 Task: Find connections with filter location Mukher with filter topic #Creativitywith filter profile language Spanish with filter current company Yashoda Hospitals with filter school Sardar Vallabhbhai National Institute of Technology, Surat with filter industry Oil and Coal Product Manufacturing with filter service category Video Editing with filter keywords title Biostatistician
Action: Mouse moved to (686, 80)
Screenshot: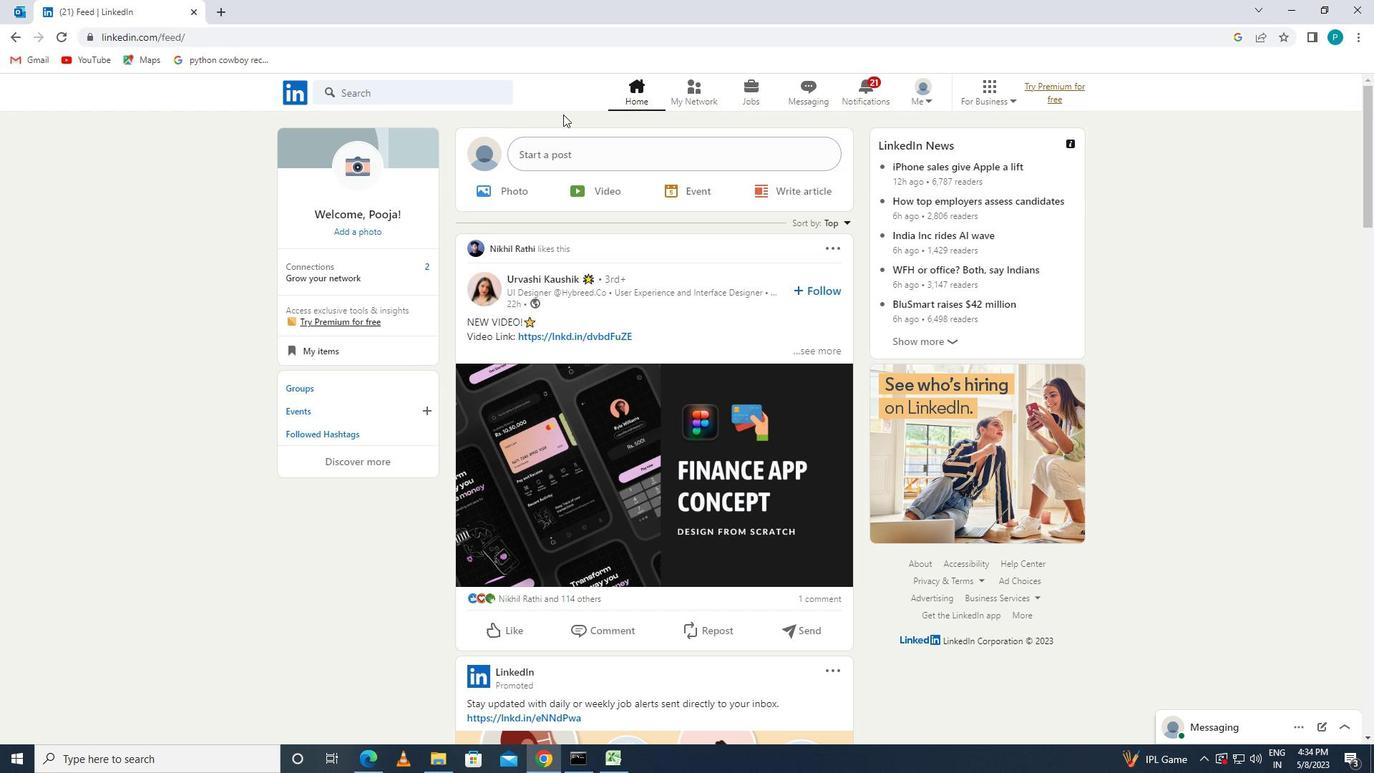 
Action: Mouse pressed left at (686, 80)
Screenshot: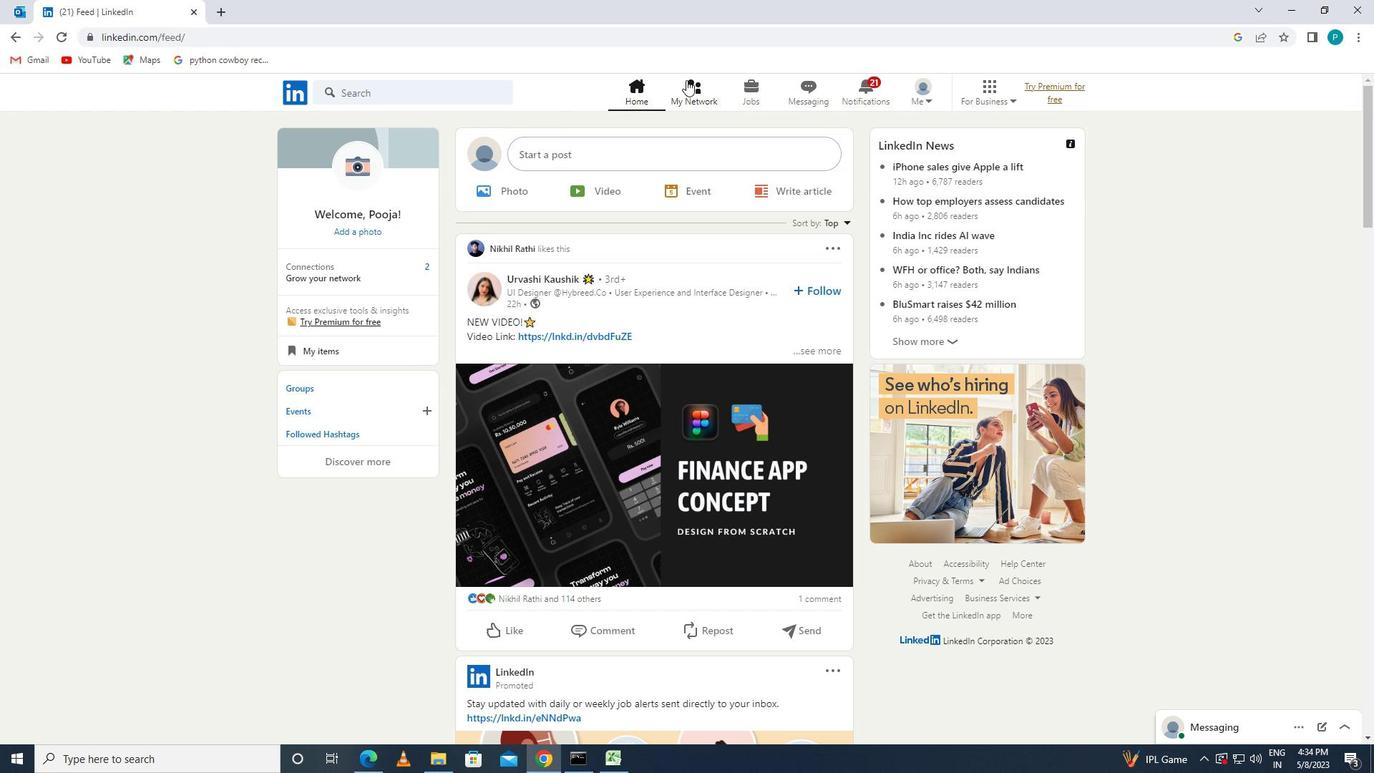 
Action: Mouse moved to (362, 165)
Screenshot: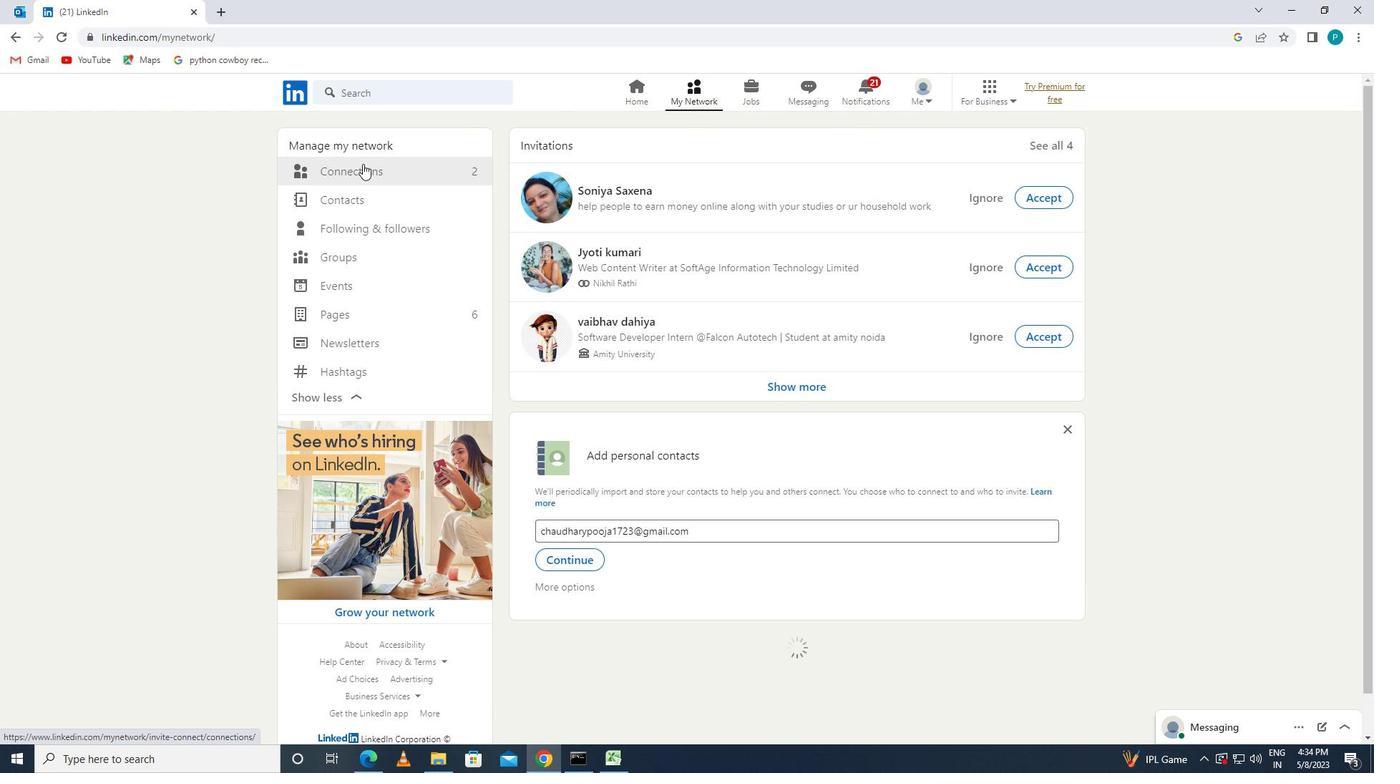 
Action: Mouse pressed left at (362, 165)
Screenshot: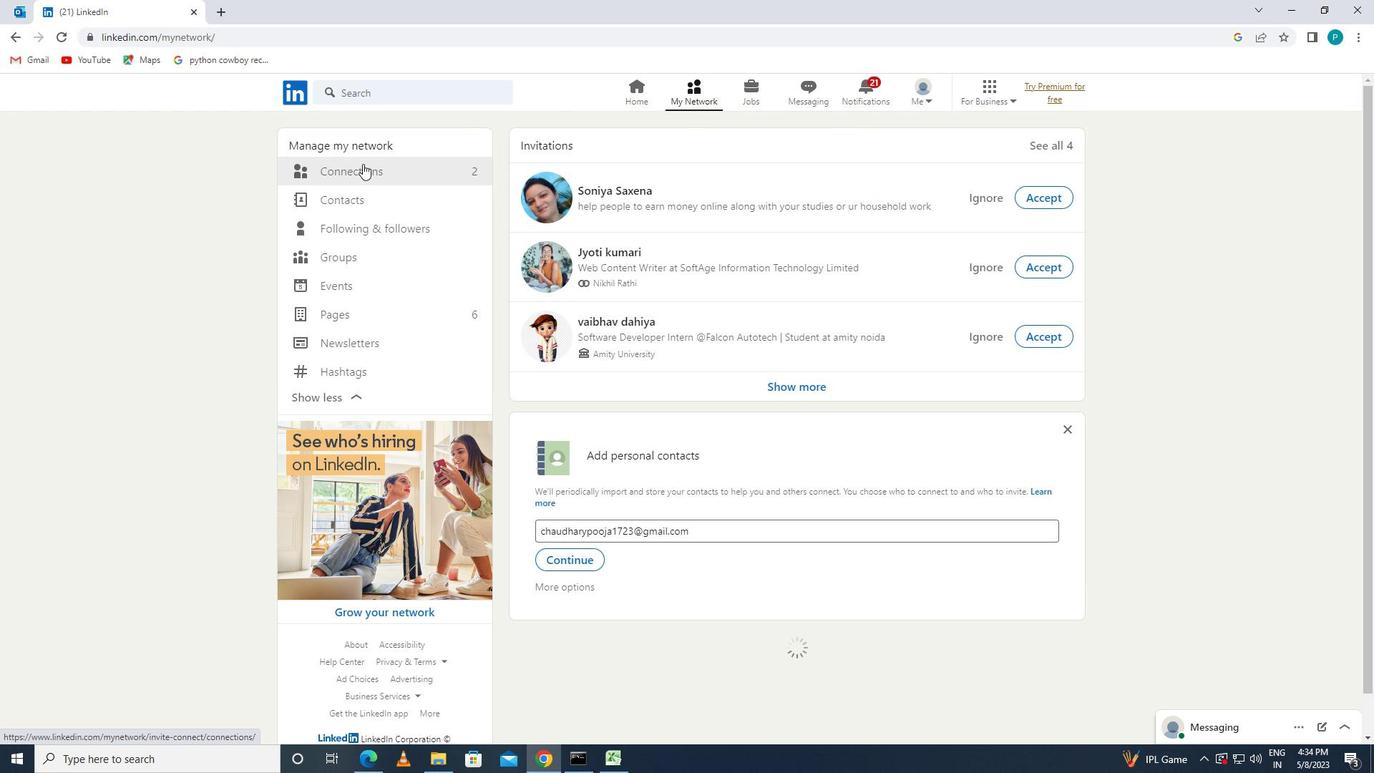 
Action: Mouse moved to (796, 162)
Screenshot: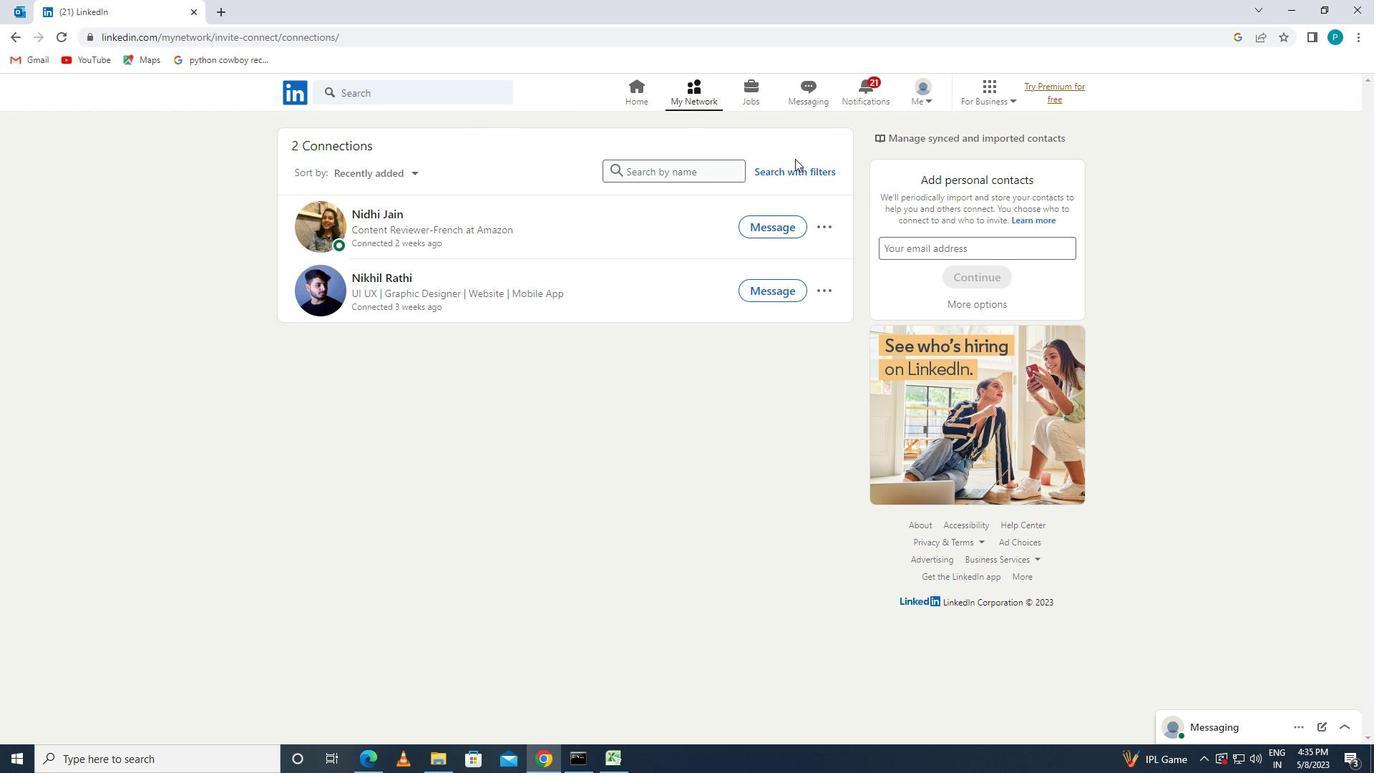 
Action: Mouse pressed left at (796, 162)
Screenshot: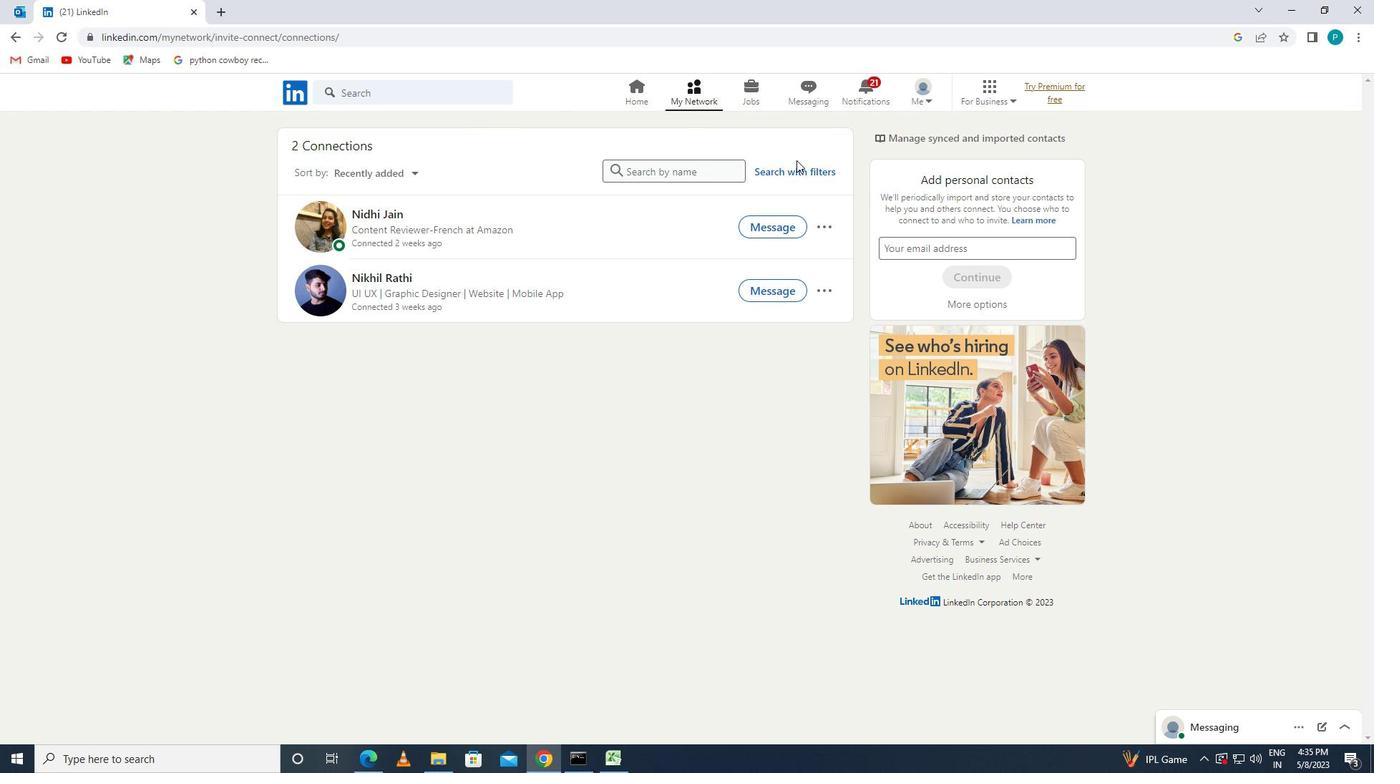 
Action: Mouse moved to (796, 164)
Screenshot: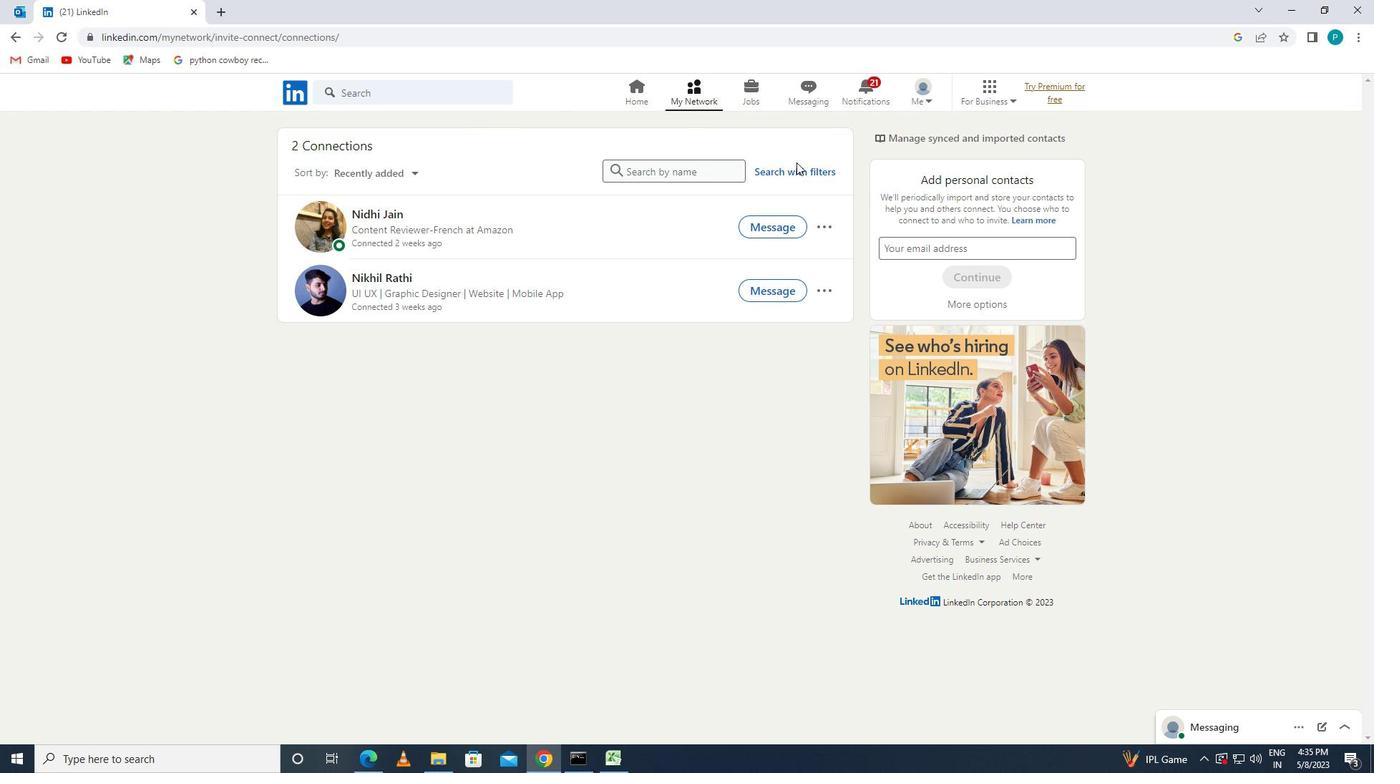 
Action: Mouse pressed left at (796, 164)
Screenshot: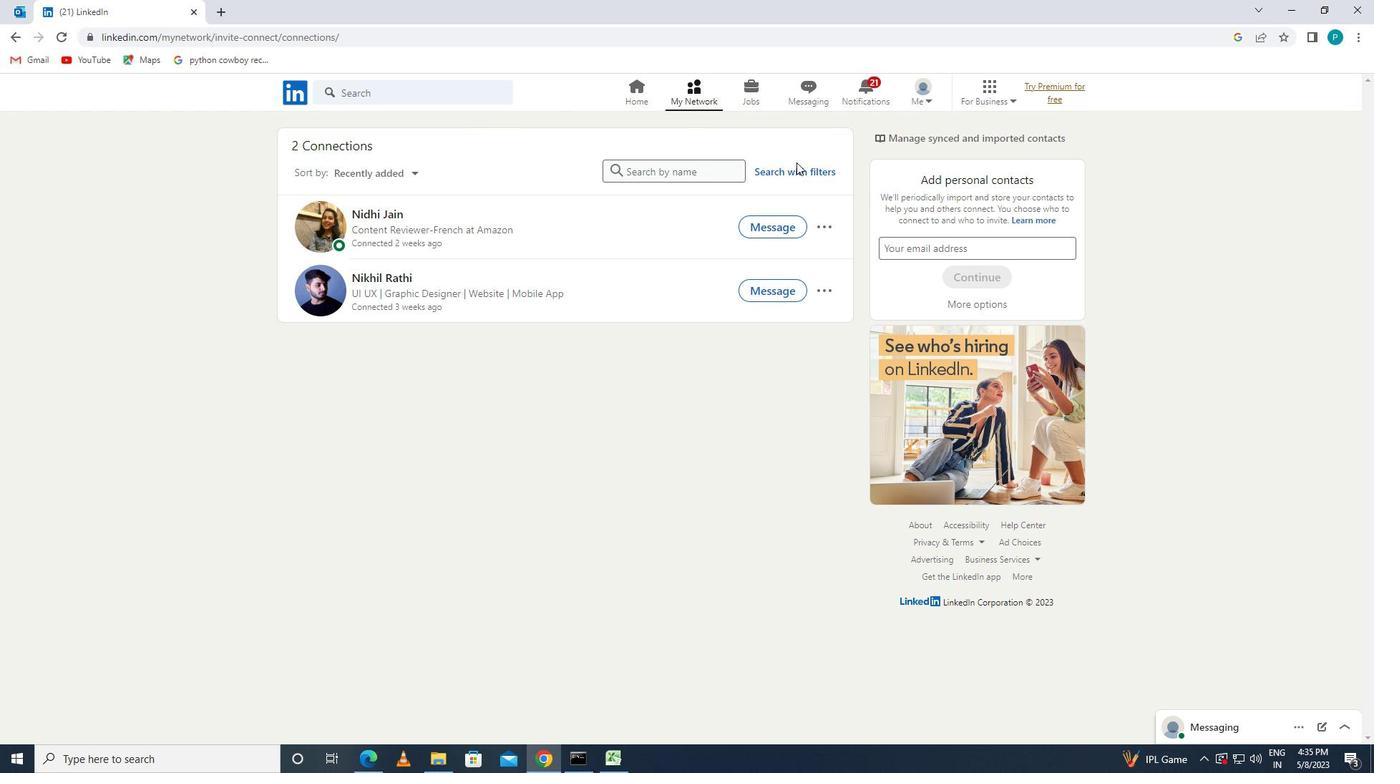 
Action: Mouse moved to (721, 126)
Screenshot: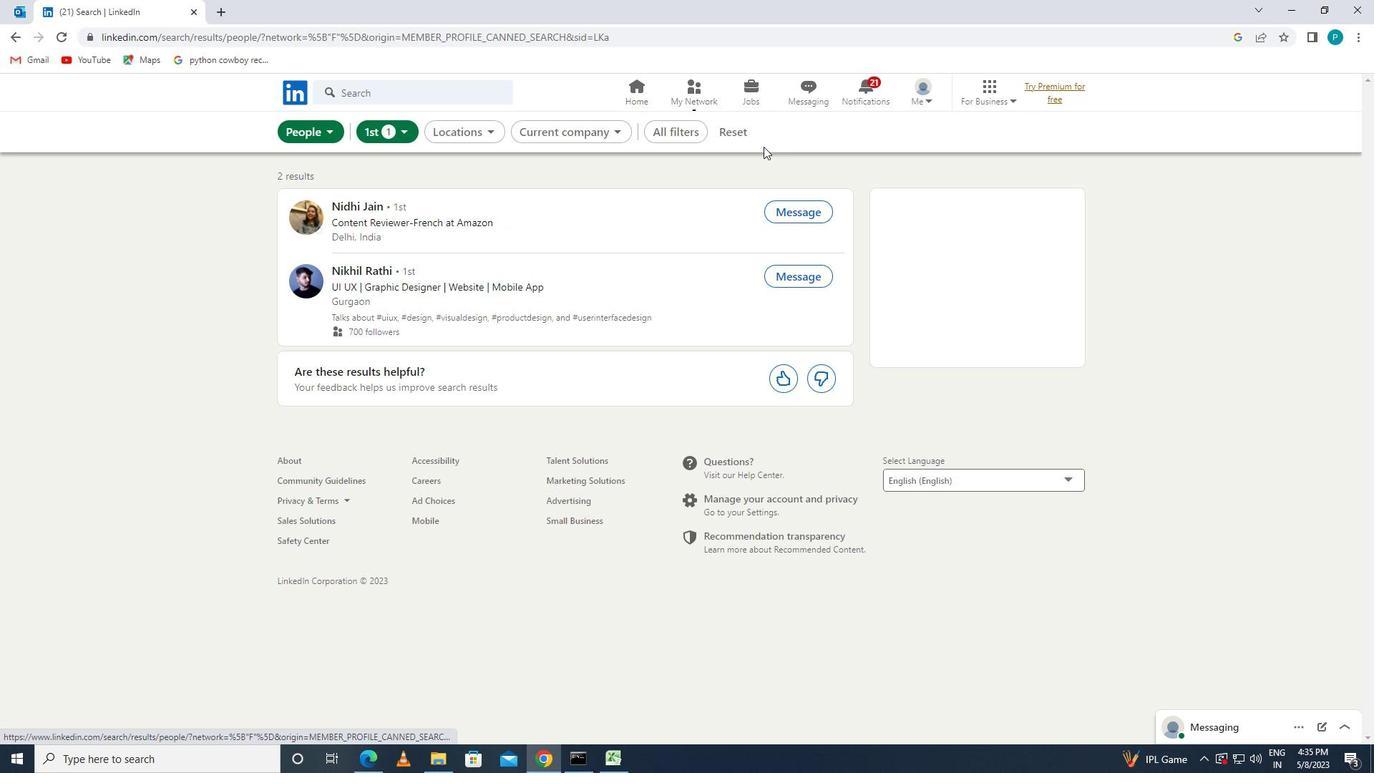 
Action: Mouse pressed left at (721, 126)
Screenshot: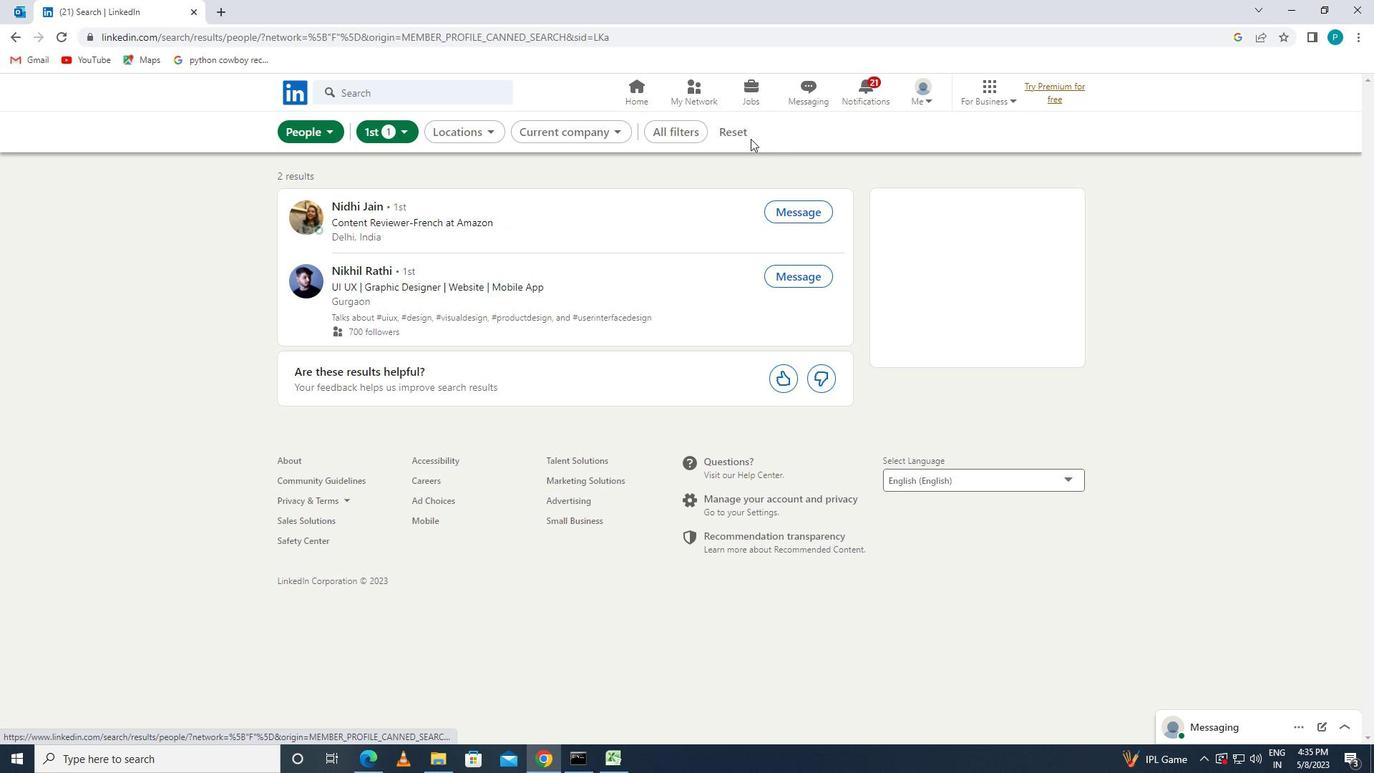 
Action: Mouse moved to (687, 128)
Screenshot: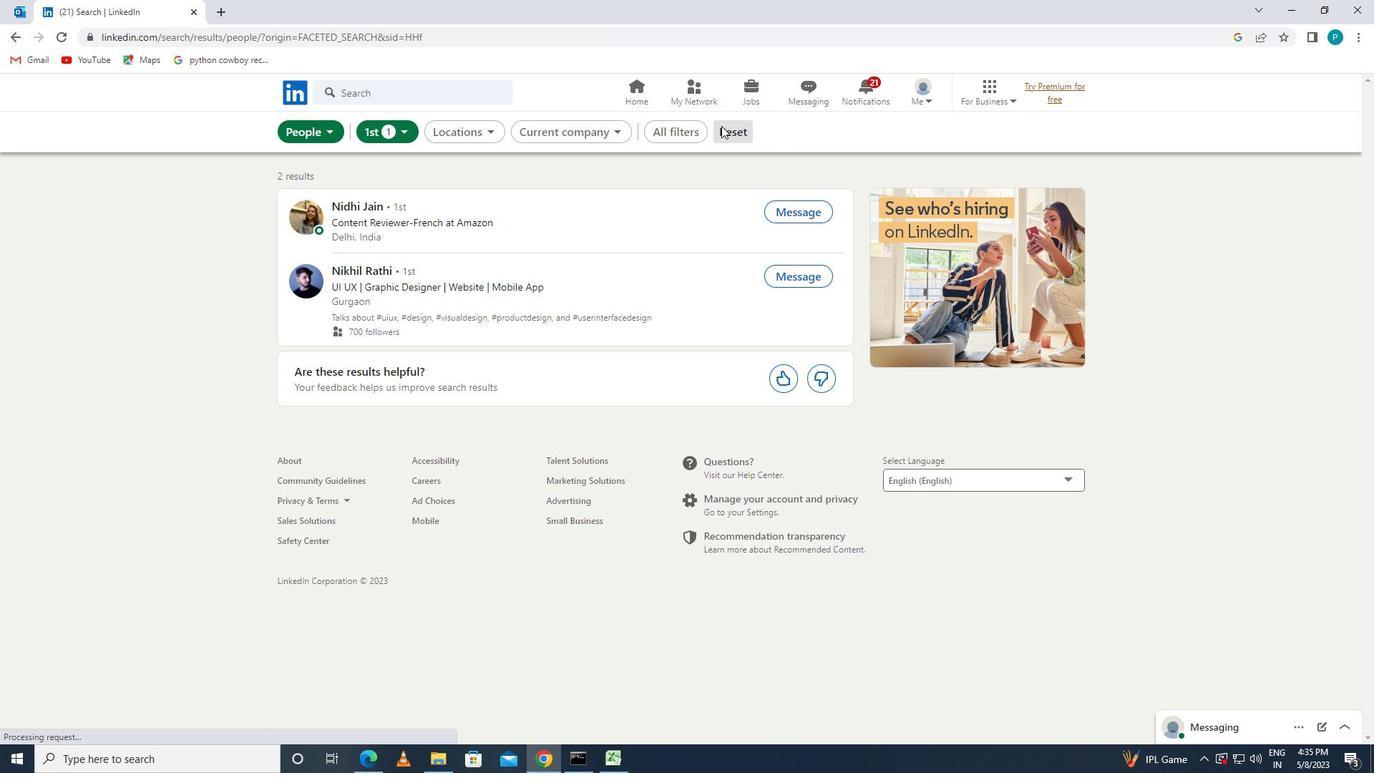 
Action: Mouse pressed left at (687, 128)
Screenshot: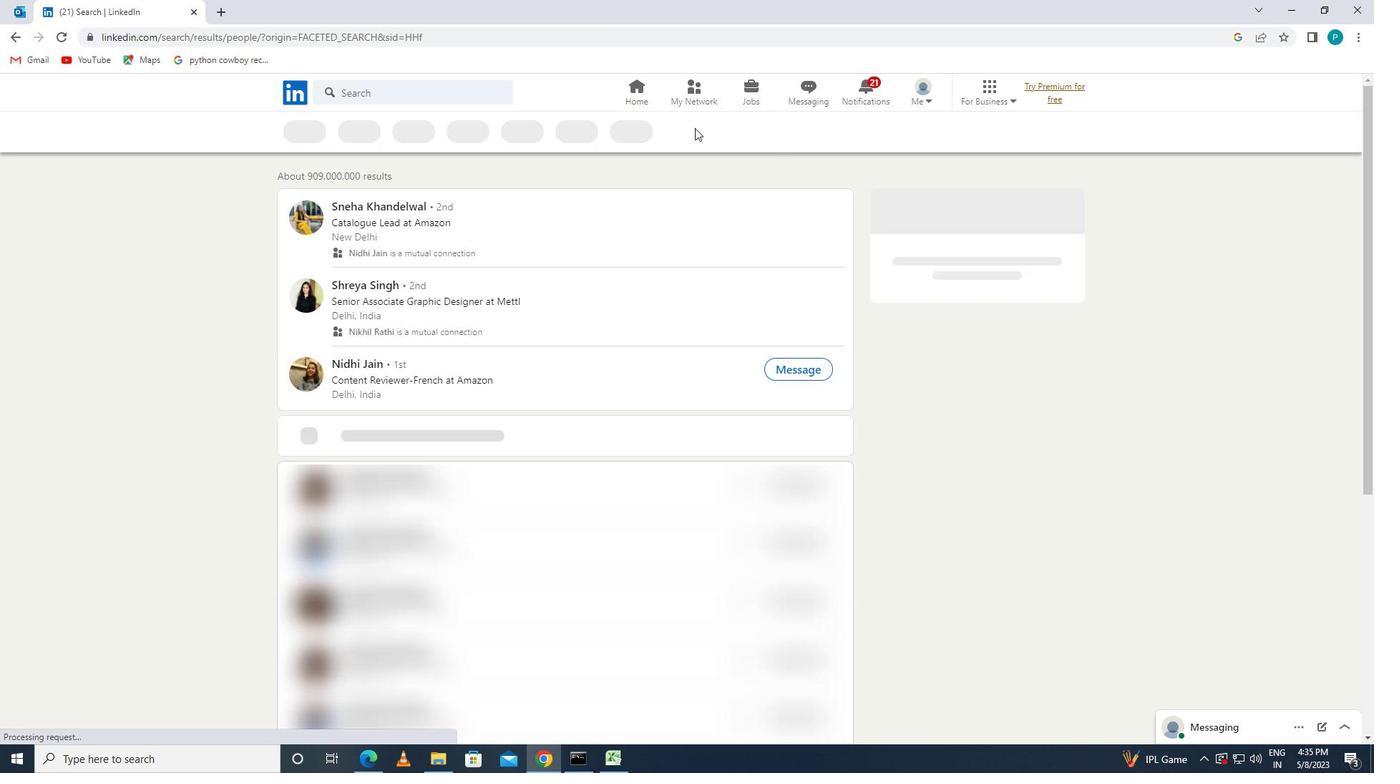 
Action: Mouse moved to (1368, 498)
Screenshot: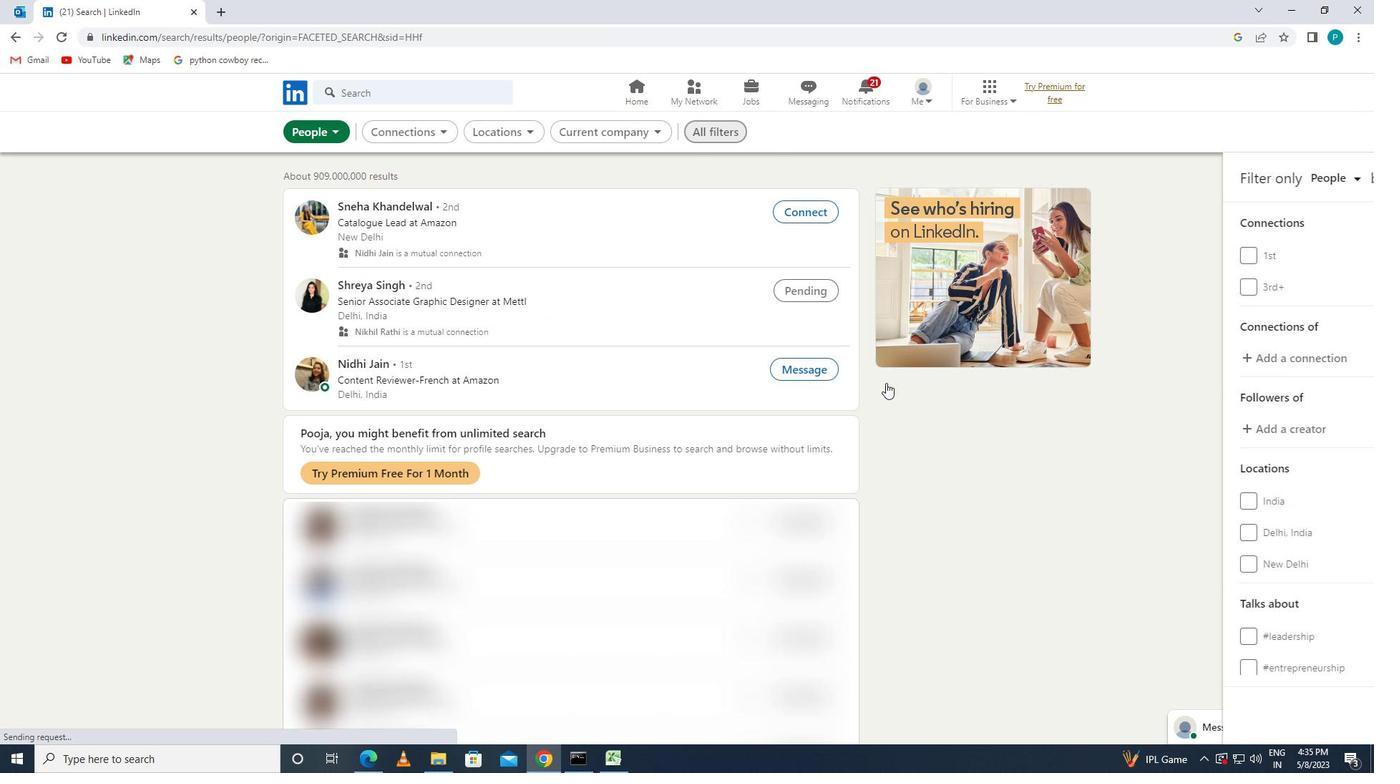 
Action: Mouse scrolled (1368, 497) with delta (0, 0)
Screenshot: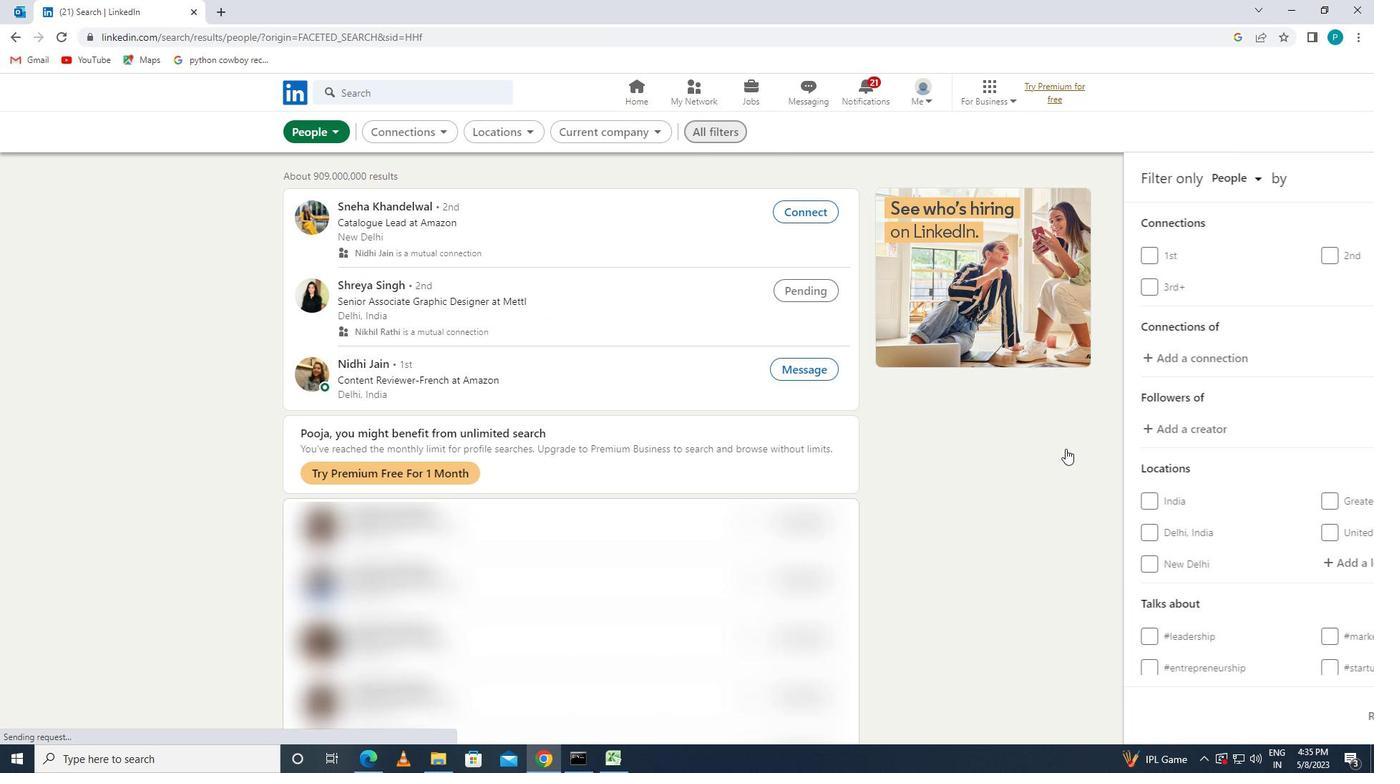 
Action: Mouse moved to (1368, 498)
Screenshot: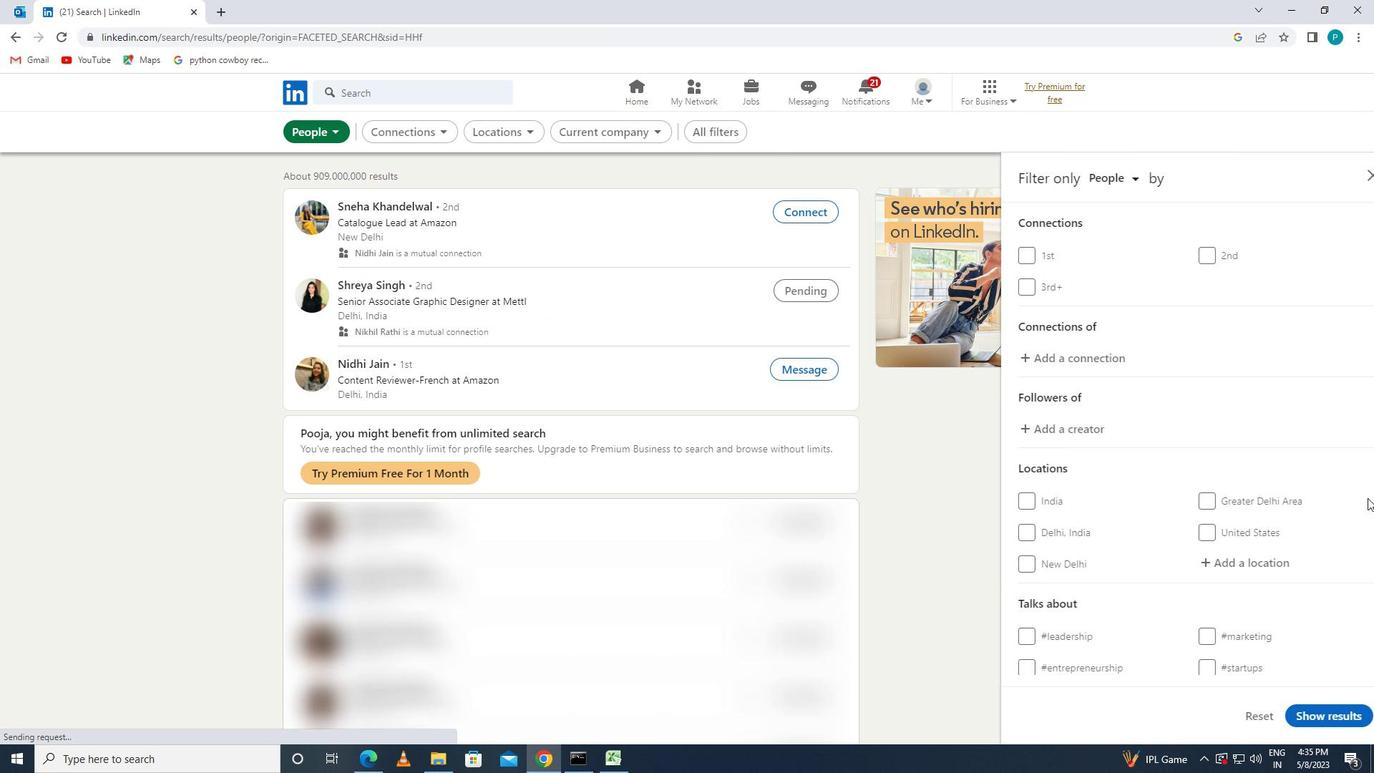 
Action: Mouse scrolled (1368, 497) with delta (0, 0)
Screenshot: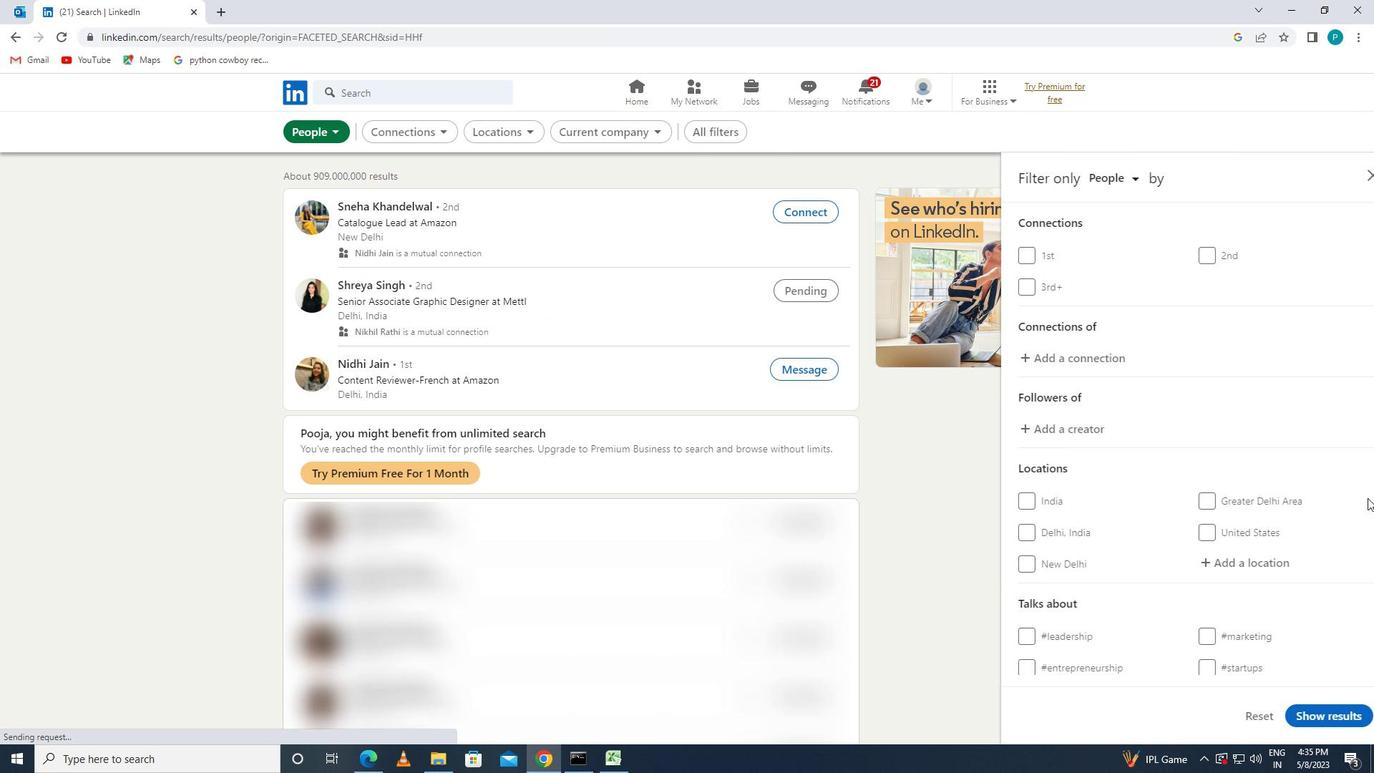 
Action: Mouse moved to (1367, 498)
Screenshot: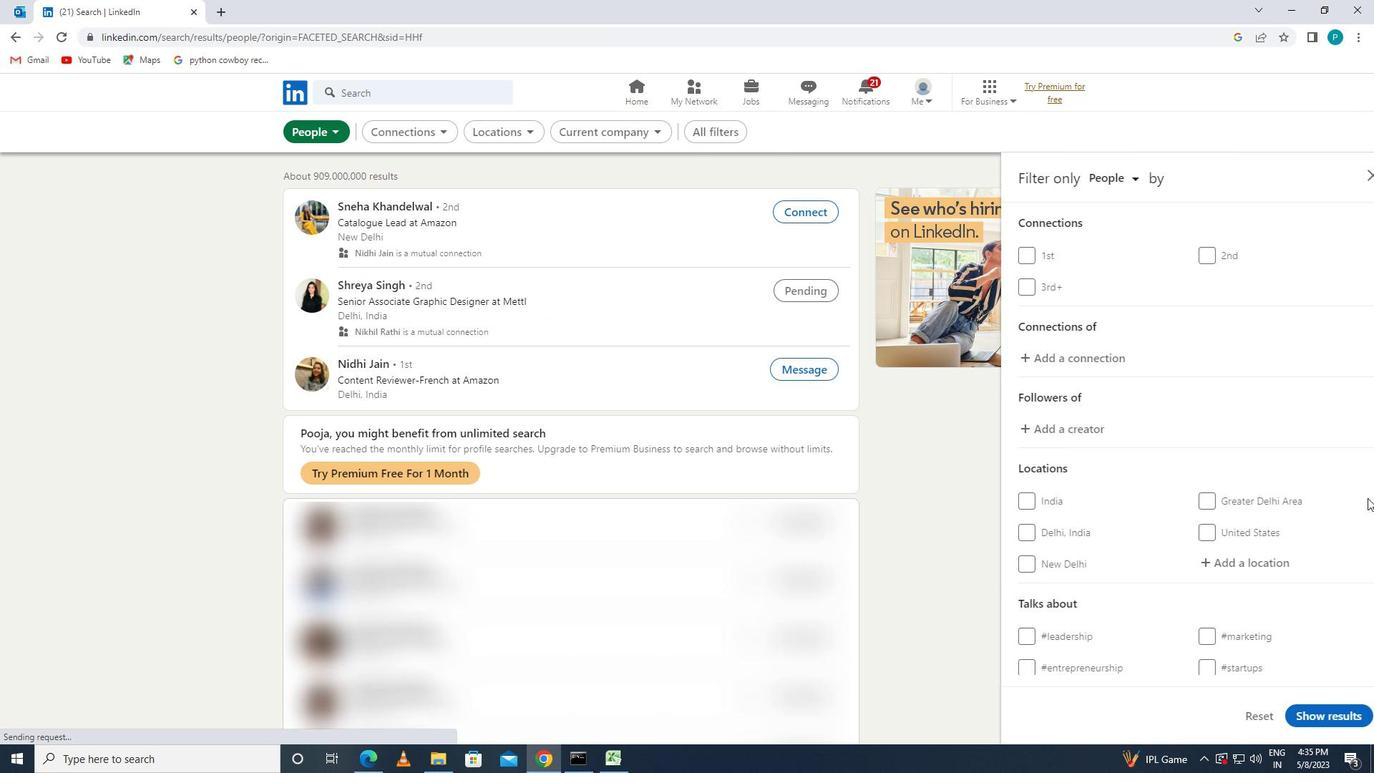
Action: Mouse scrolled (1367, 497) with delta (0, 0)
Screenshot: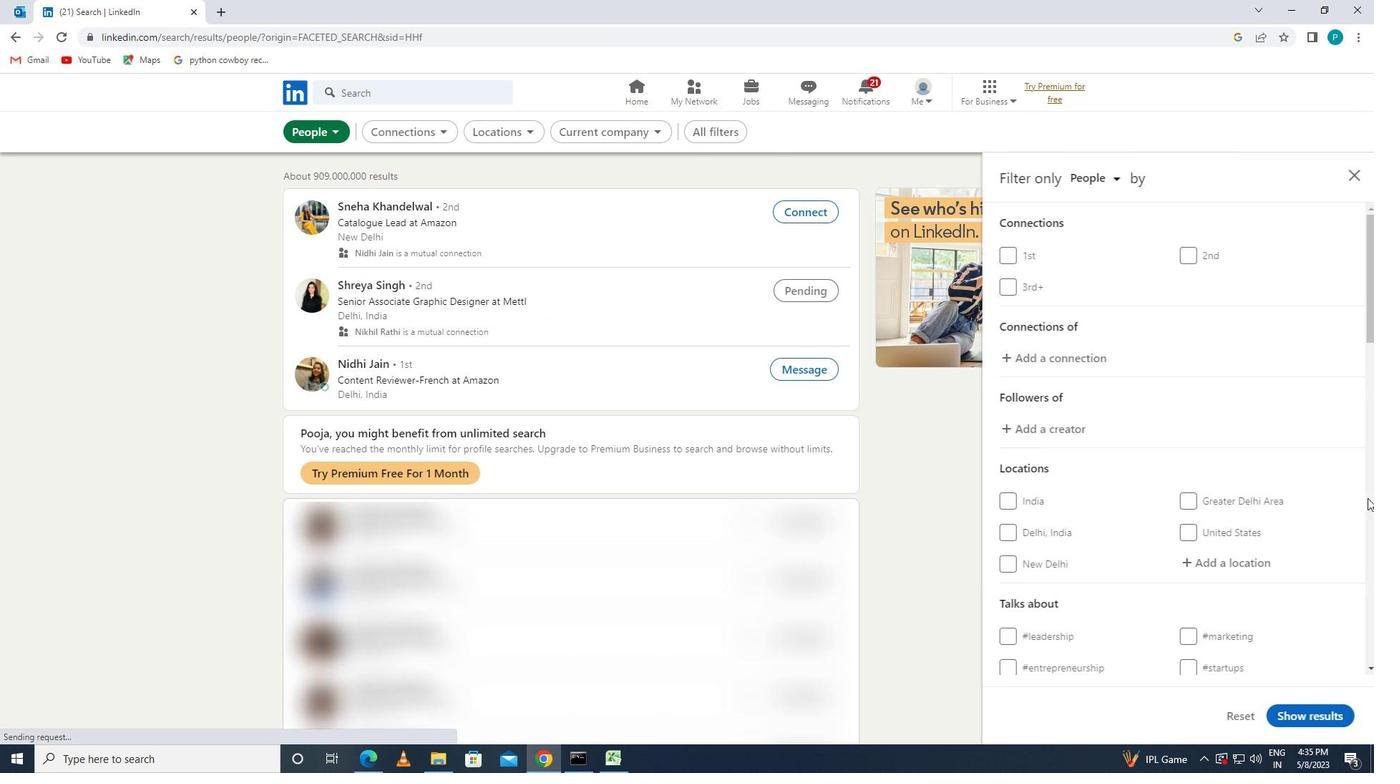 
Action: Mouse moved to (1184, 343)
Screenshot: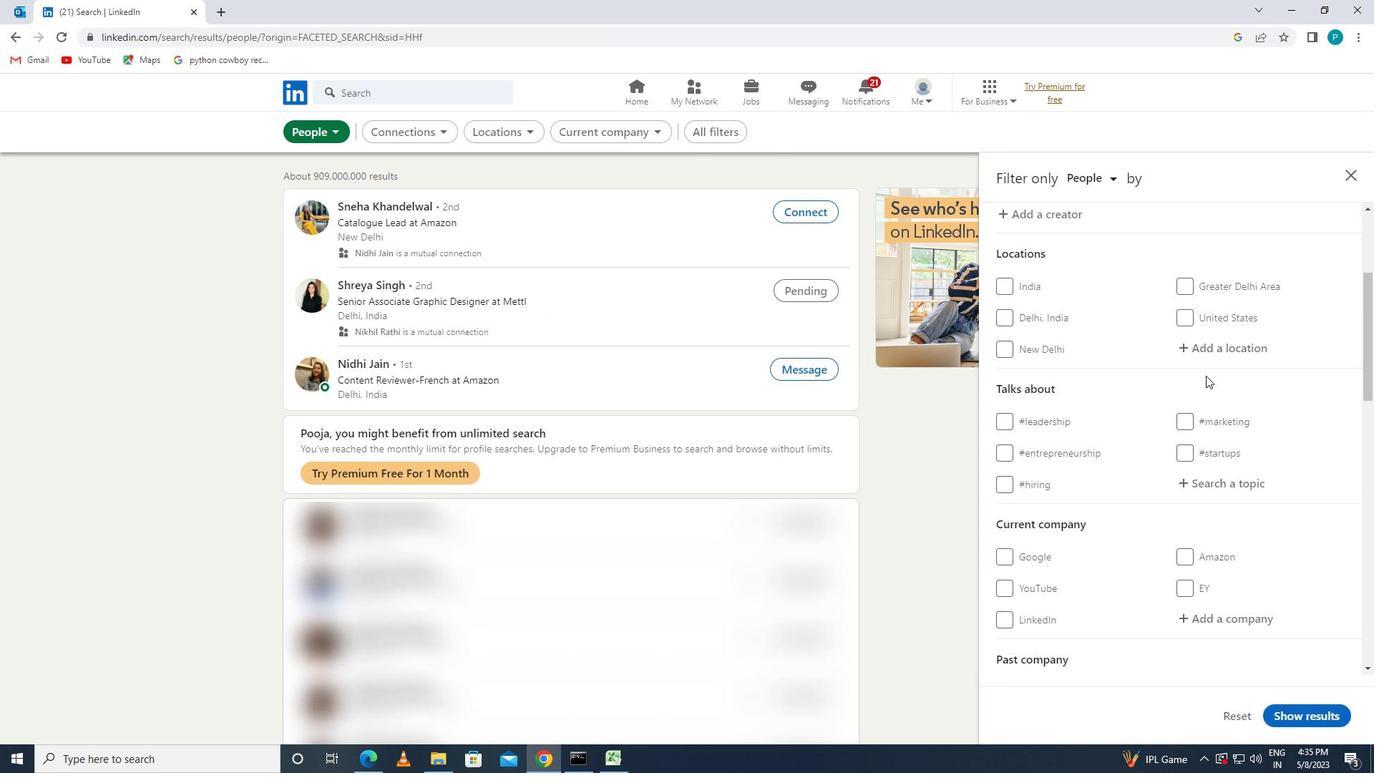 
Action: Mouse pressed left at (1184, 343)
Screenshot: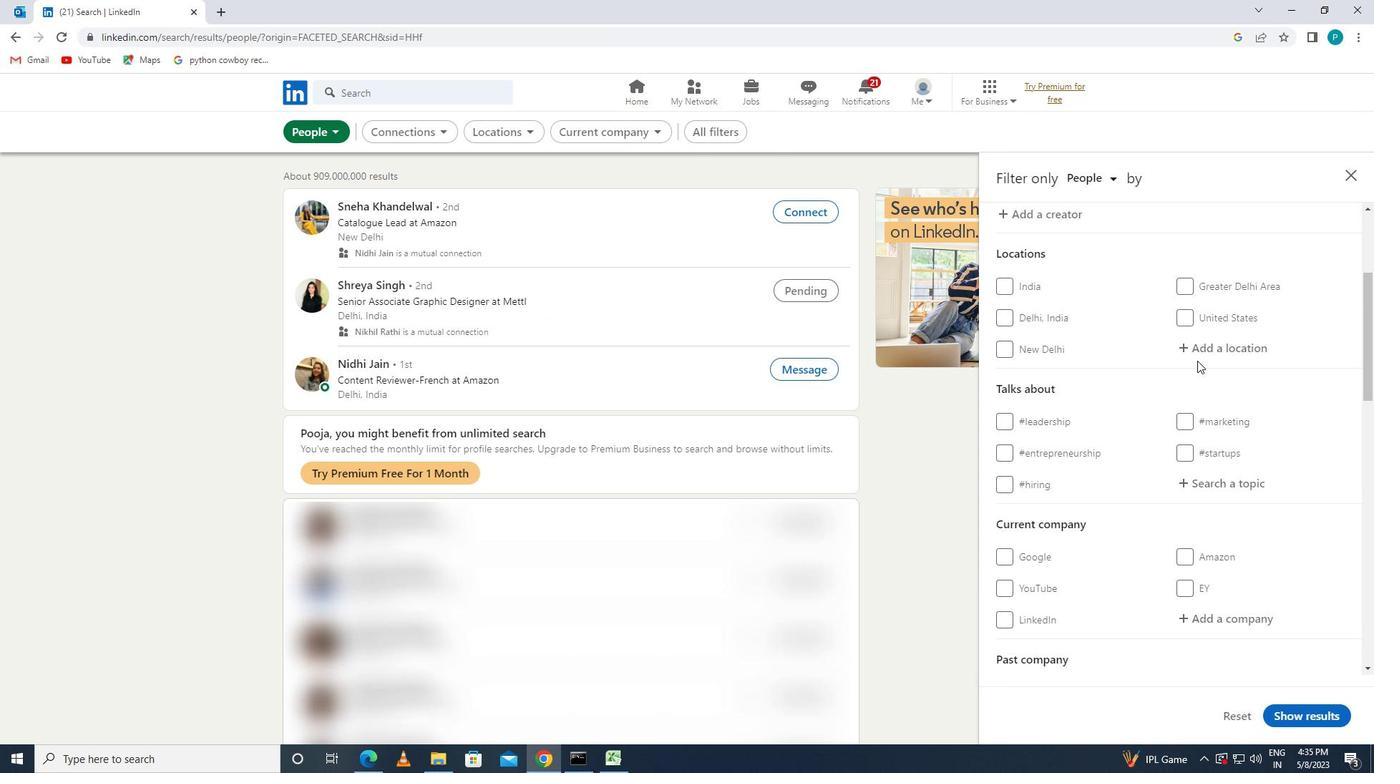 
Action: Key pressed <Key.caps_lock>m<Key.caps_lock>ukher
Screenshot: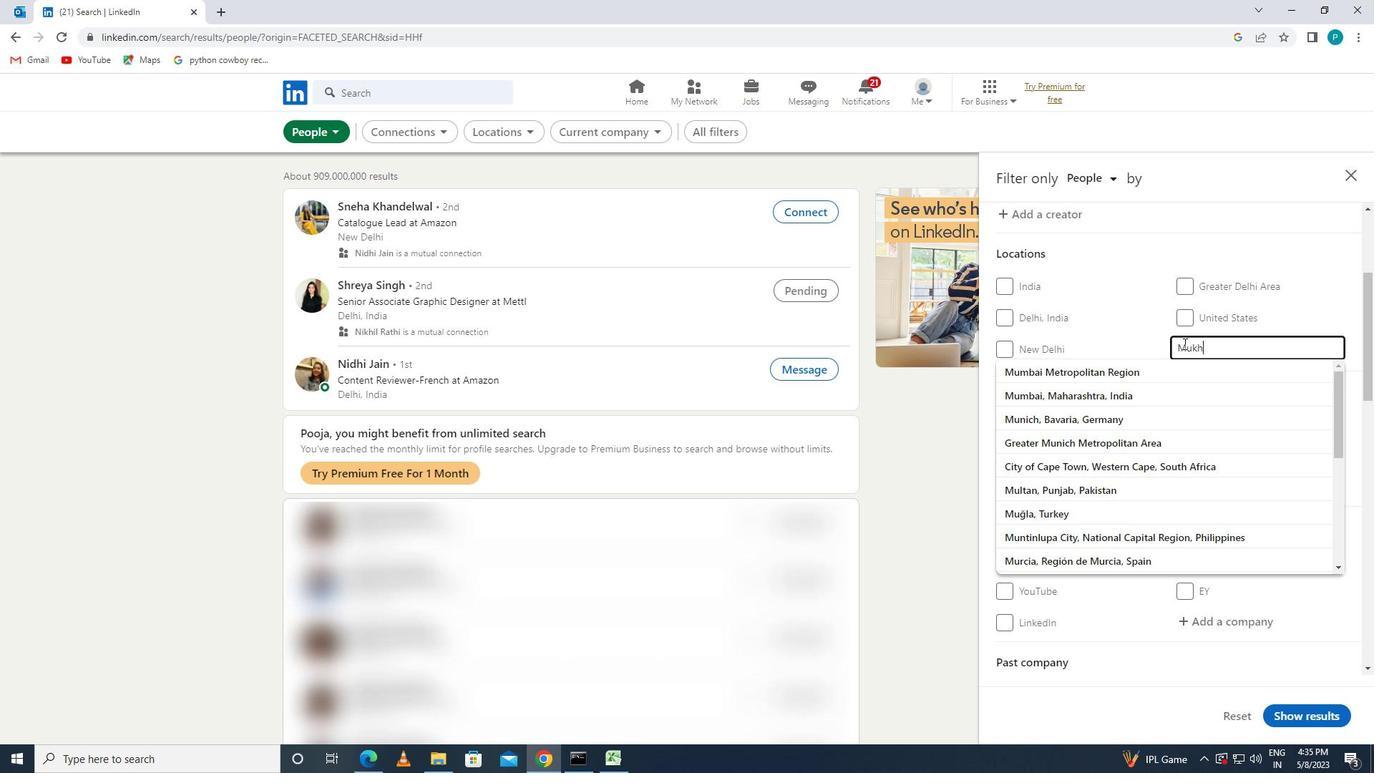 
Action: Mouse moved to (1242, 400)
Screenshot: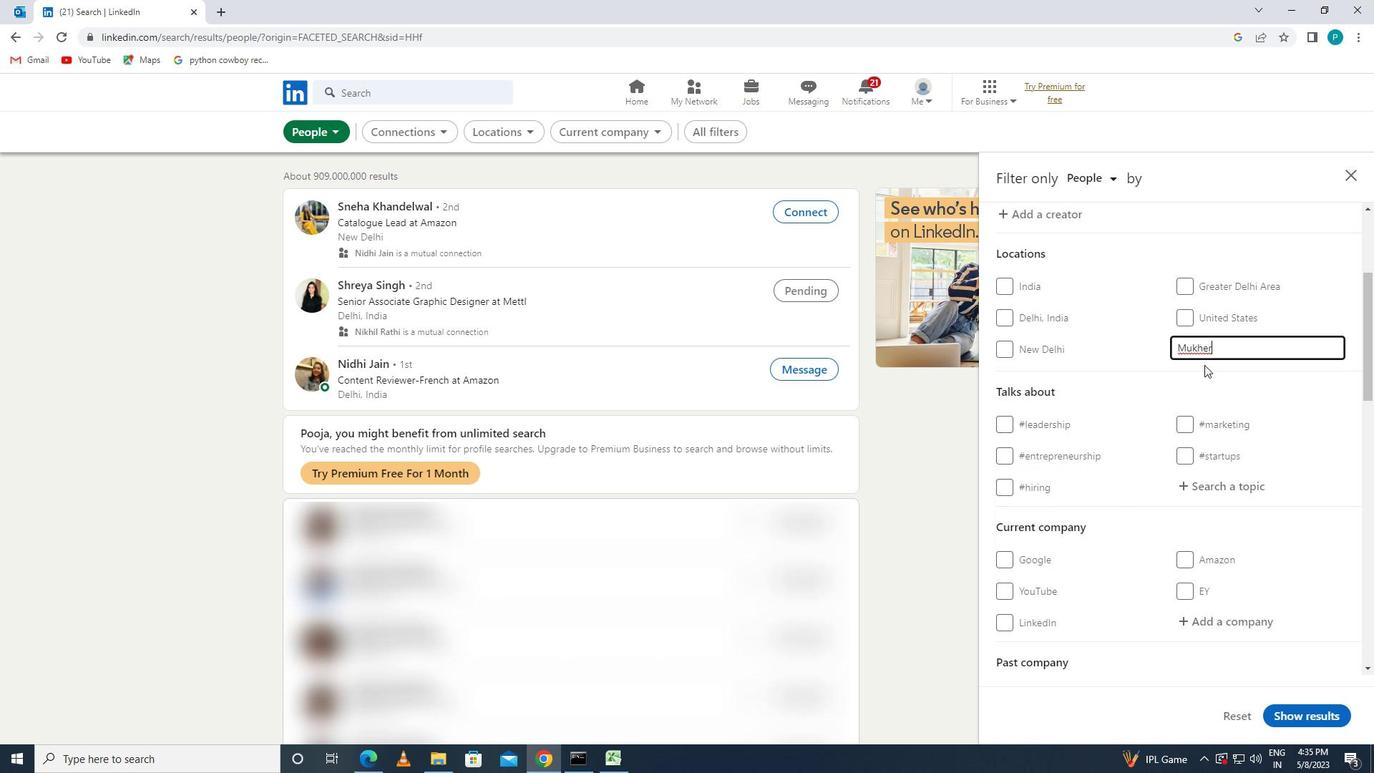 
Action: Mouse scrolled (1242, 399) with delta (0, 0)
Screenshot: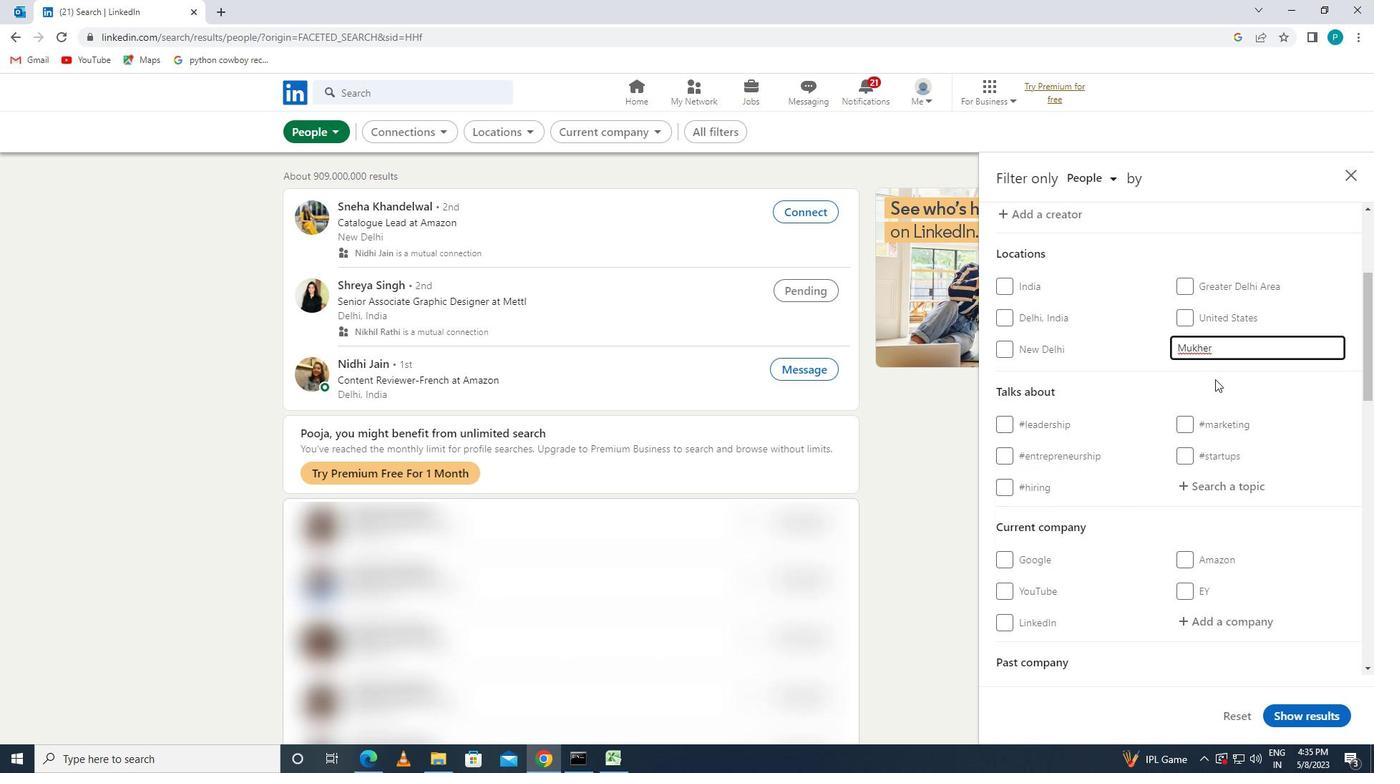 
Action: Mouse scrolled (1242, 399) with delta (0, 0)
Screenshot: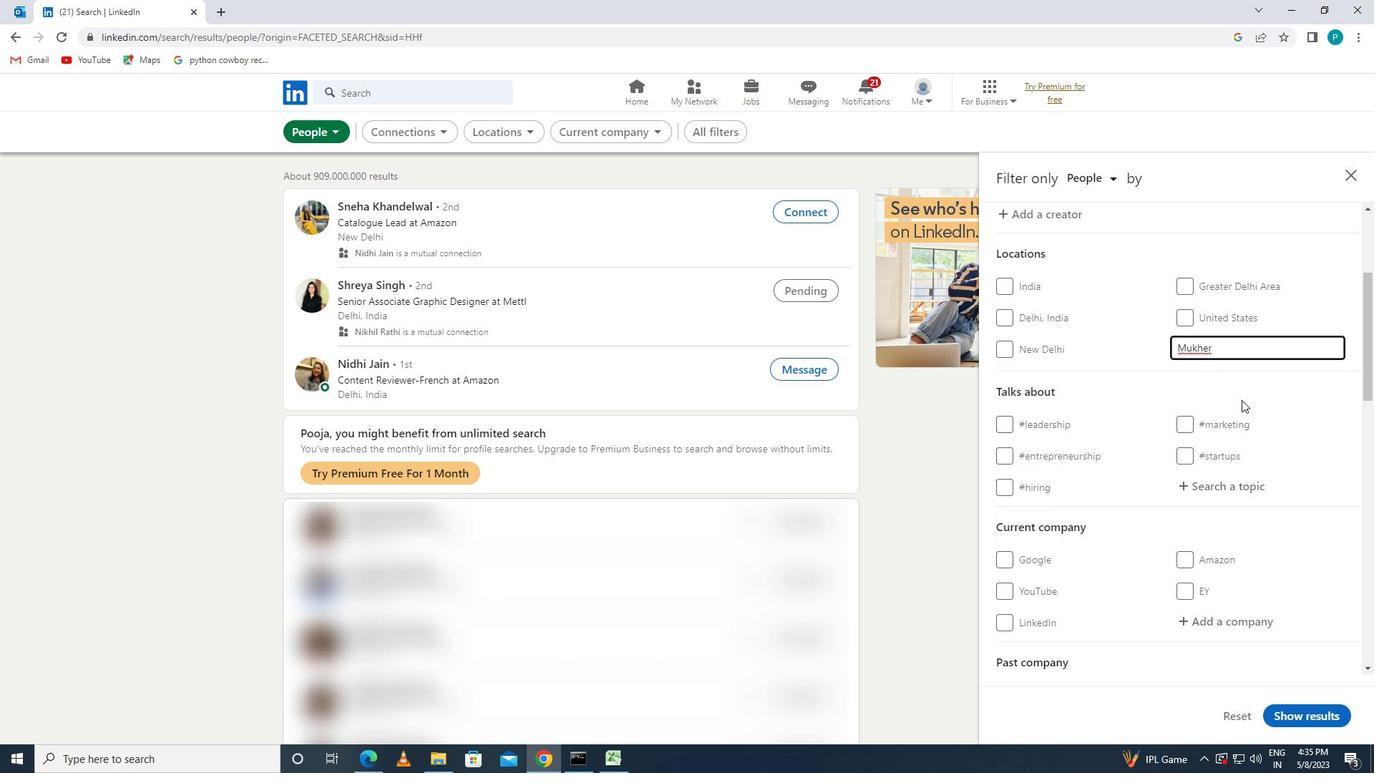 
Action: Mouse moved to (1210, 342)
Screenshot: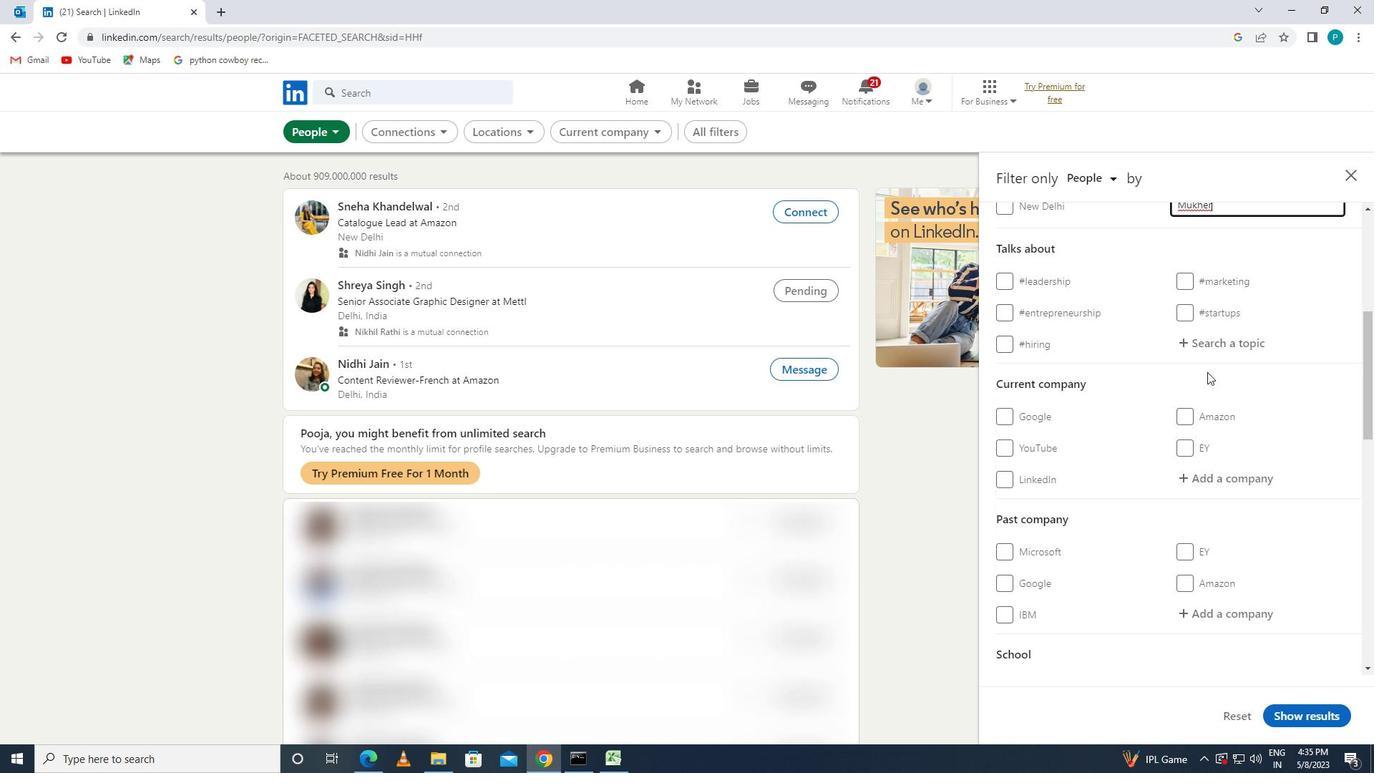 
Action: Mouse pressed left at (1210, 342)
Screenshot: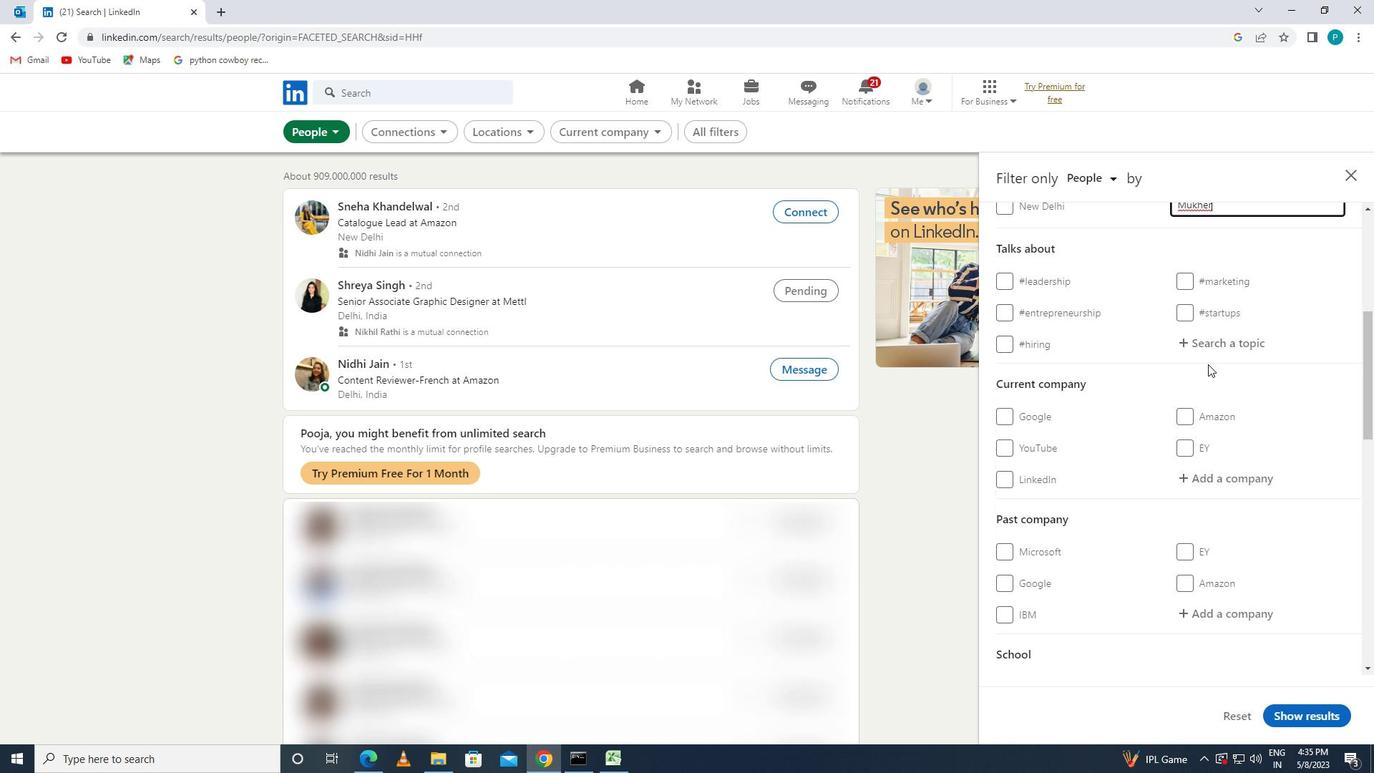 
Action: Mouse moved to (1212, 355)
Screenshot: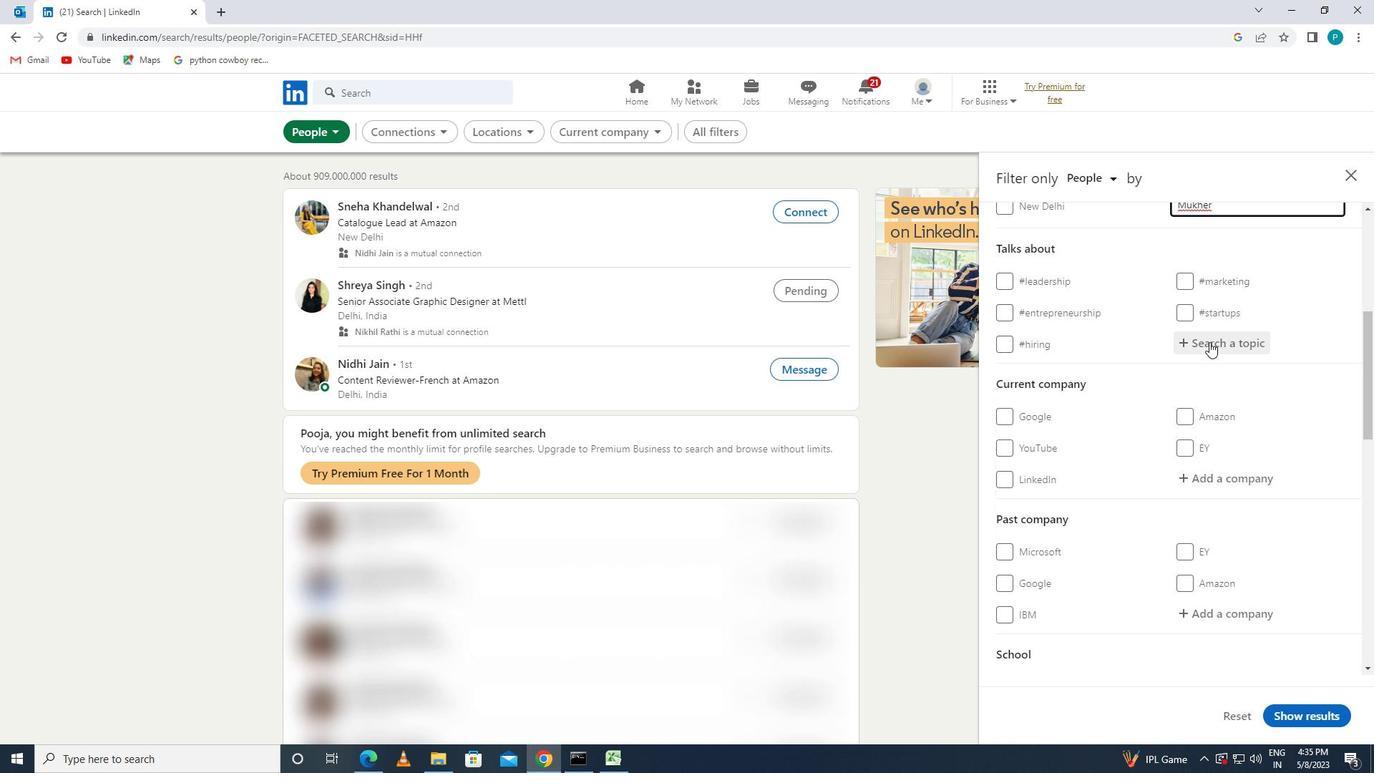 
Action: Key pressed <Key.shift><Key.shift><Key.shift><Key.shift>#<Key.caps_lock>C<Key.caps_lock>REATIVITY
Screenshot: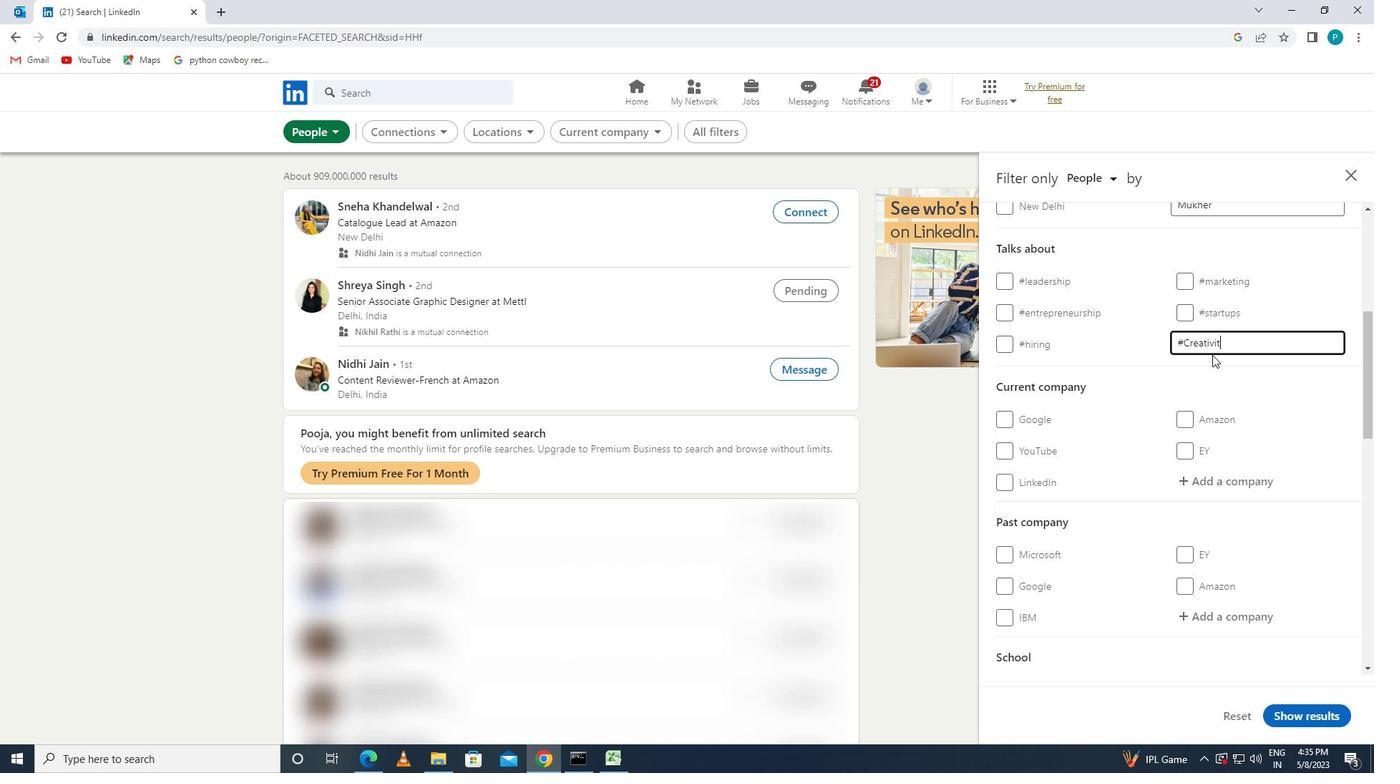
Action: Mouse moved to (1232, 436)
Screenshot: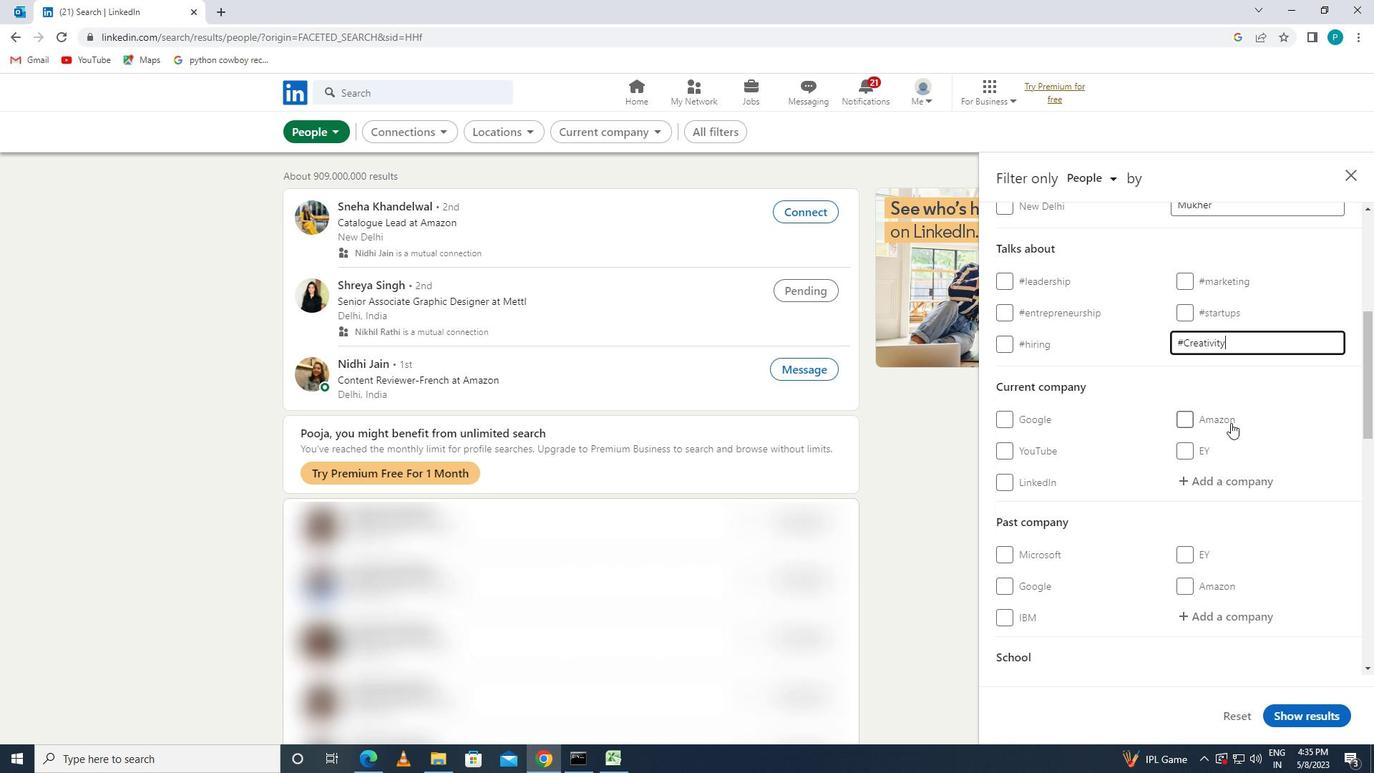 
Action: Mouse scrolled (1232, 436) with delta (0, 0)
Screenshot: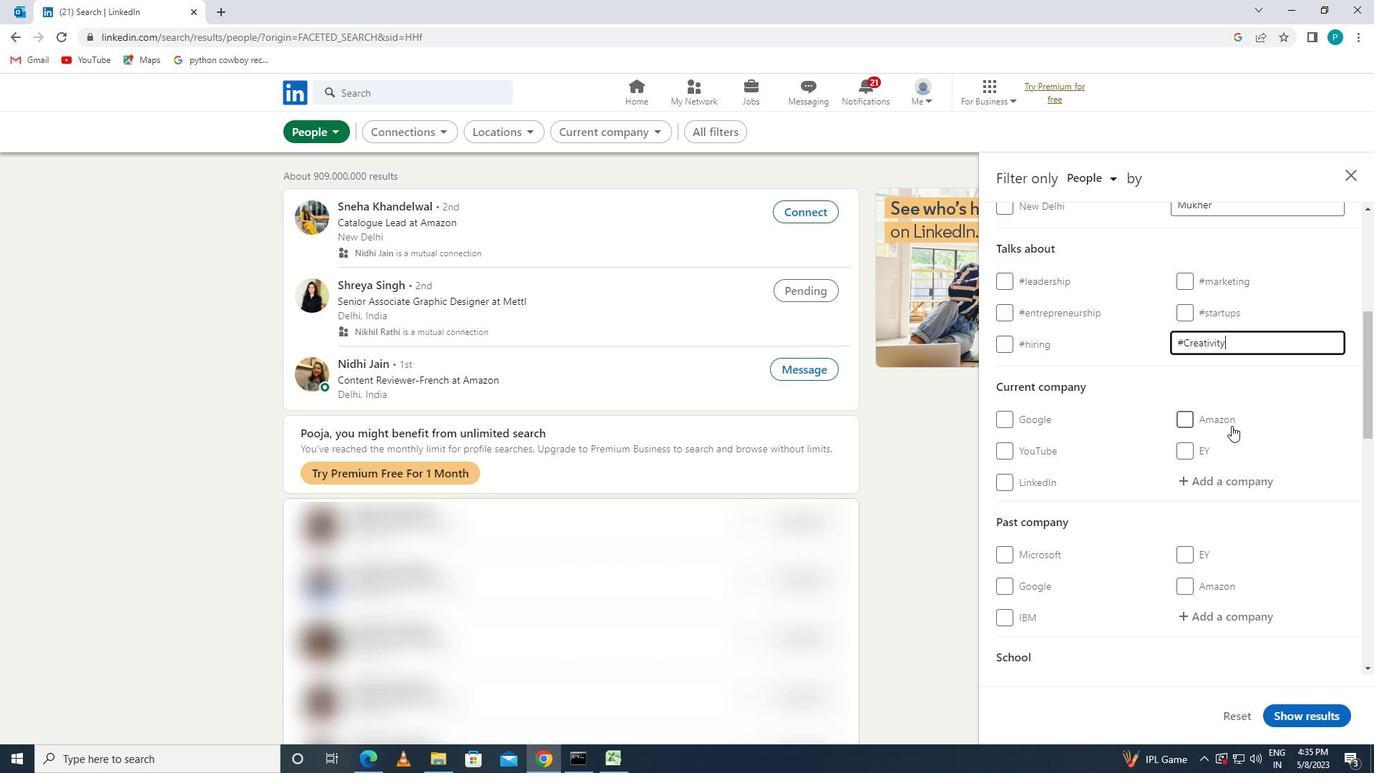 
Action: Mouse moved to (1237, 457)
Screenshot: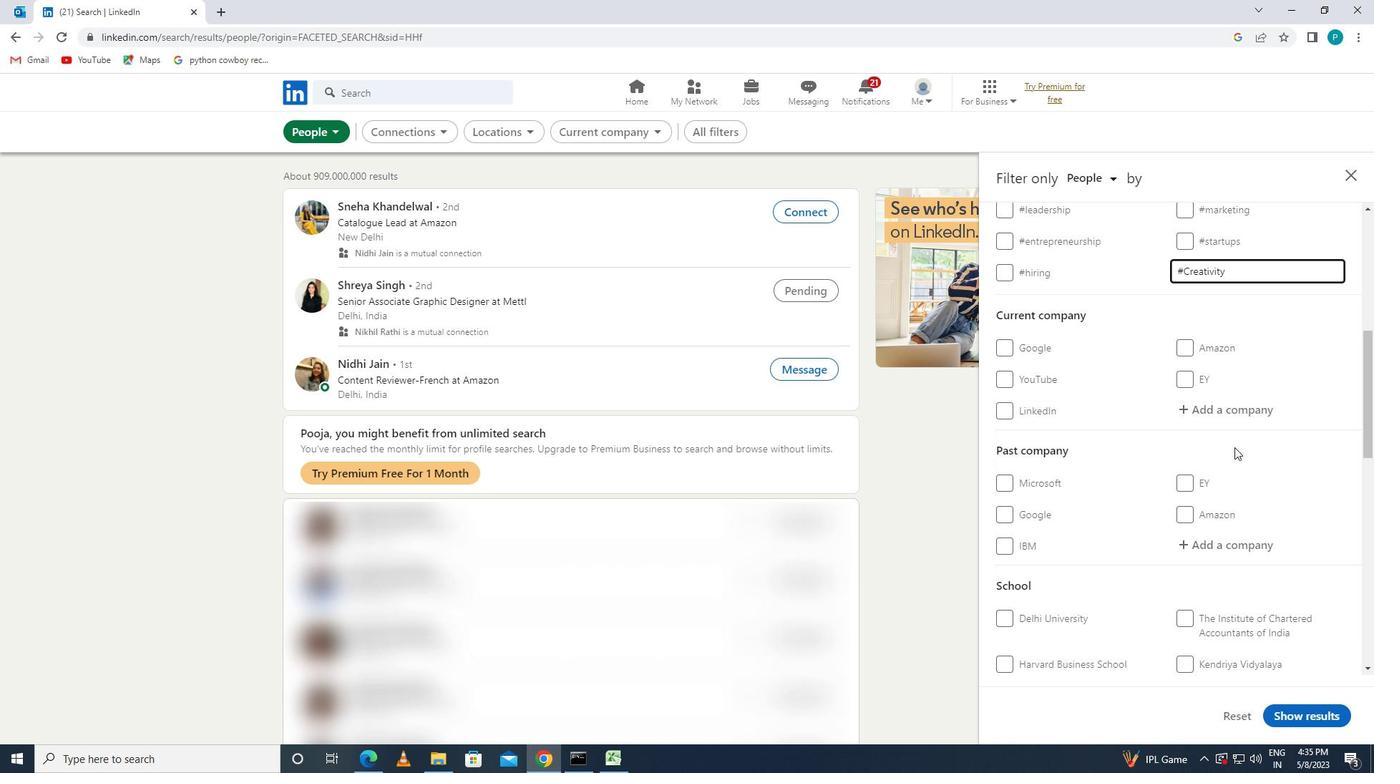 
Action: Mouse scrolled (1237, 456) with delta (0, 0)
Screenshot: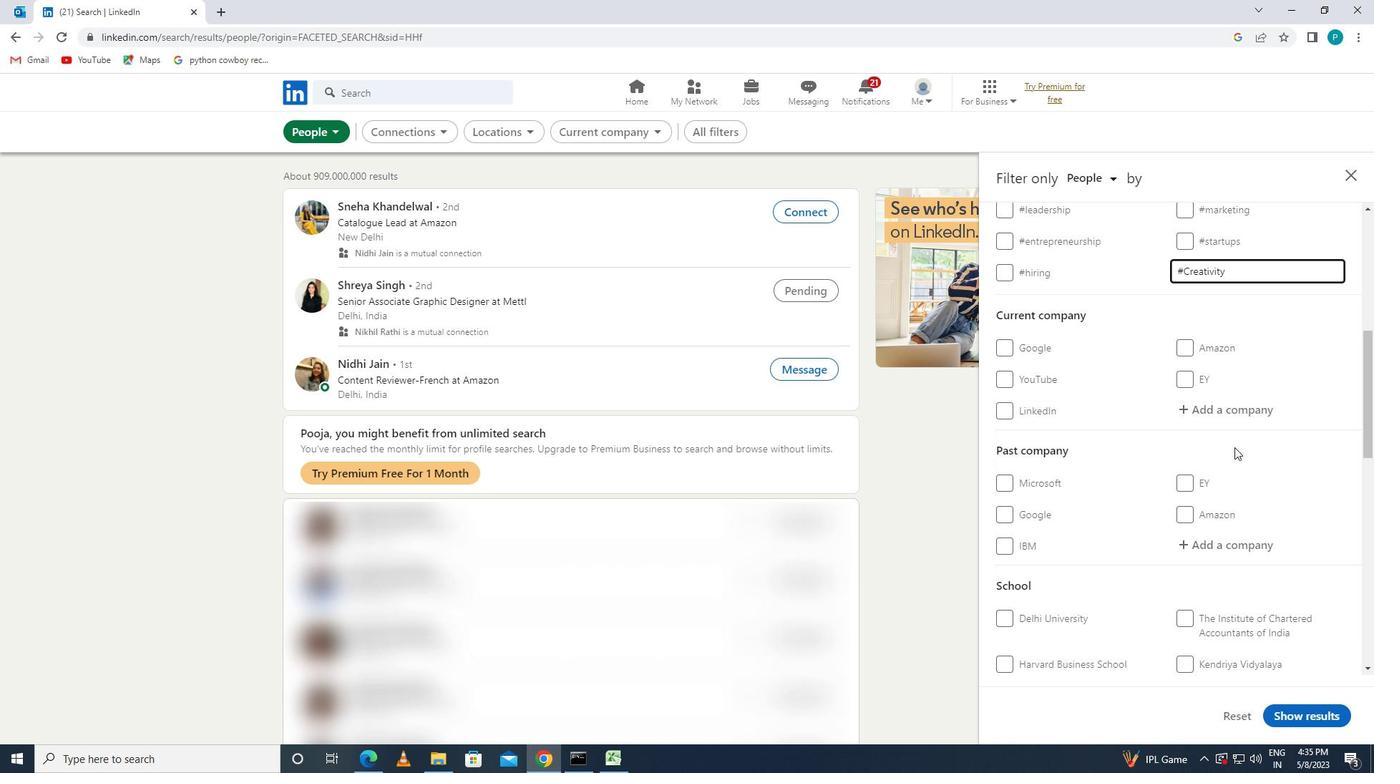 
Action: Mouse scrolled (1237, 456) with delta (0, 0)
Screenshot: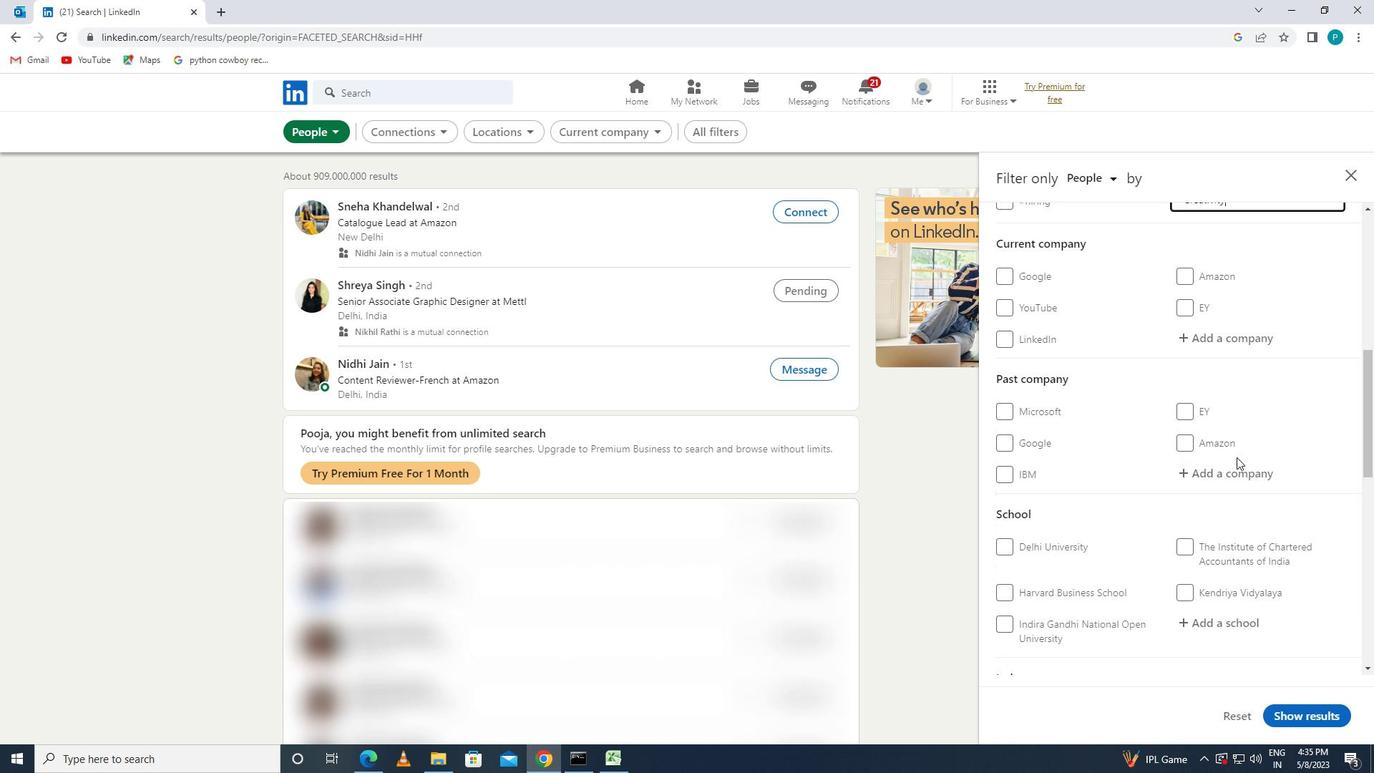
Action: Mouse scrolled (1237, 456) with delta (0, 0)
Screenshot: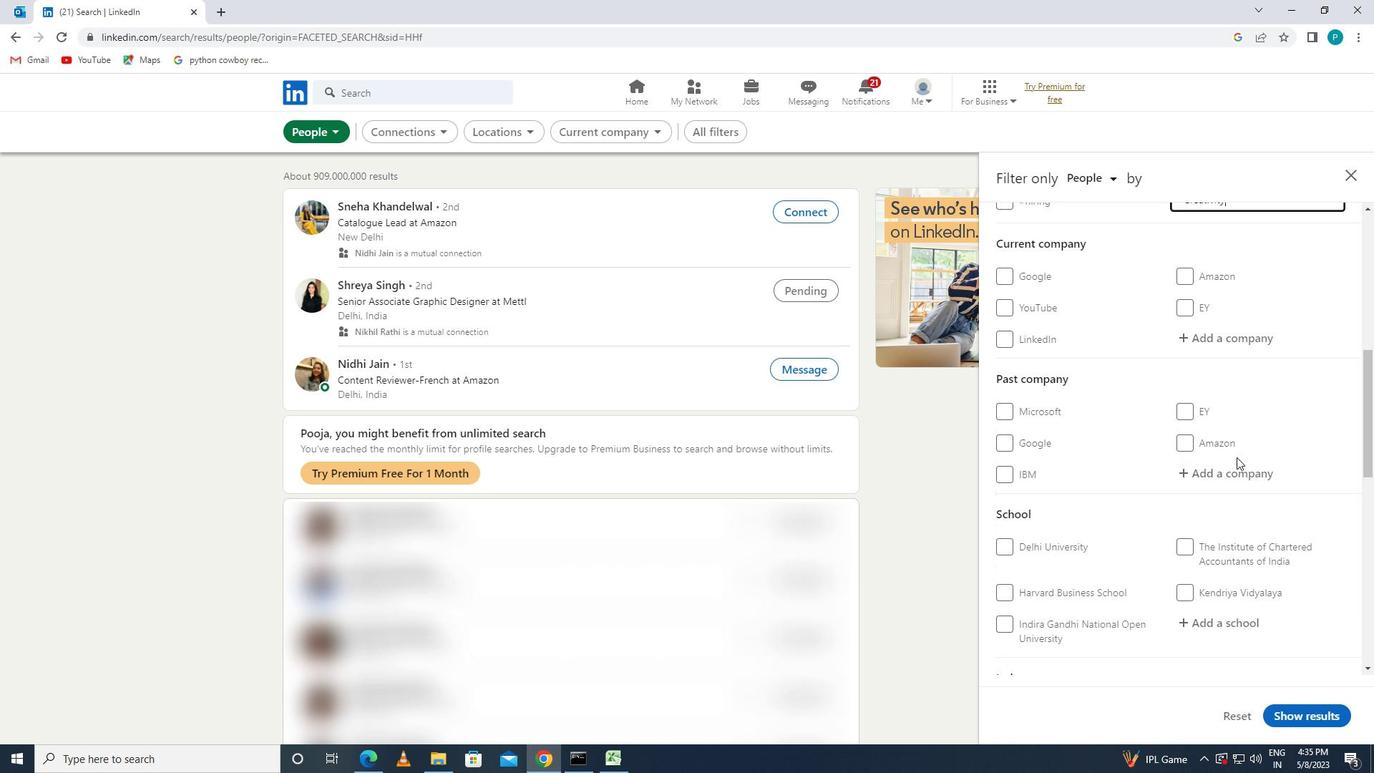 
Action: Mouse scrolled (1237, 456) with delta (0, 0)
Screenshot: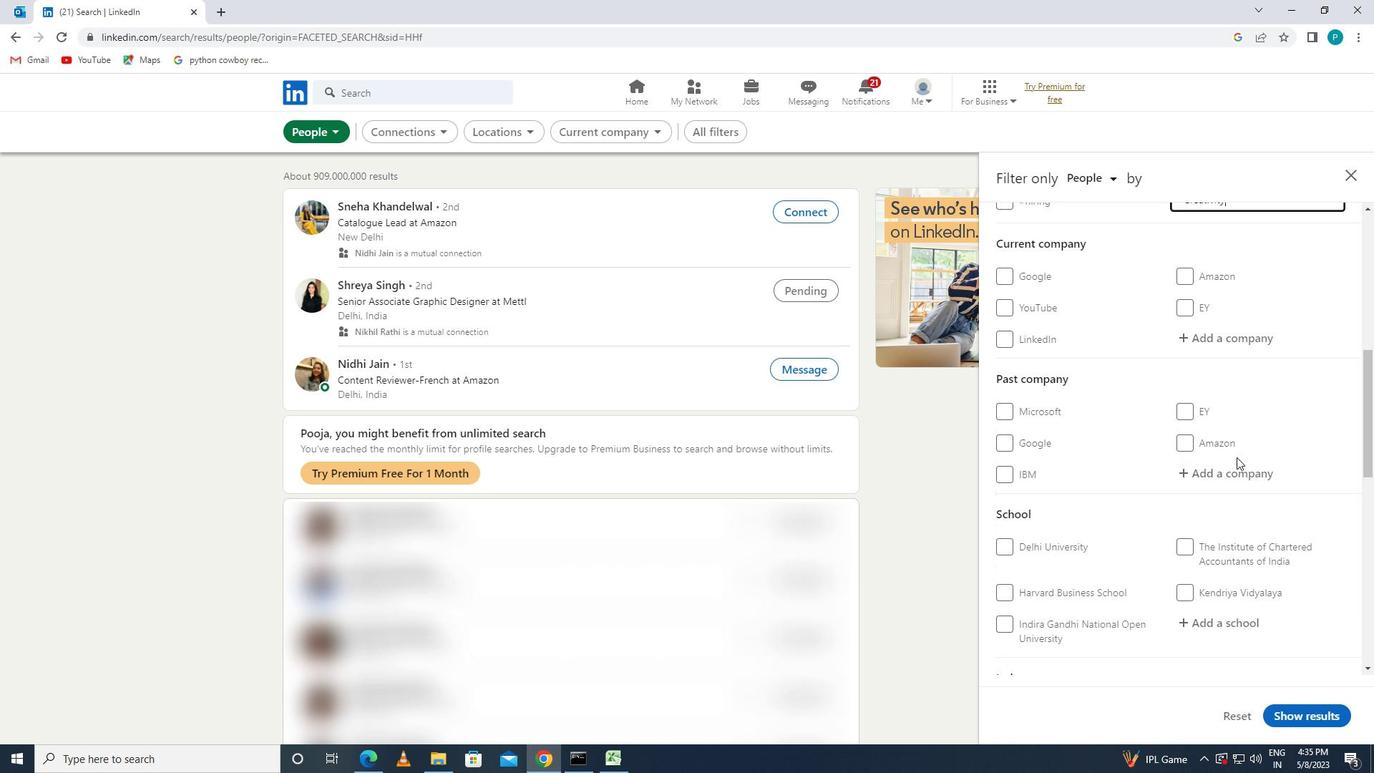 
Action: Mouse scrolled (1237, 456) with delta (0, 0)
Screenshot: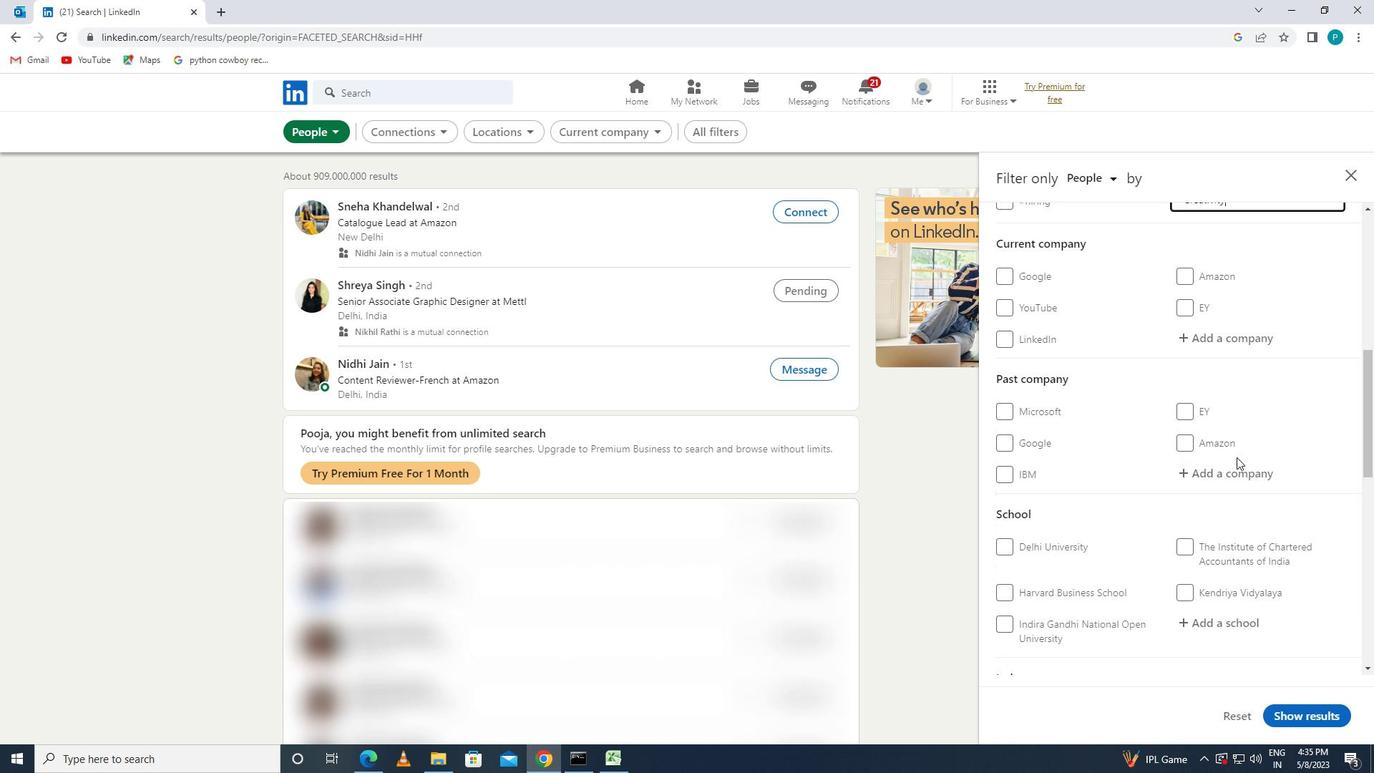
Action: Mouse moved to (1217, 490)
Screenshot: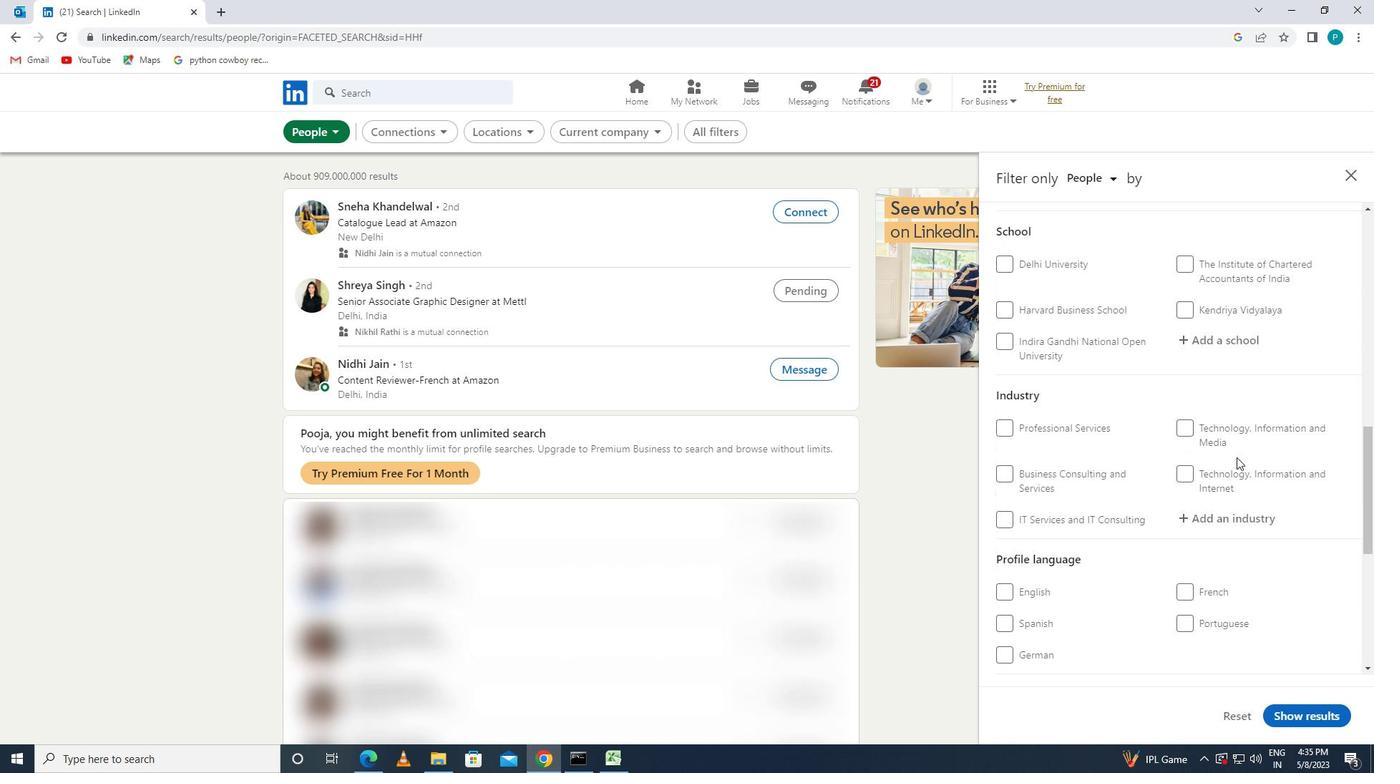 
Action: Mouse scrolled (1217, 489) with delta (0, 0)
Screenshot: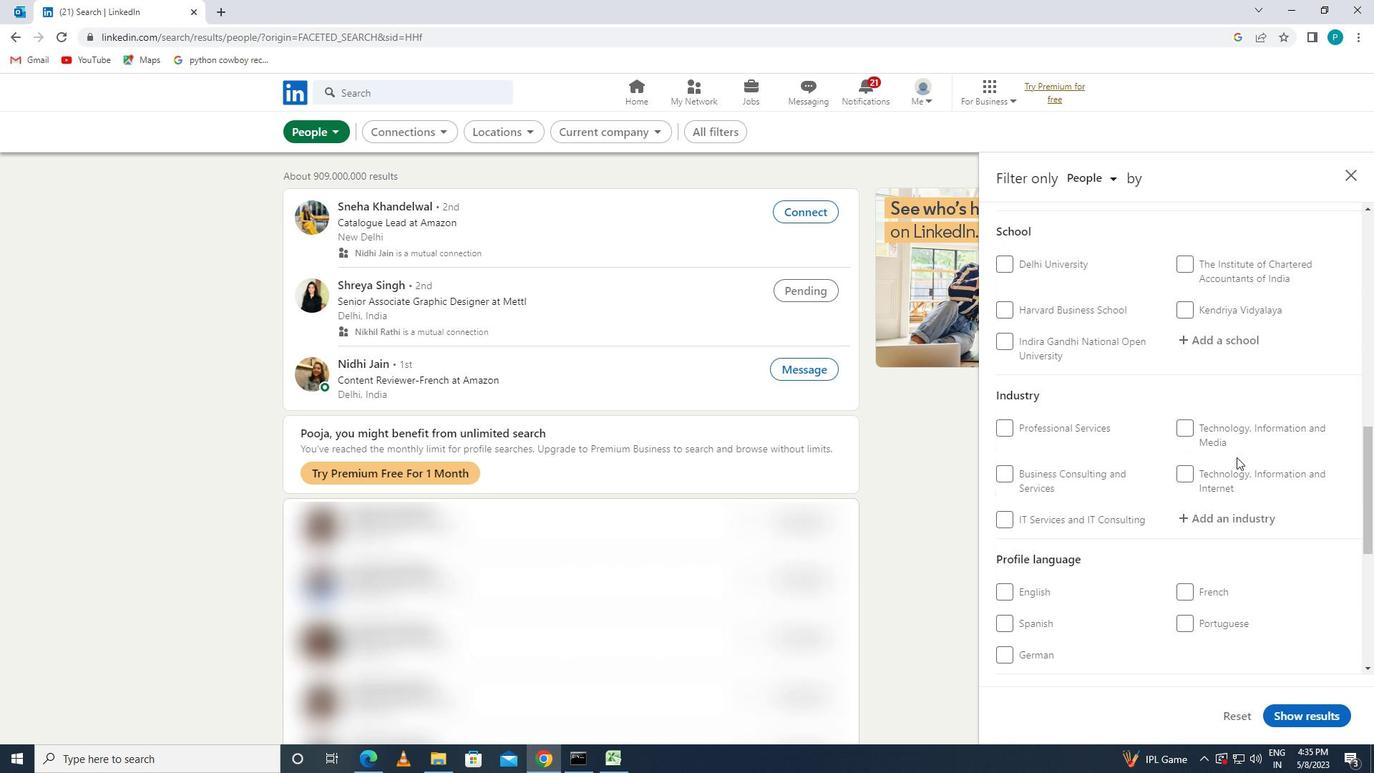 
Action: Mouse moved to (1208, 493)
Screenshot: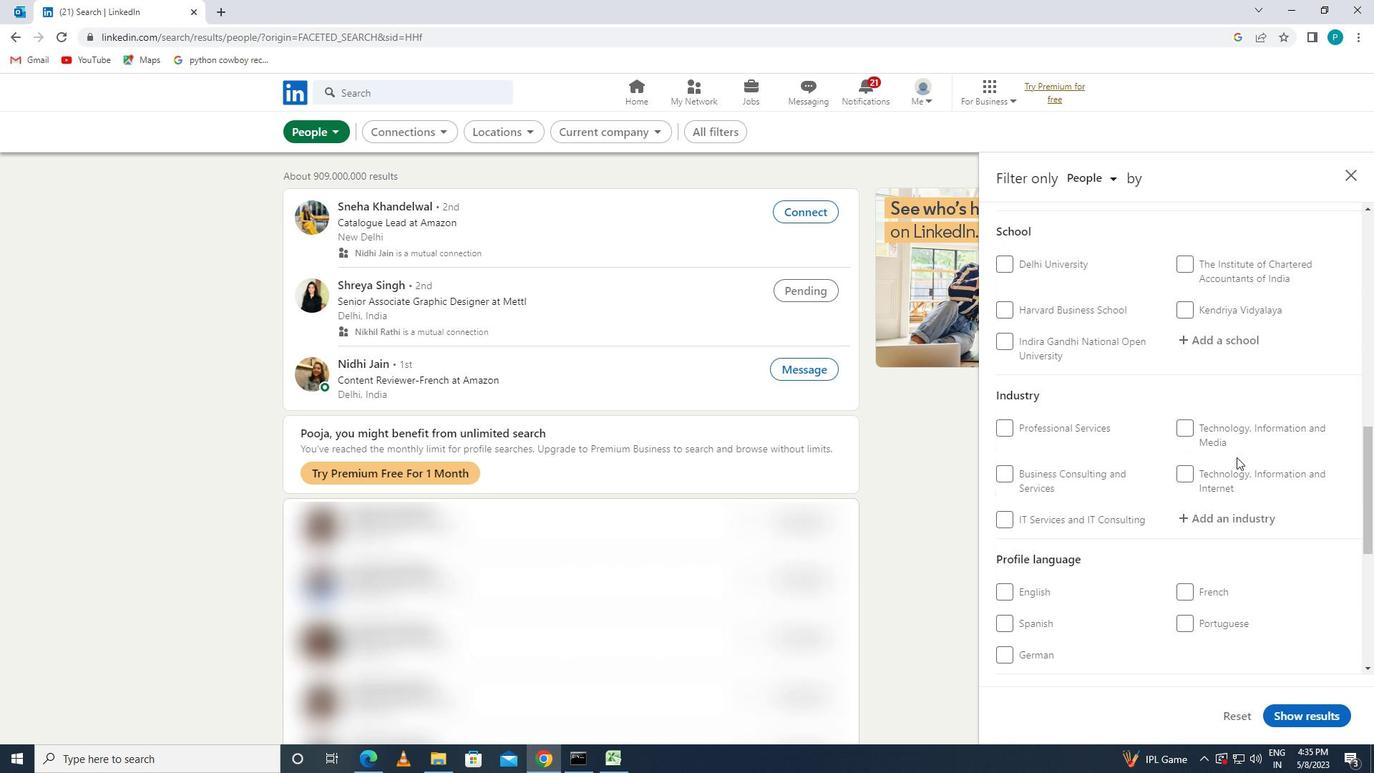 
Action: Mouse scrolled (1208, 492) with delta (0, 0)
Screenshot: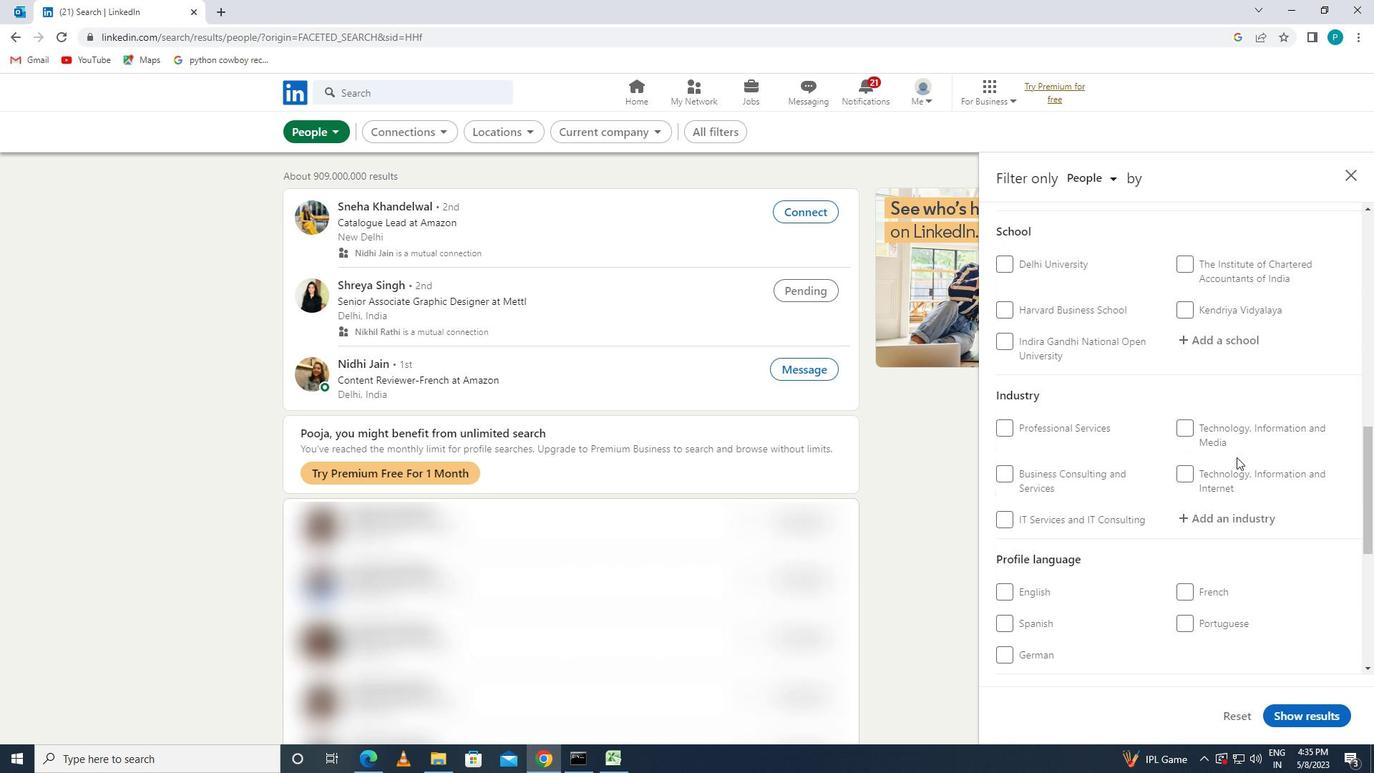 
Action: Mouse moved to (1195, 497)
Screenshot: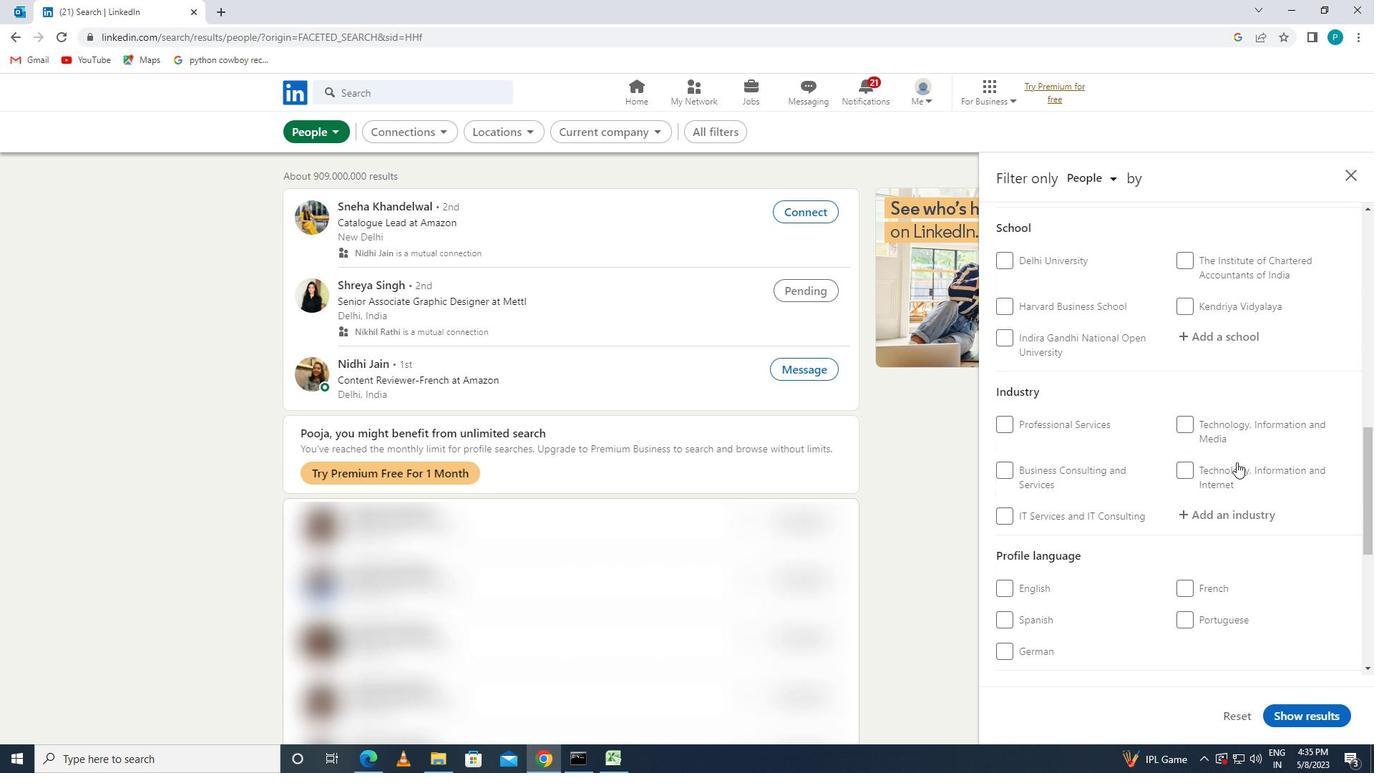 
Action: Mouse scrolled (1195, 496) with delta (0, 0)
Screenshot: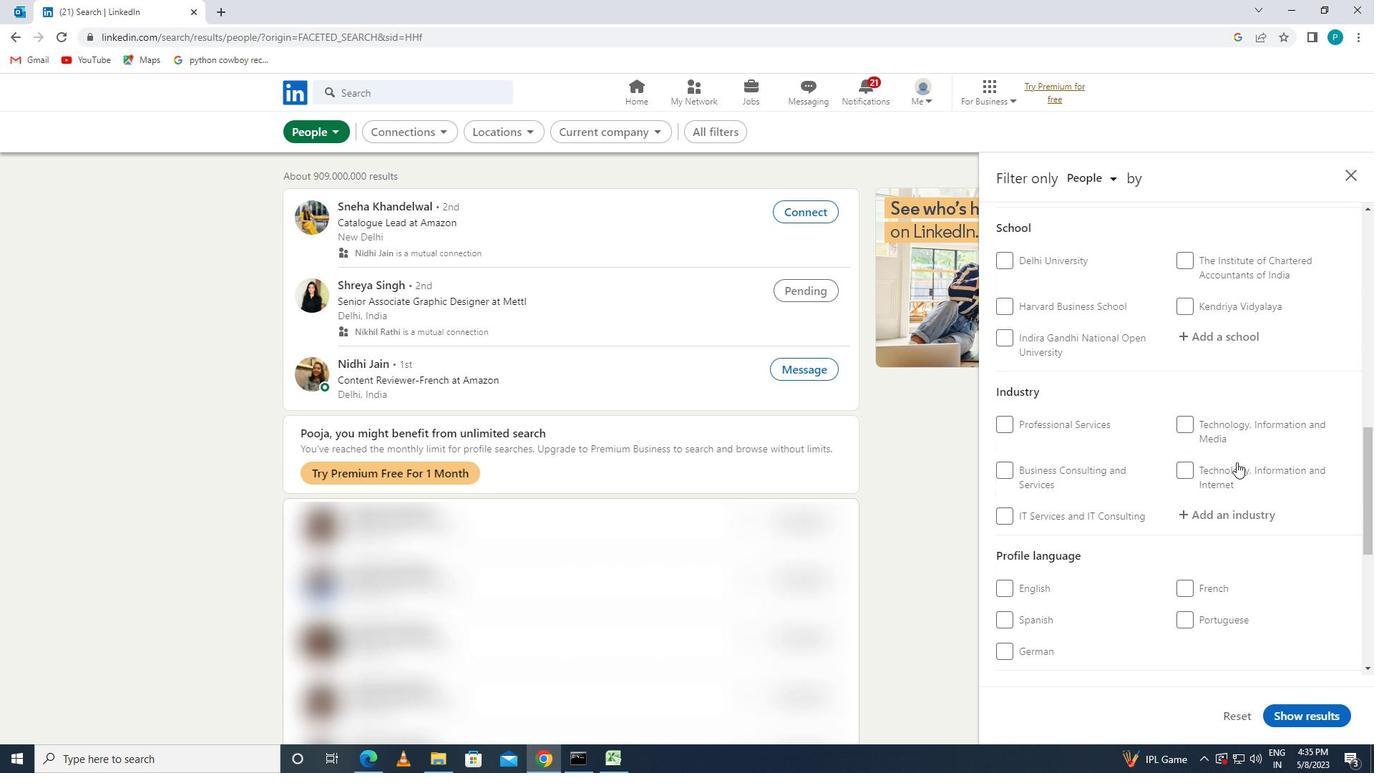 
Action: Mouse moved to (1034, 409)
Screenshot: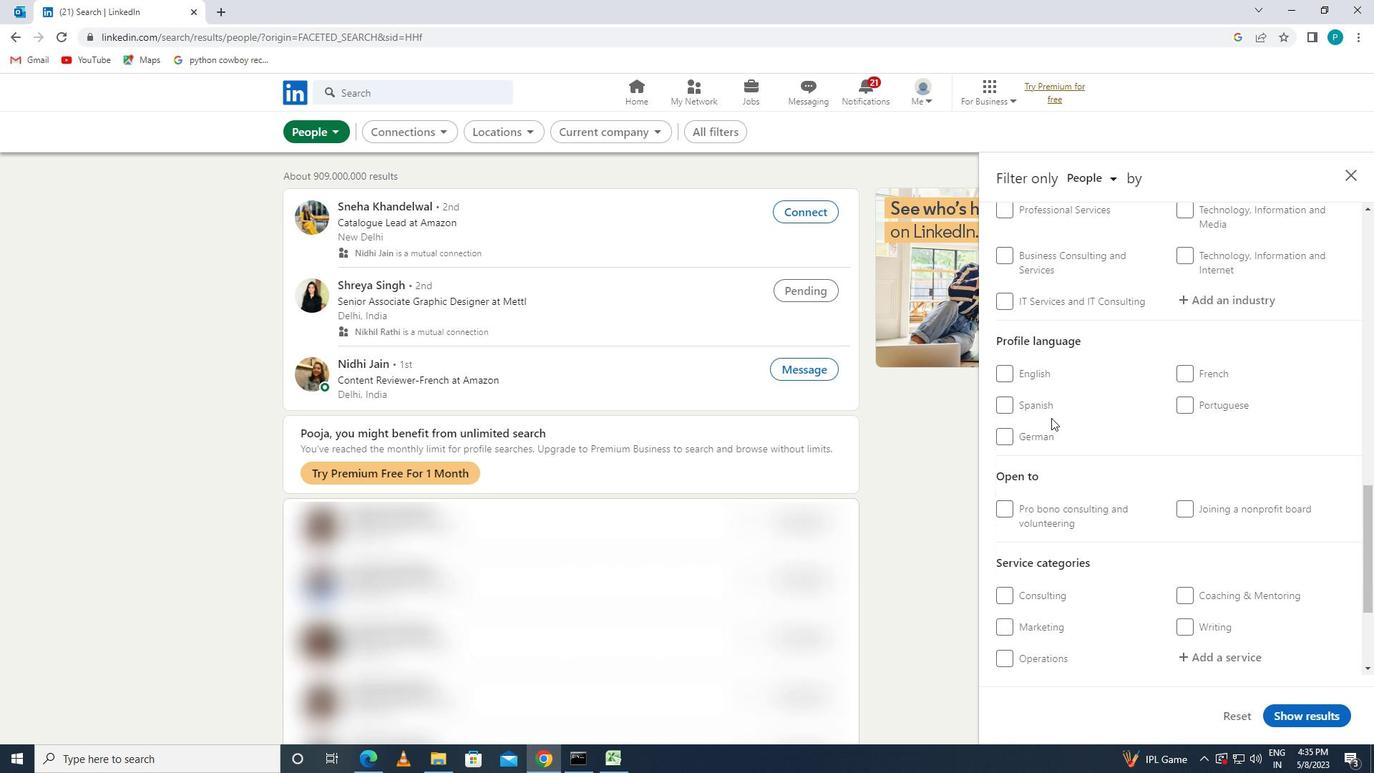 
Action: Mouse pressed left at (1034, 409)
Screenshot: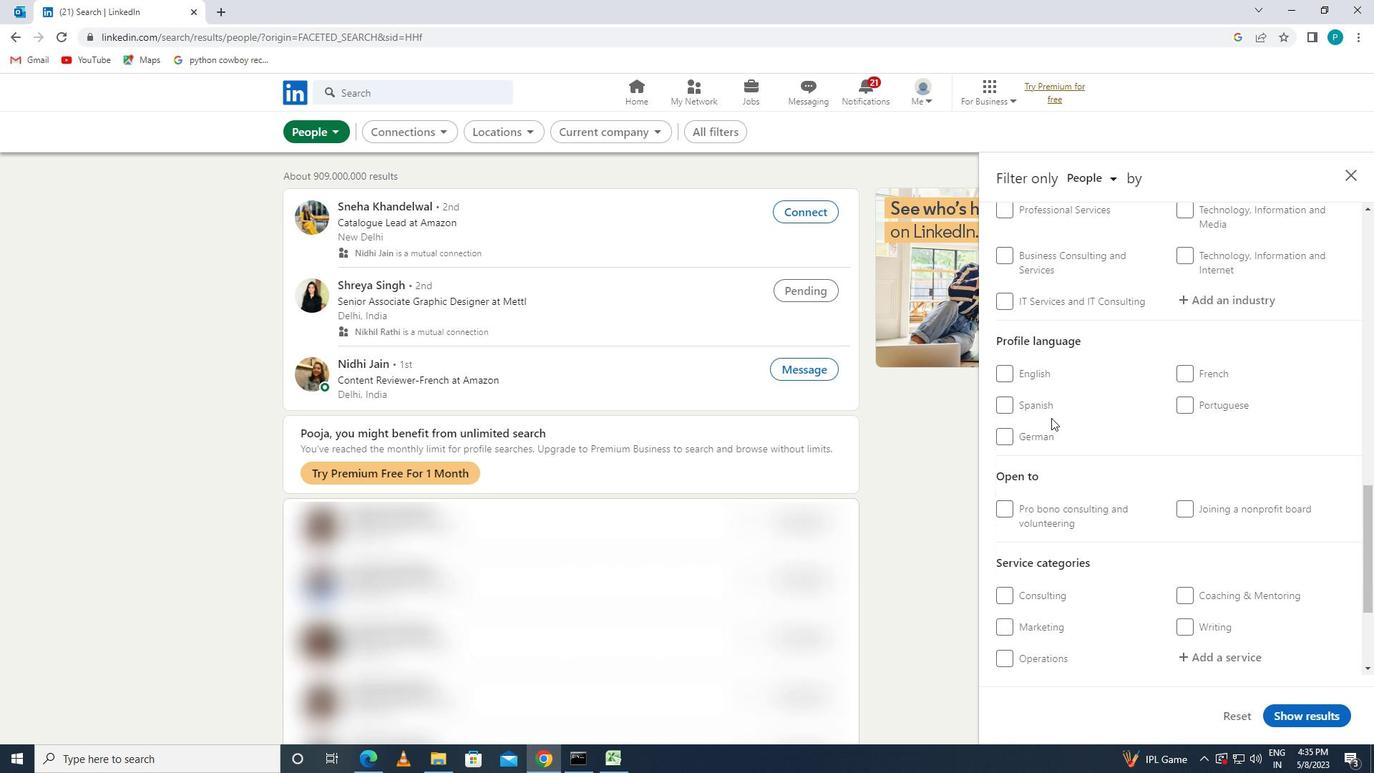
Action: Mouse moved to (1371, 426)
Screenshot: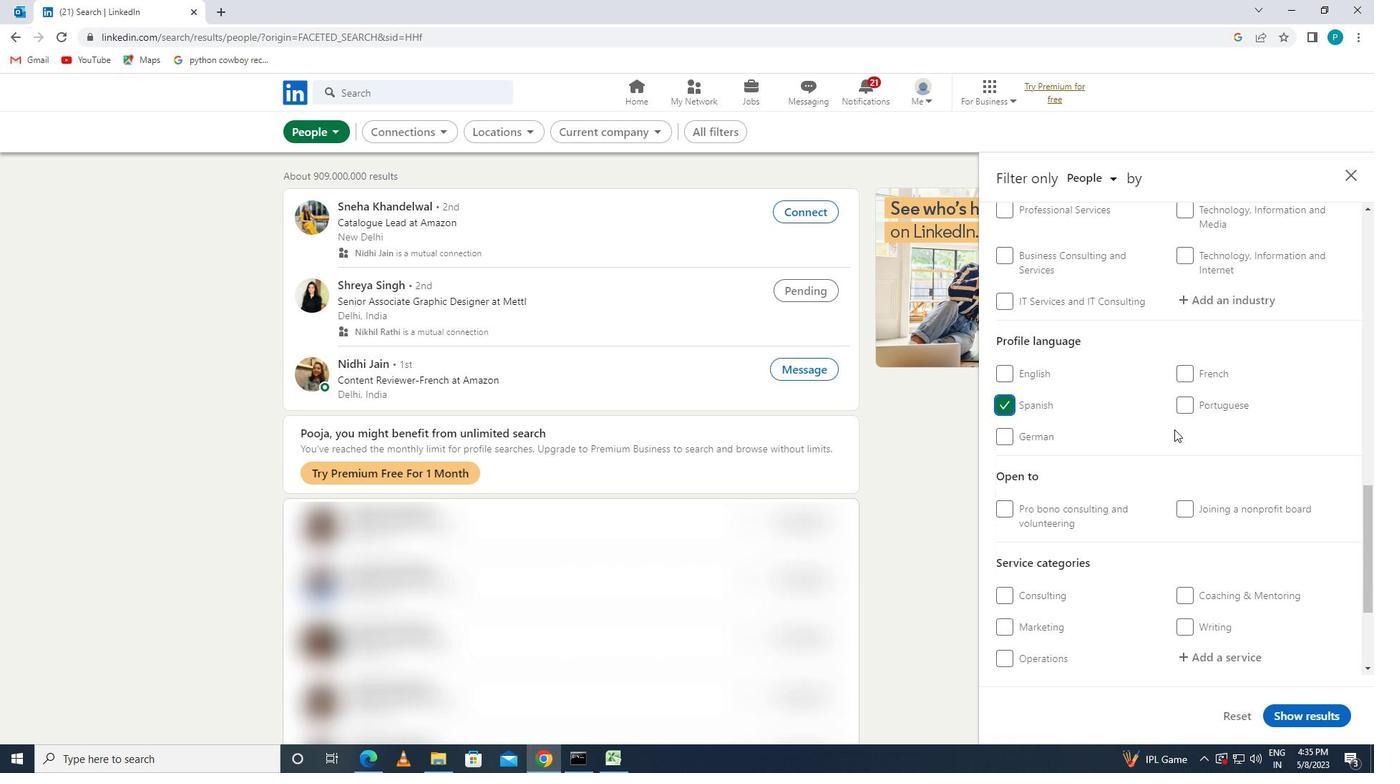 
Action: Mouse scrolled (1371, 426) with delta (0, 0)
Screenshot: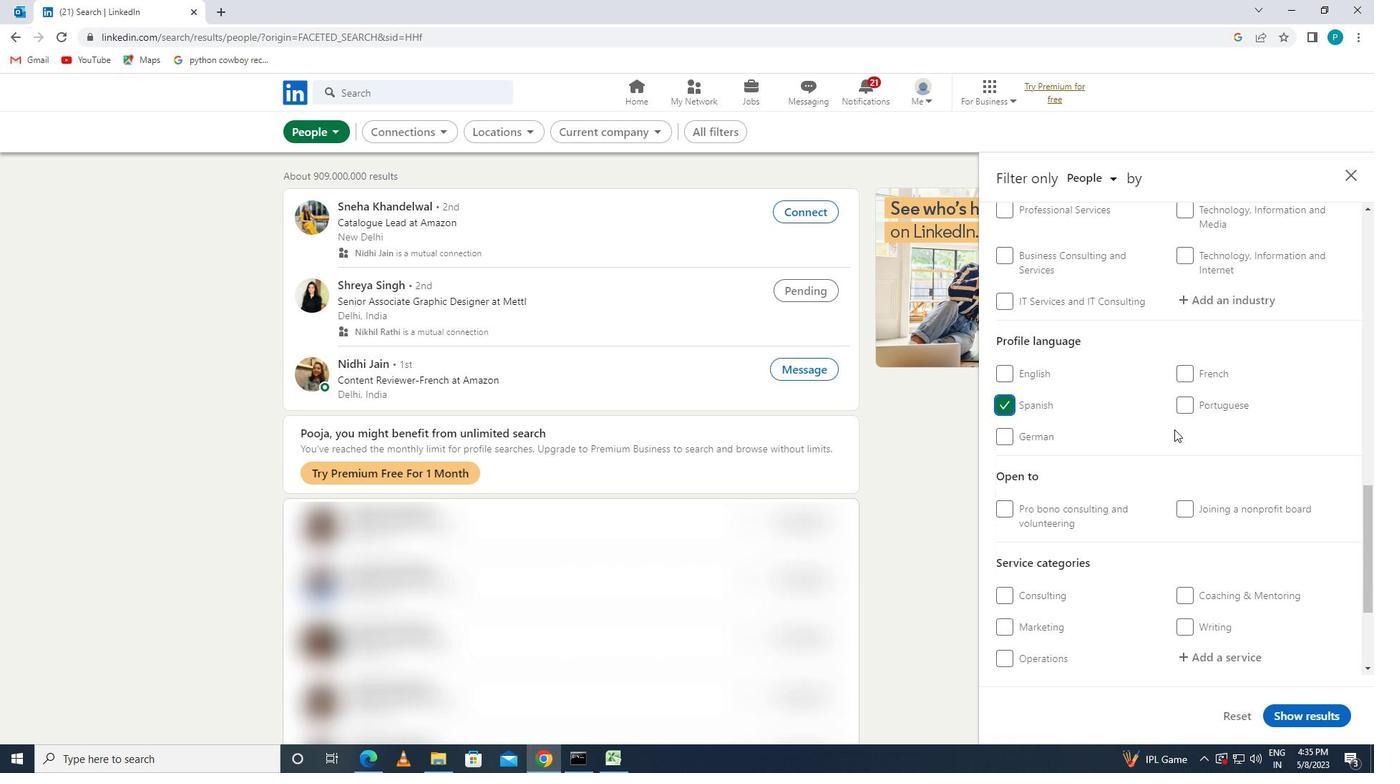 
Action: Mouse moved to (1371, 426)
Screenshot: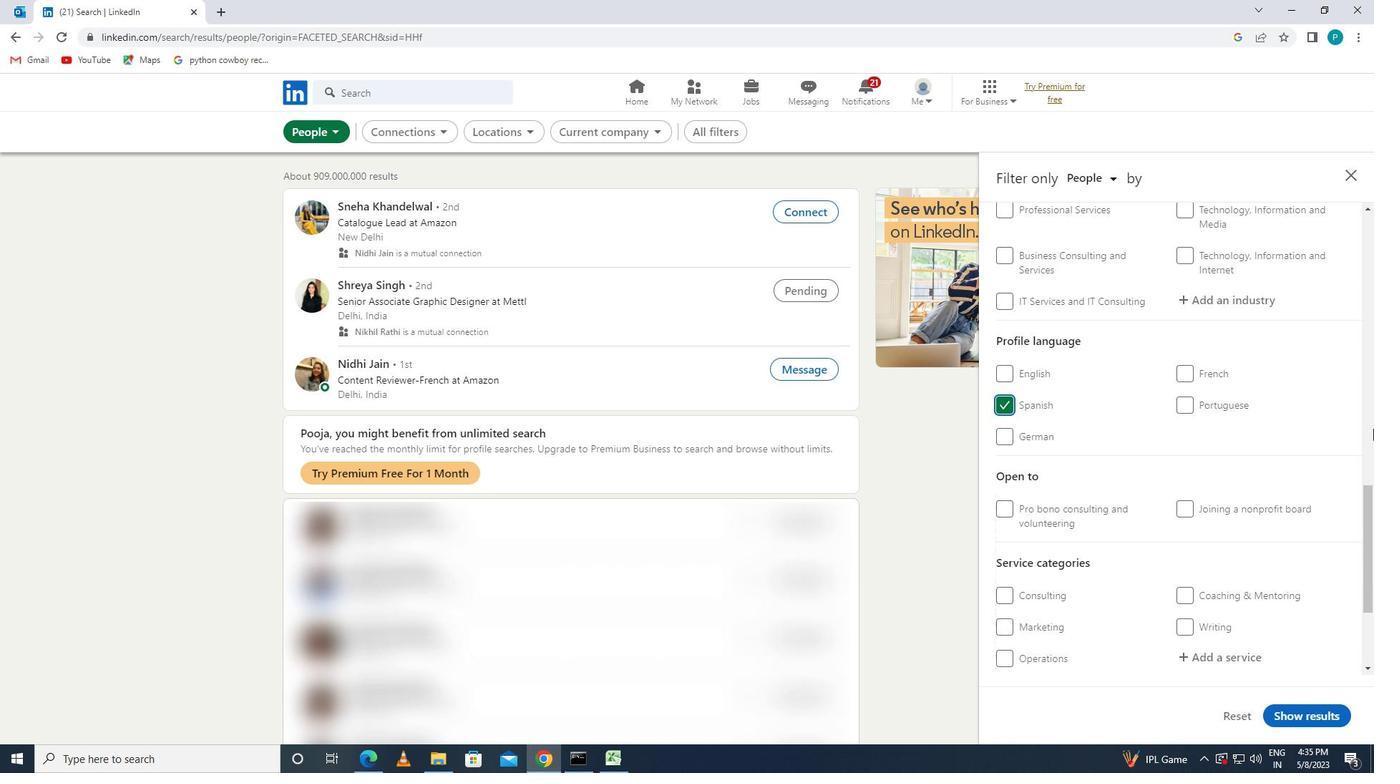 
Action: Mouse scrolled (1371, 426) with delta (0, 0)
Screenshot: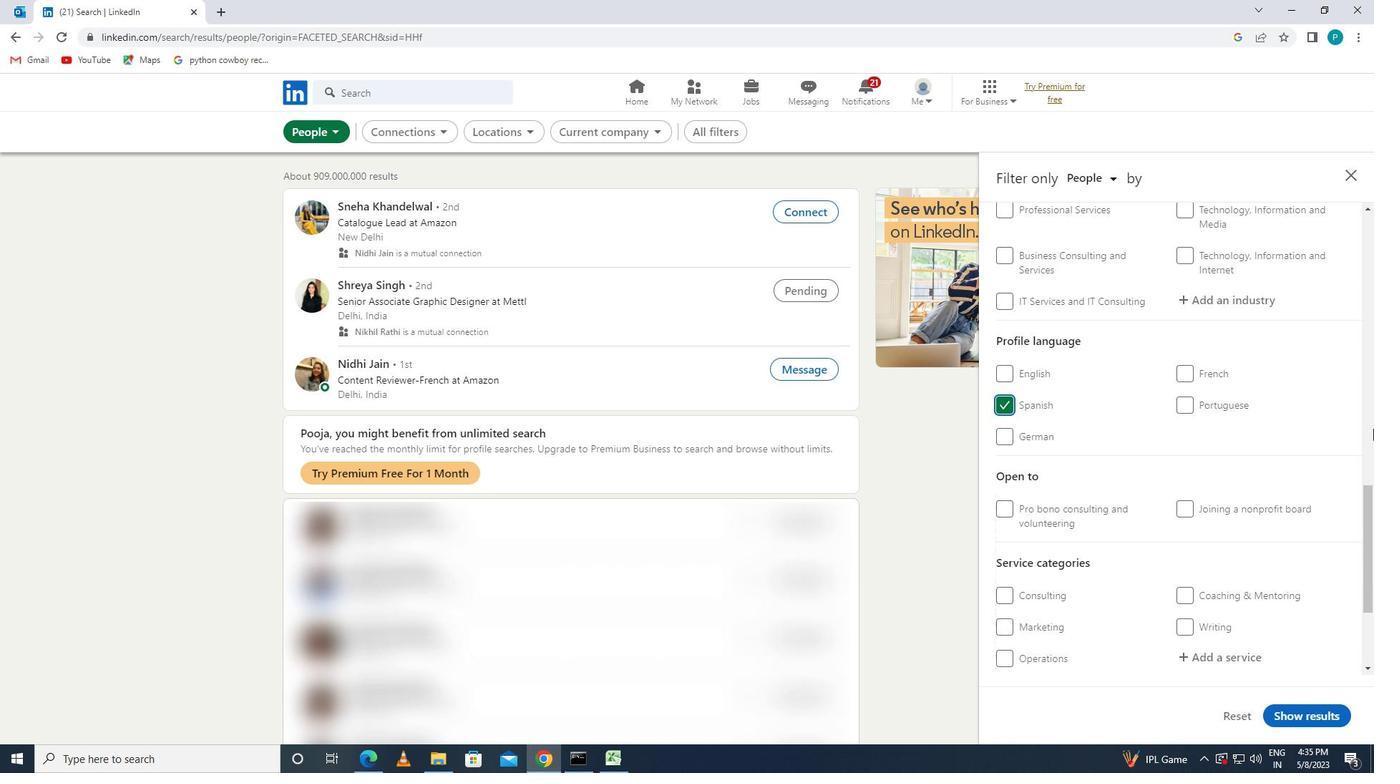 
Action: Mouse moved to (1222, 423)
Screenshot: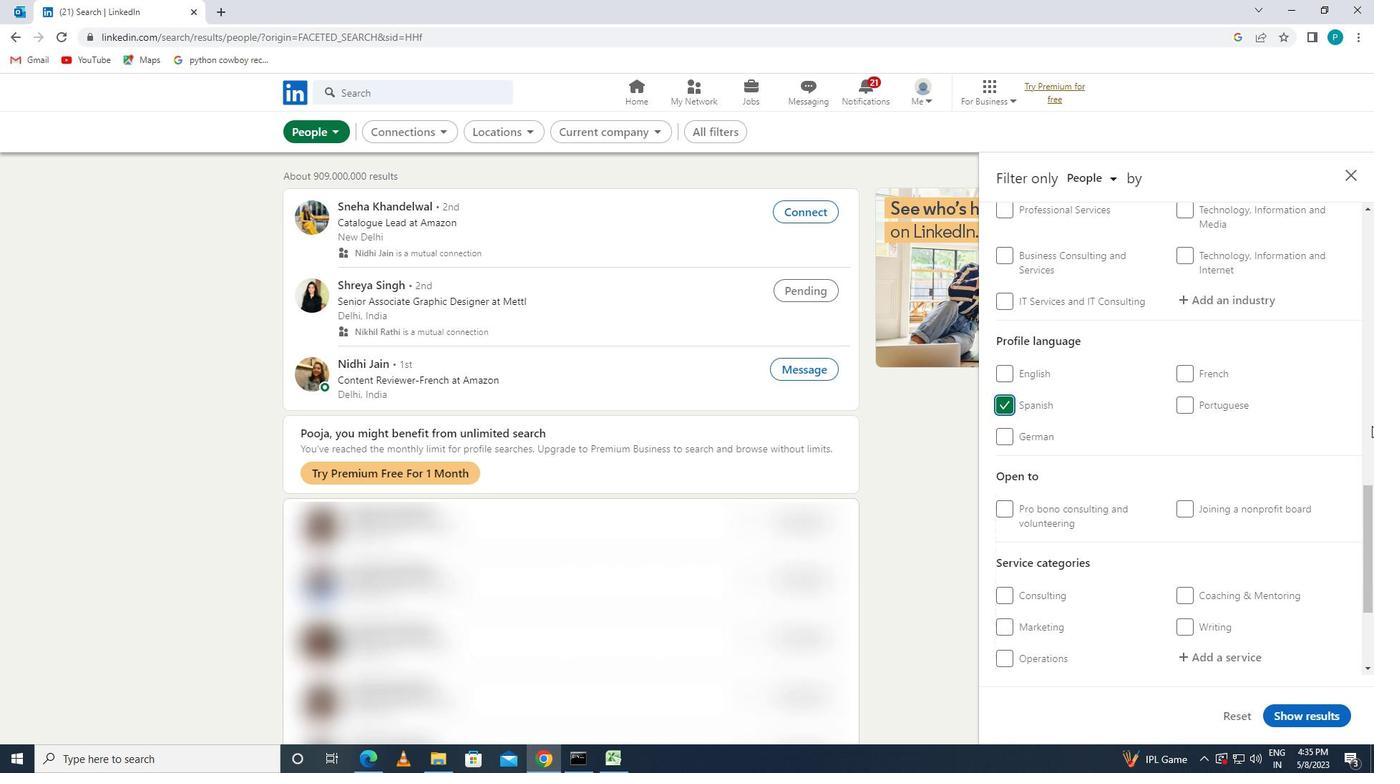 
Action: Mouse scrolled (1222, 423) with delta (0, 0)
Screenshot: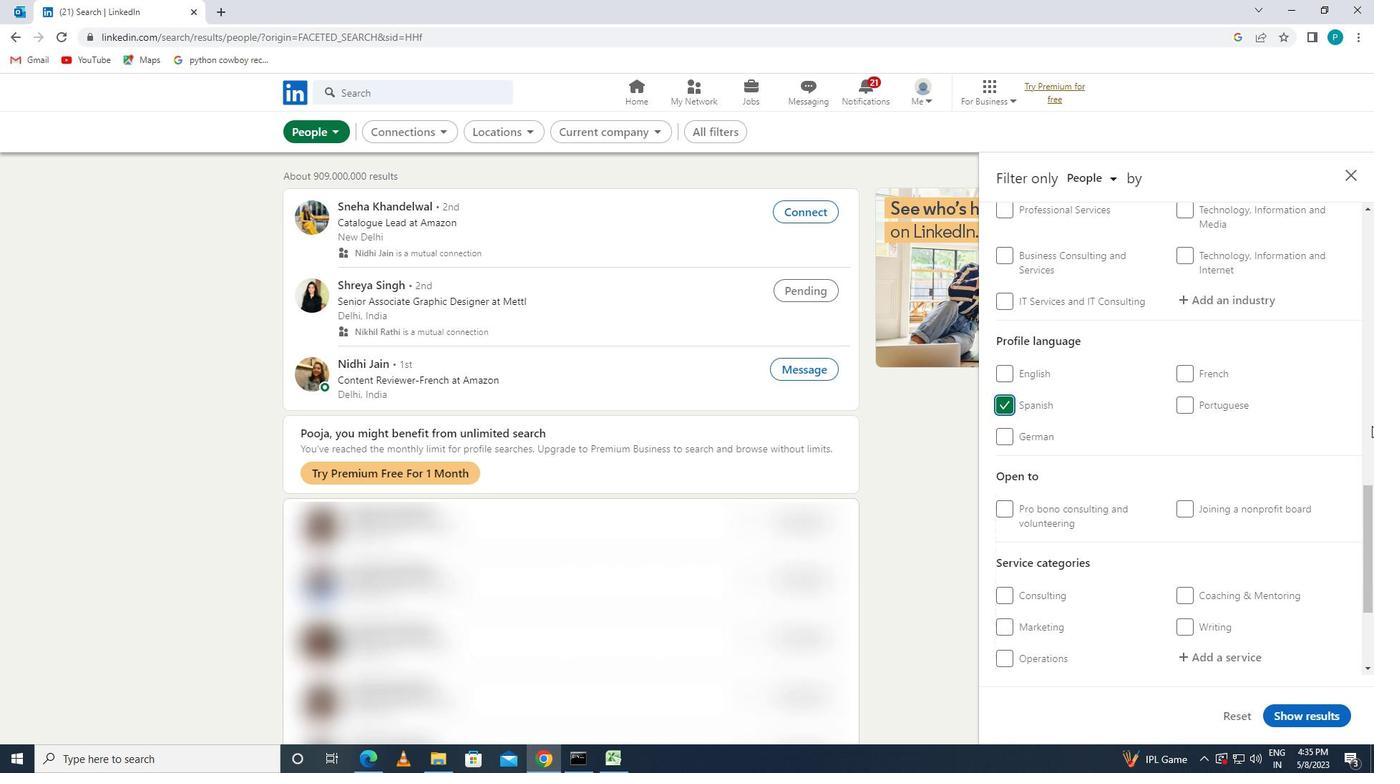 
Action: Mouse moved to (1204, 421)
Screenshot: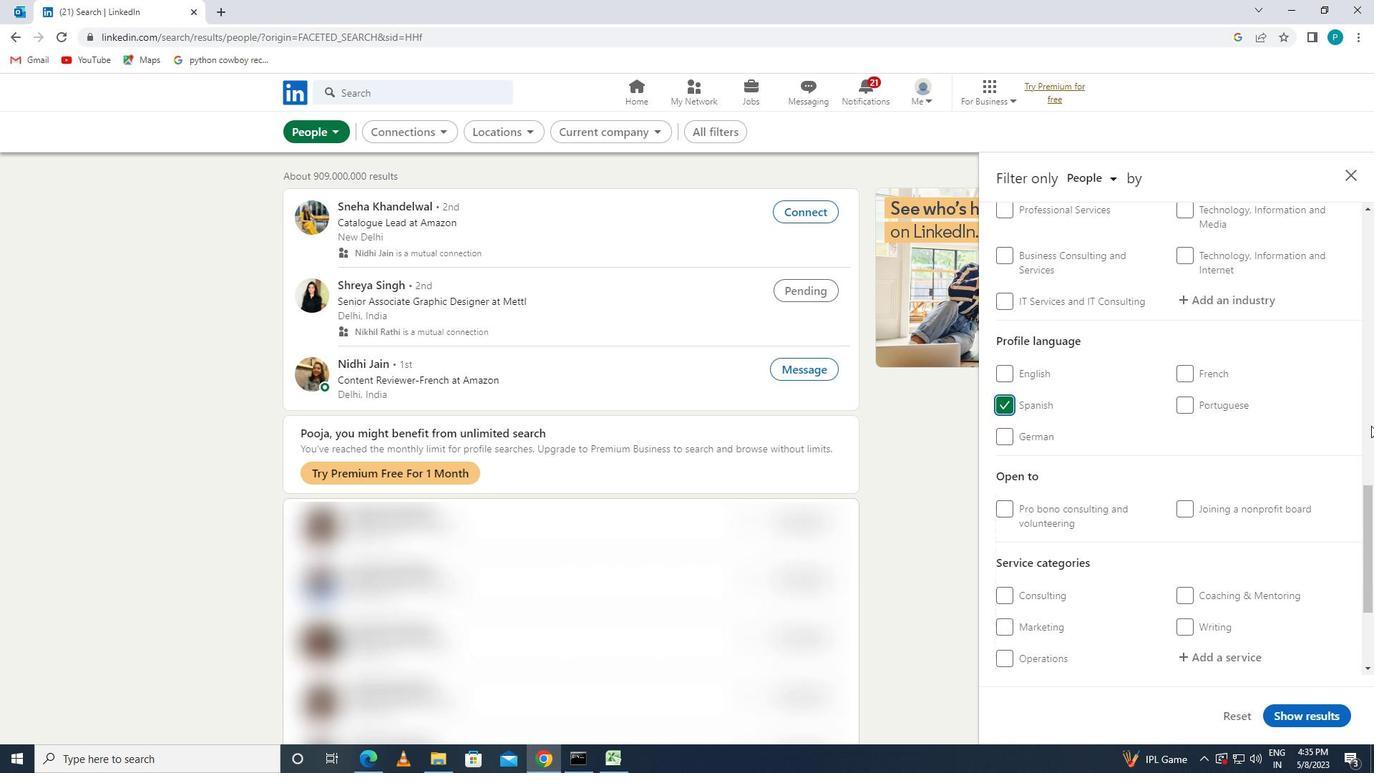 
Action: Mouse scrolled (1204, 422) with delta (0, 0)
Screenshot: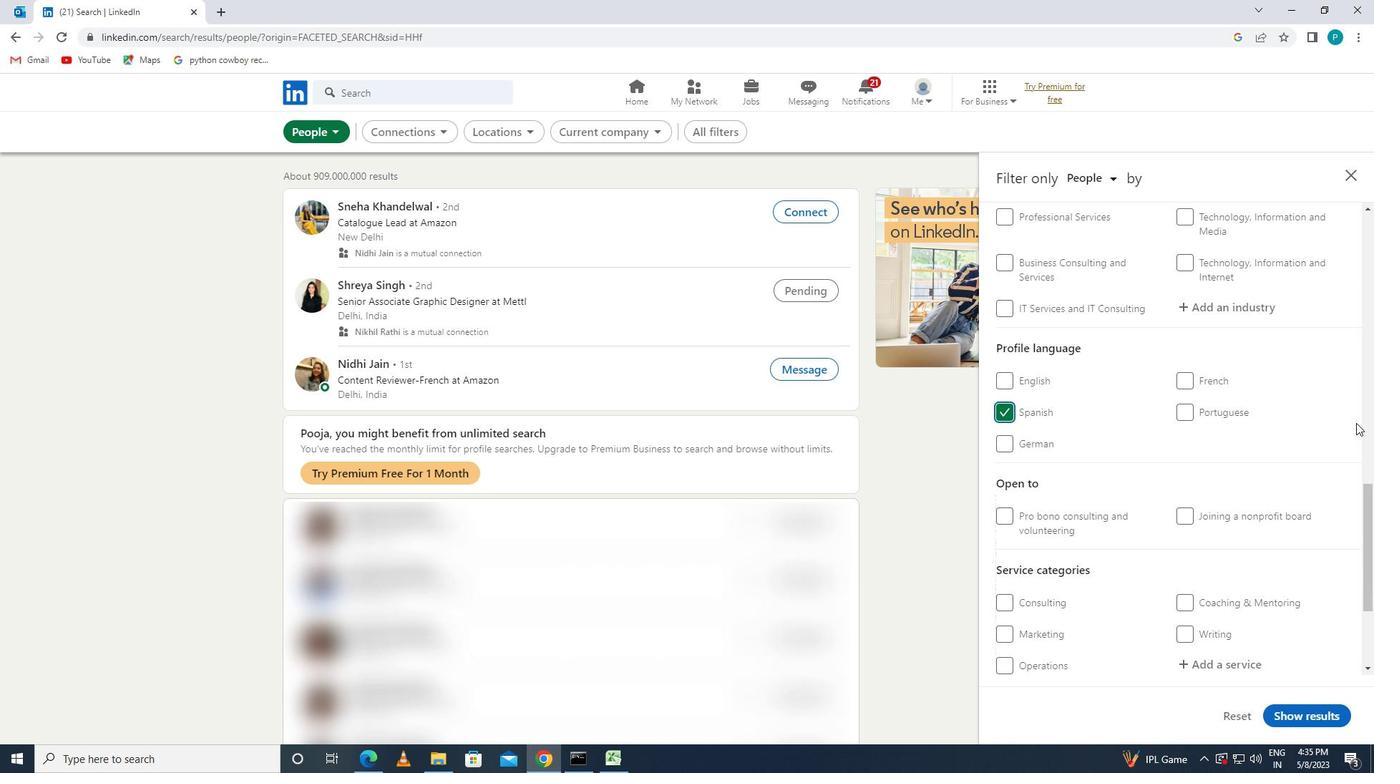 
Action: Mouse scrolled (1204, 422) with delta (0, 0)
Screenshot: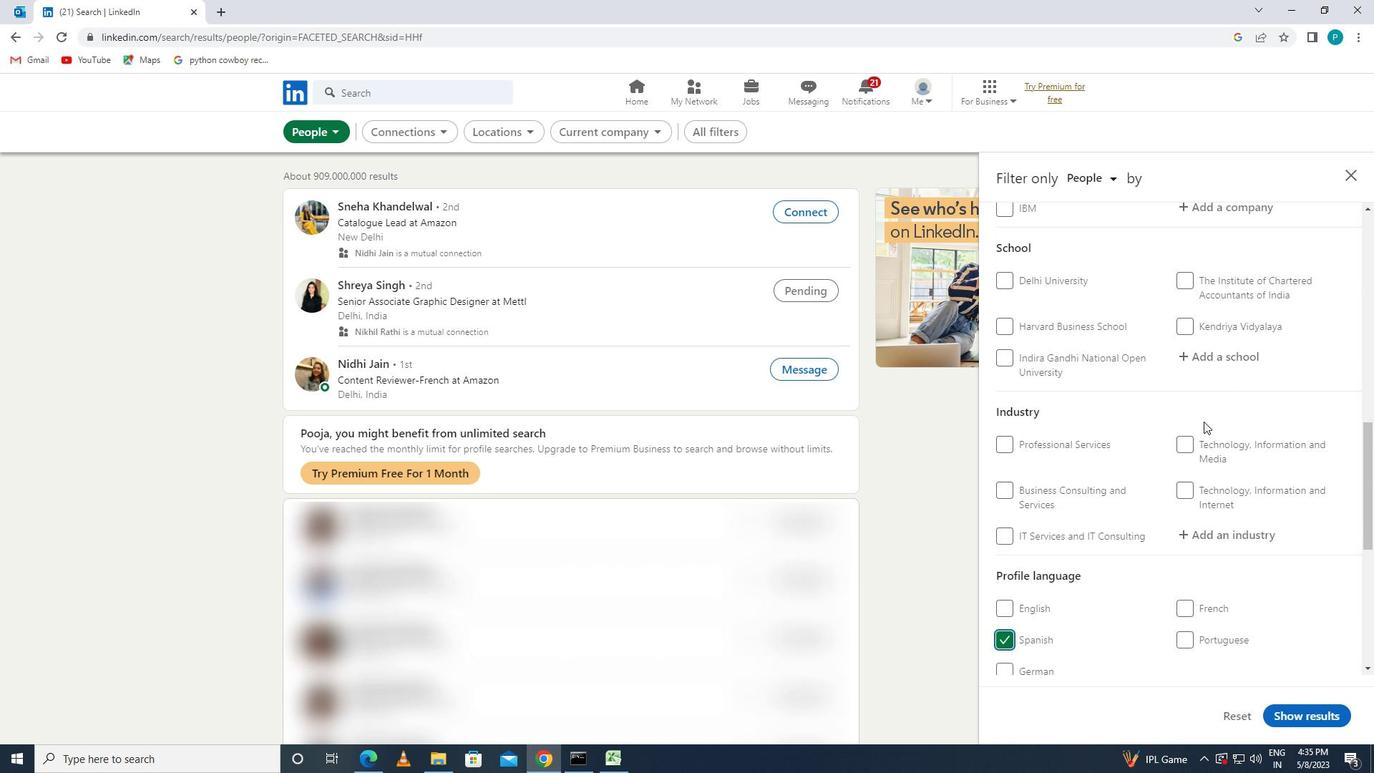 
Action: Mouse scrolled (1204, 422) with delta (0, 0)
Screenshot: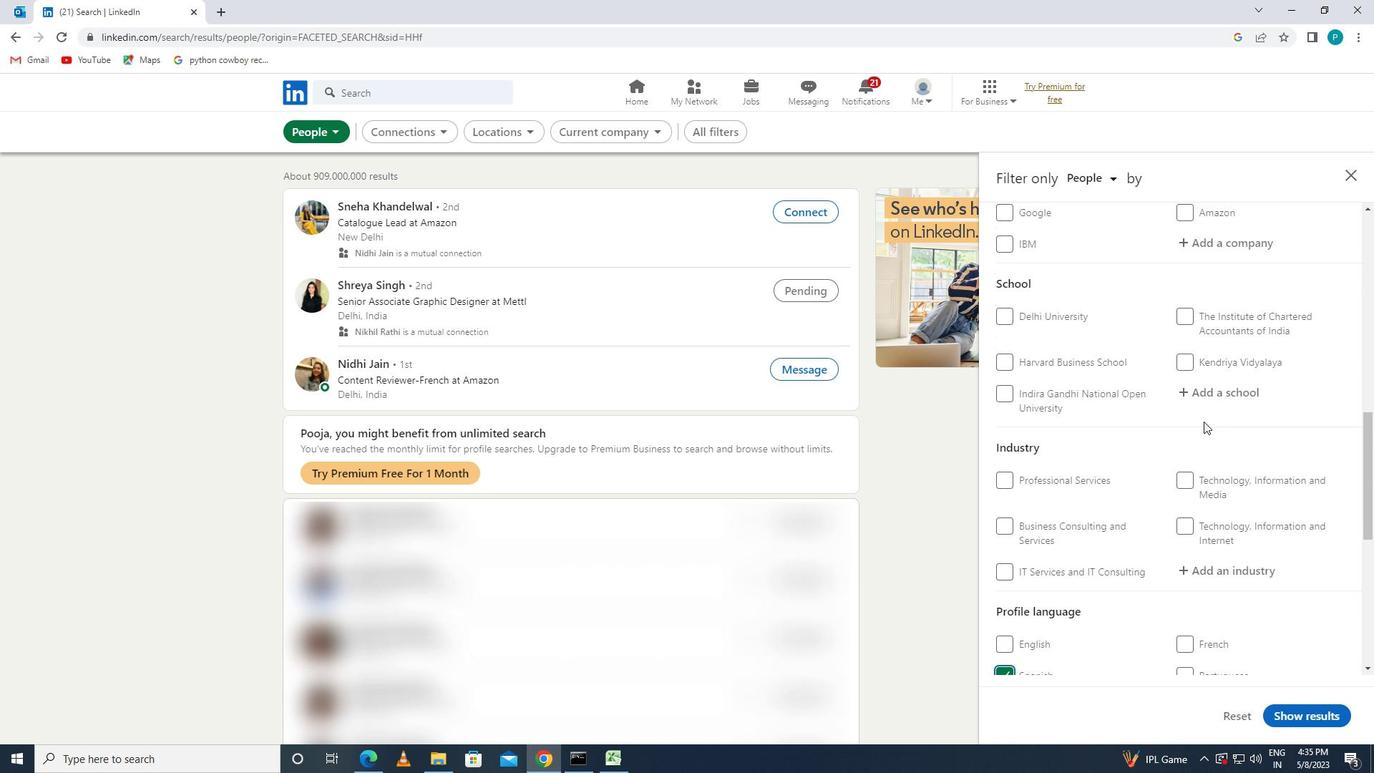
Action: Mouse moved to (1199, 410)
Screenshot: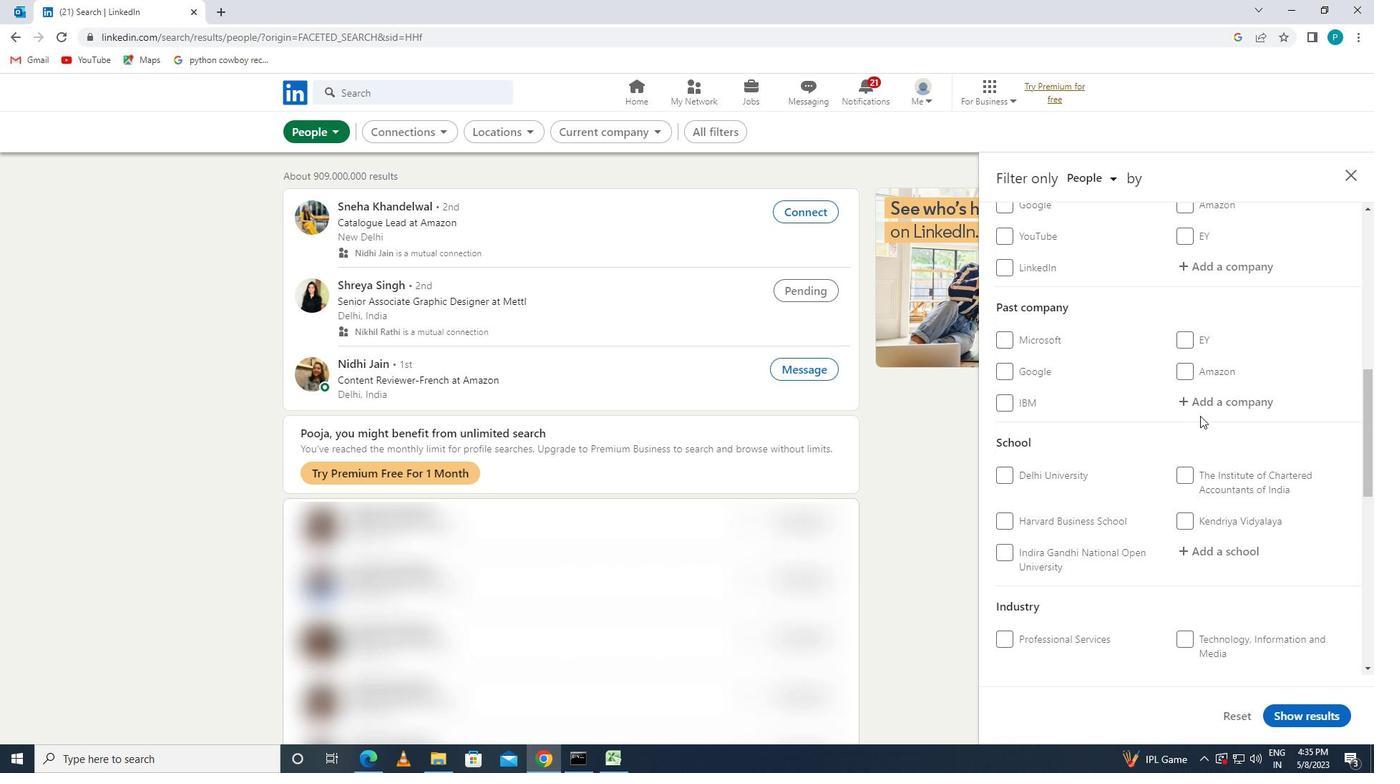
Action: Mouse scrolled (1199, 410) with delta (0, 0)
Screenshot: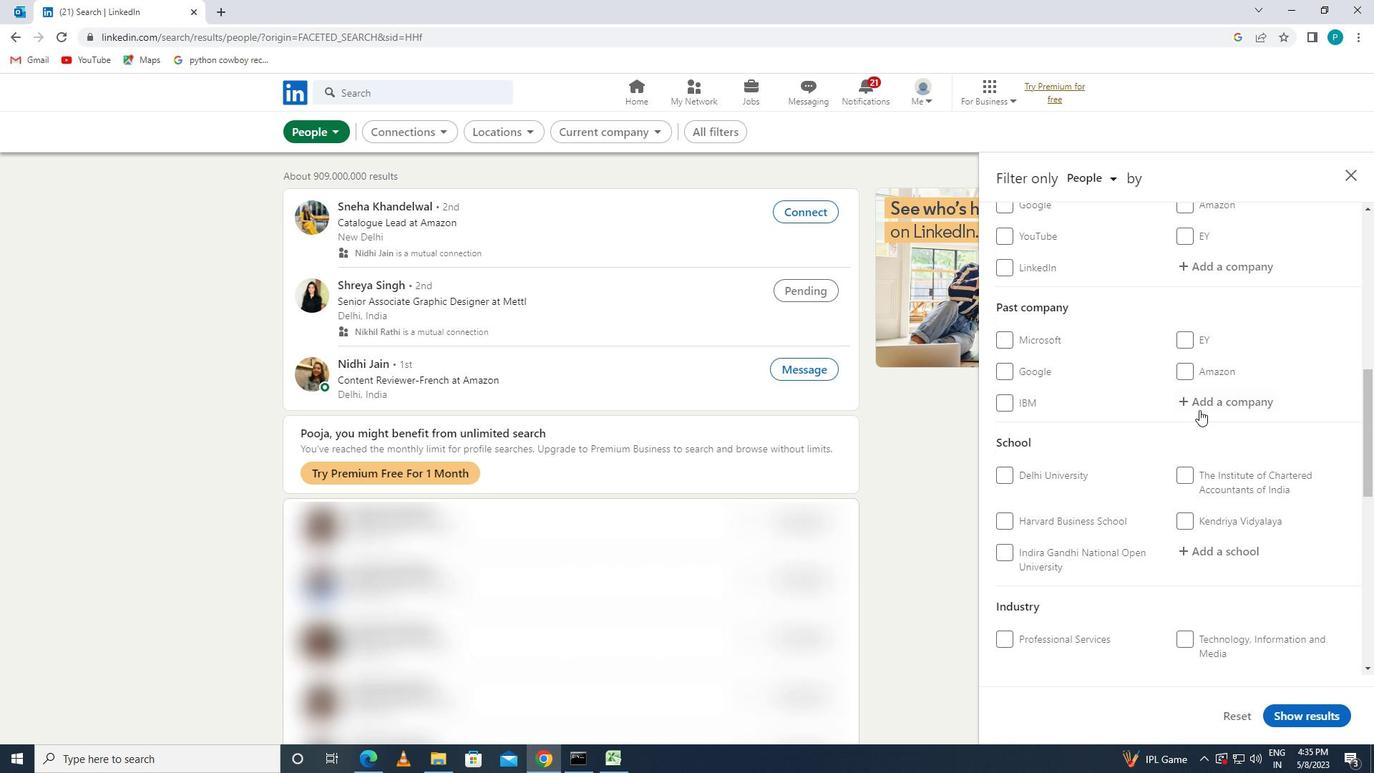 
Action: Mouse scrolled (1199, 410) with delta (0, 0)
Screenshot: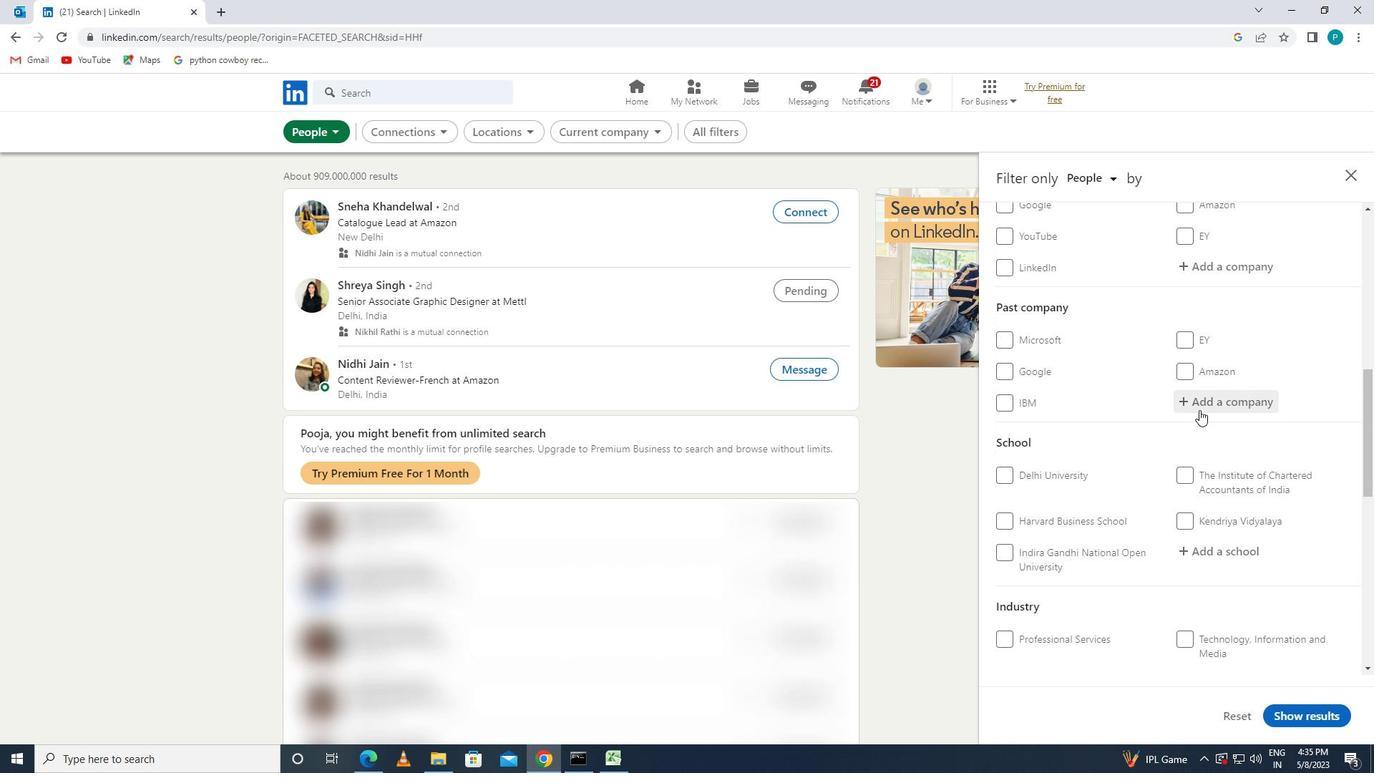 
Action: Mouse moved to (1209, 405)
Screenshot: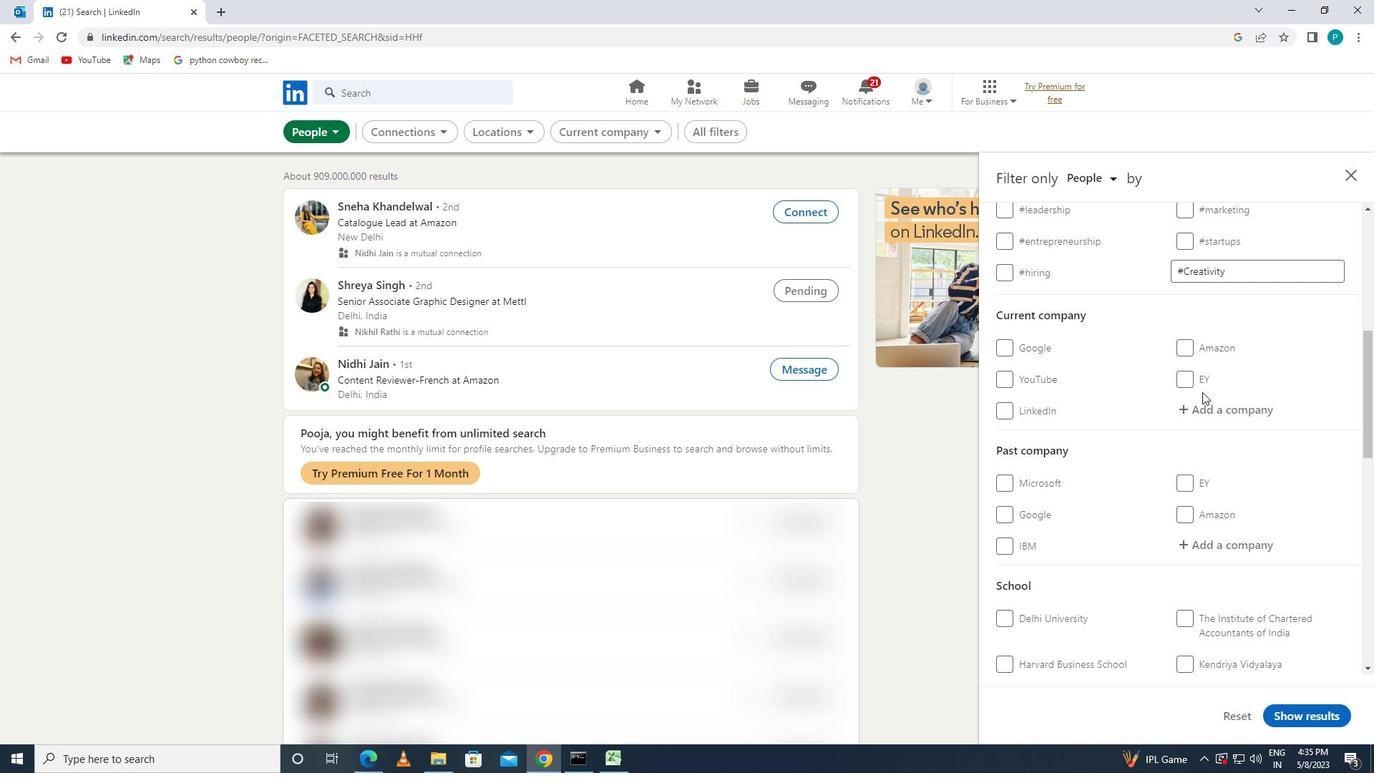 
Action: Mouse pressed left at (1209, 405)
Screenshot: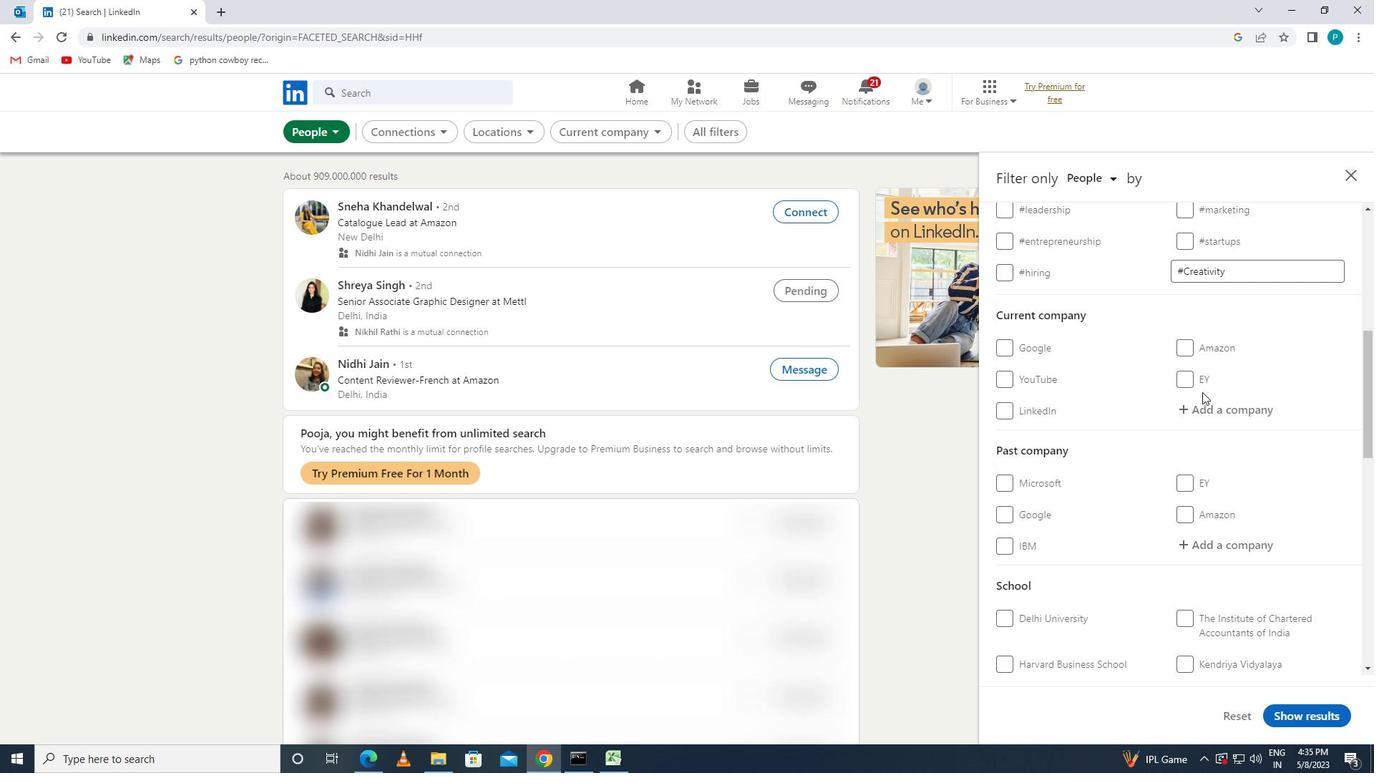 
Action: Key pressed <Key.caps_lock>Y<Key.caps_lock>ASHODA
Screenshot: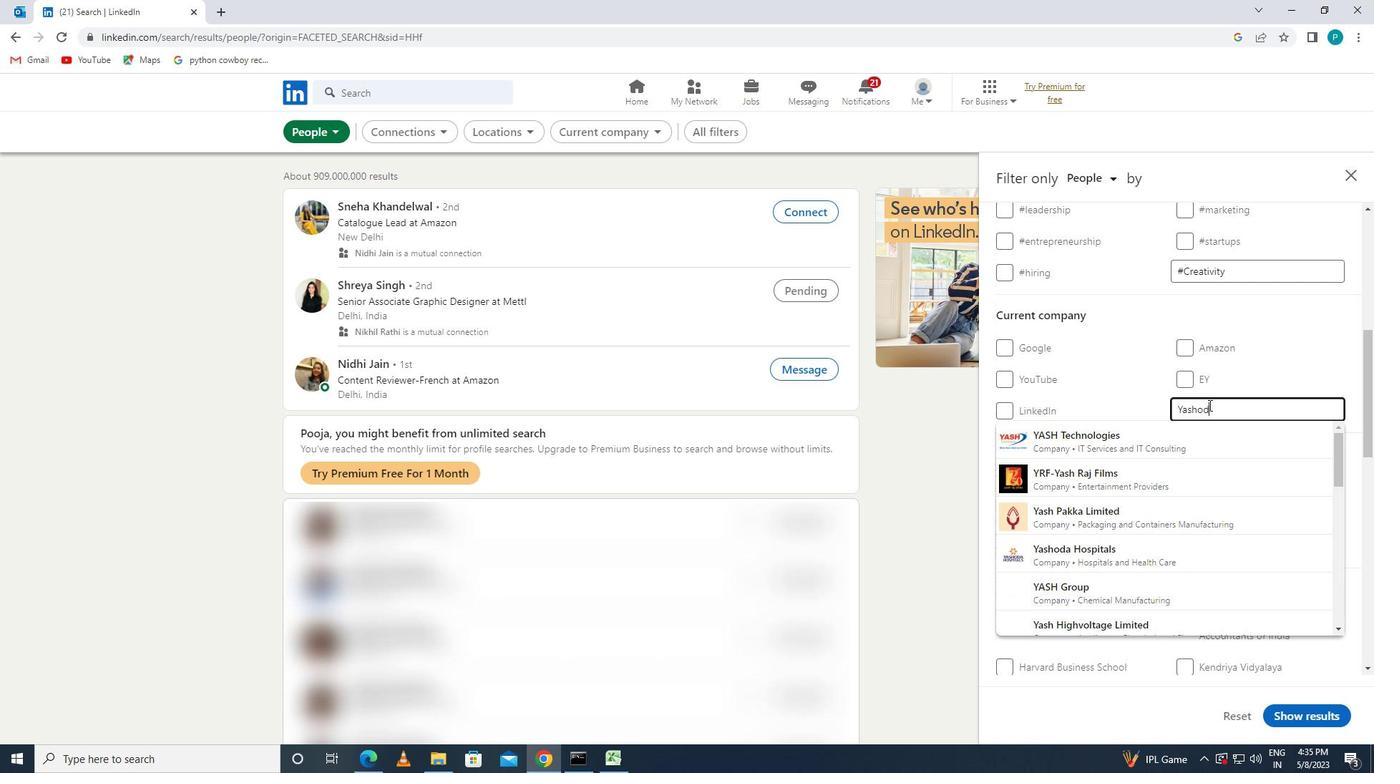 
Action: Mouse moved to (1174, 441)
Screenshot: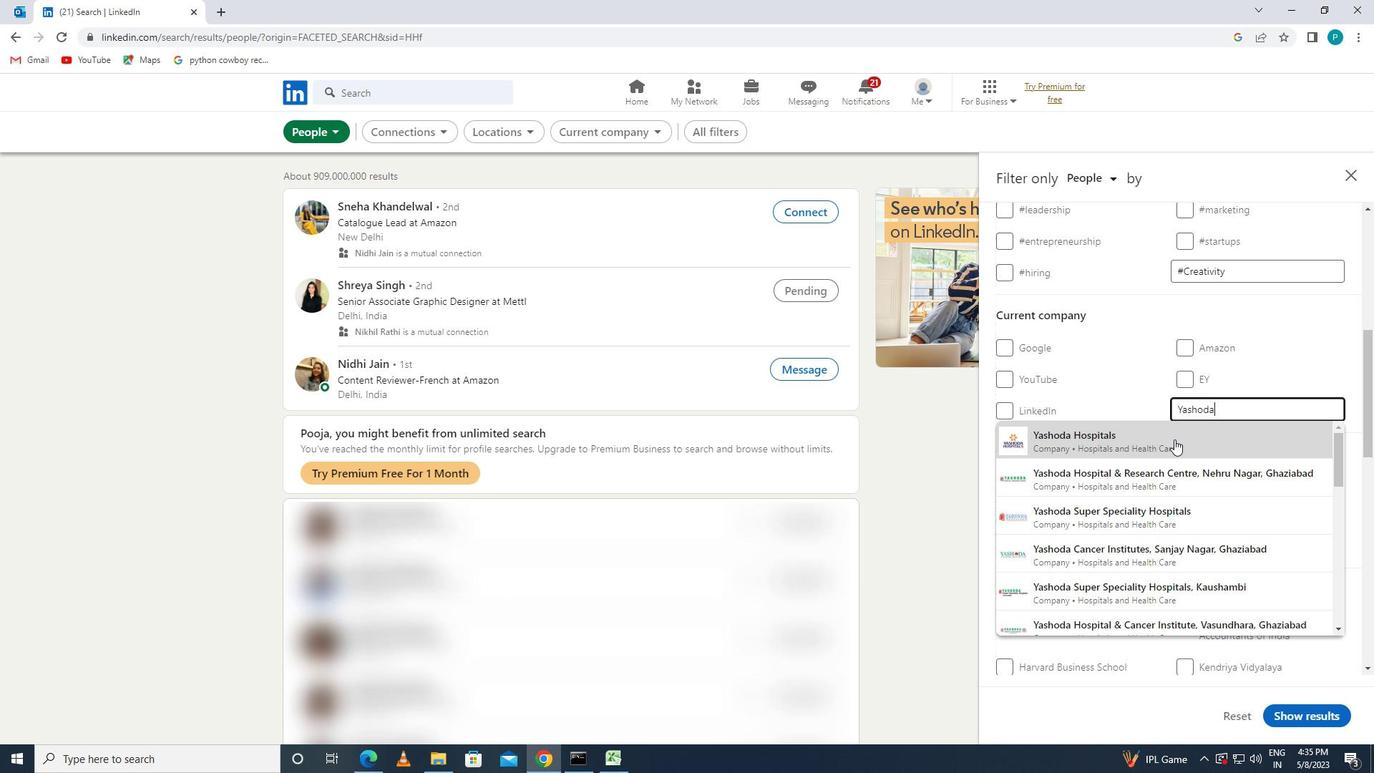 
Action: Mouse pressed left at (1174, 441)
Screenshot: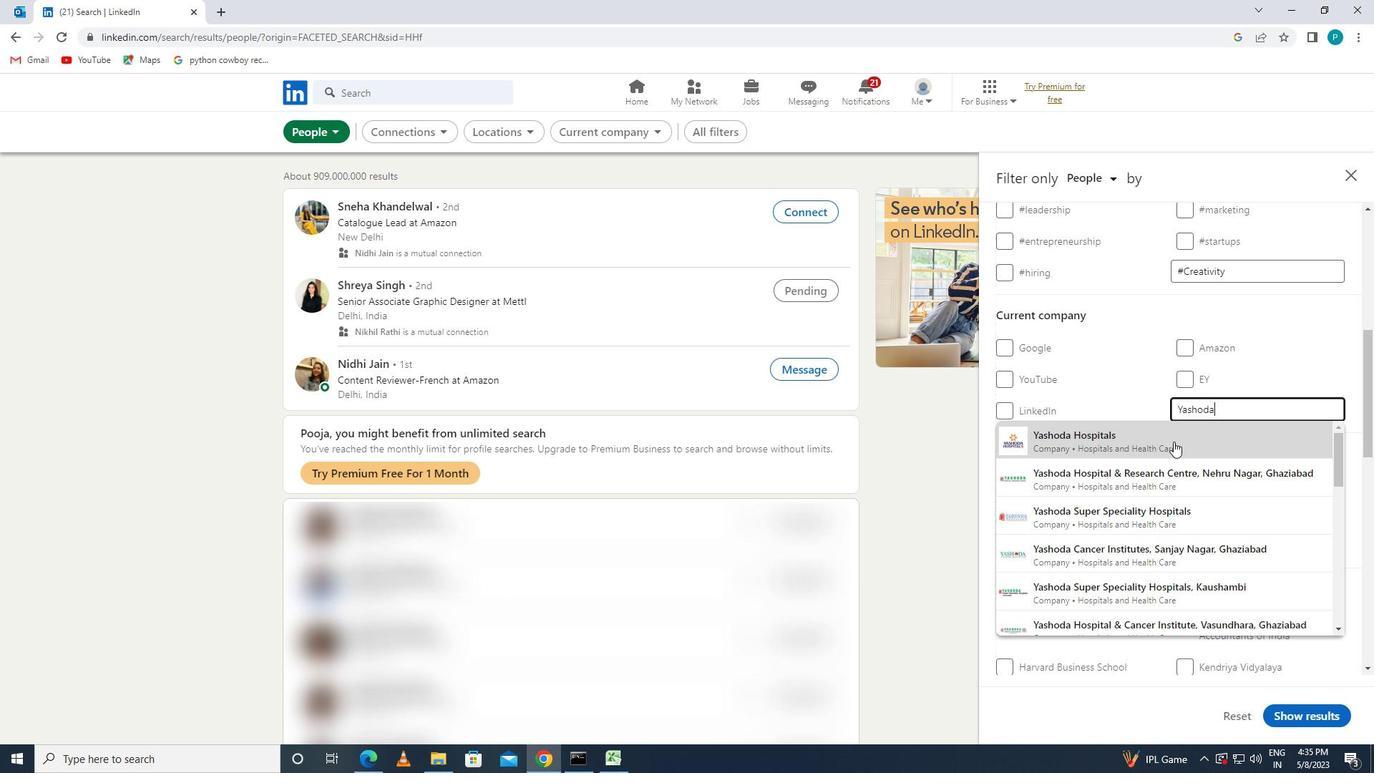
Action: Mouse moved to (1230, 472)
Screenshot: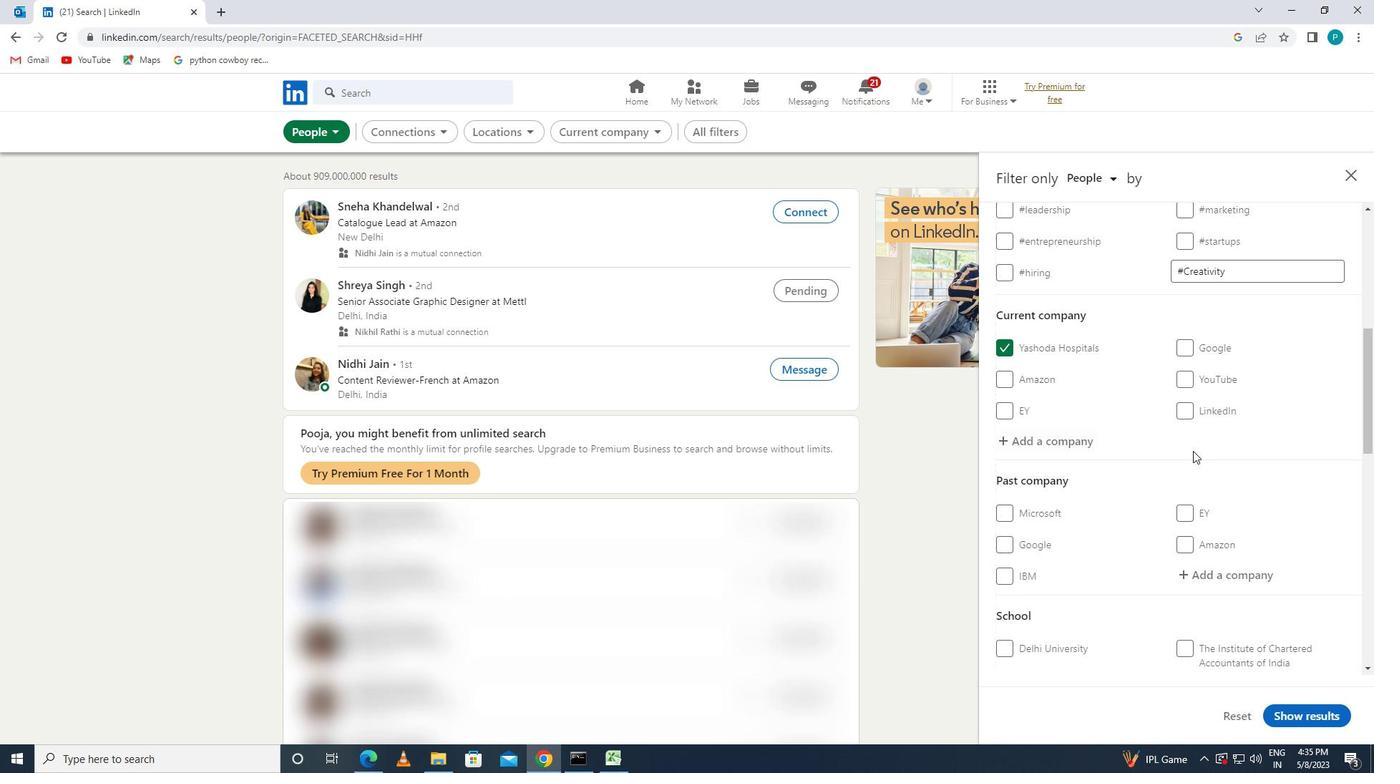 
Action: Mouse scrolled (1230, 471) with delta (0, 0)
Screenshot: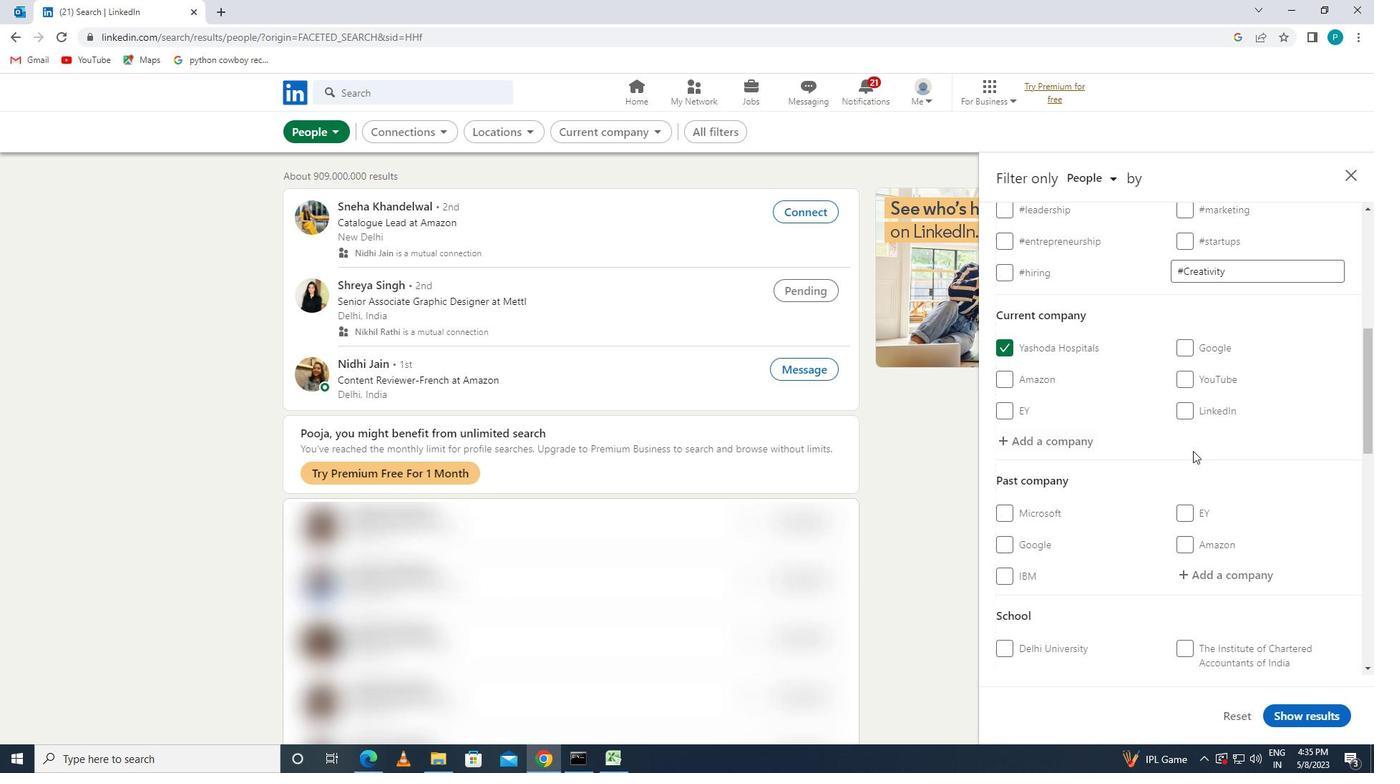 
Action: Mouse moved to (1230, 474)
Screenshot: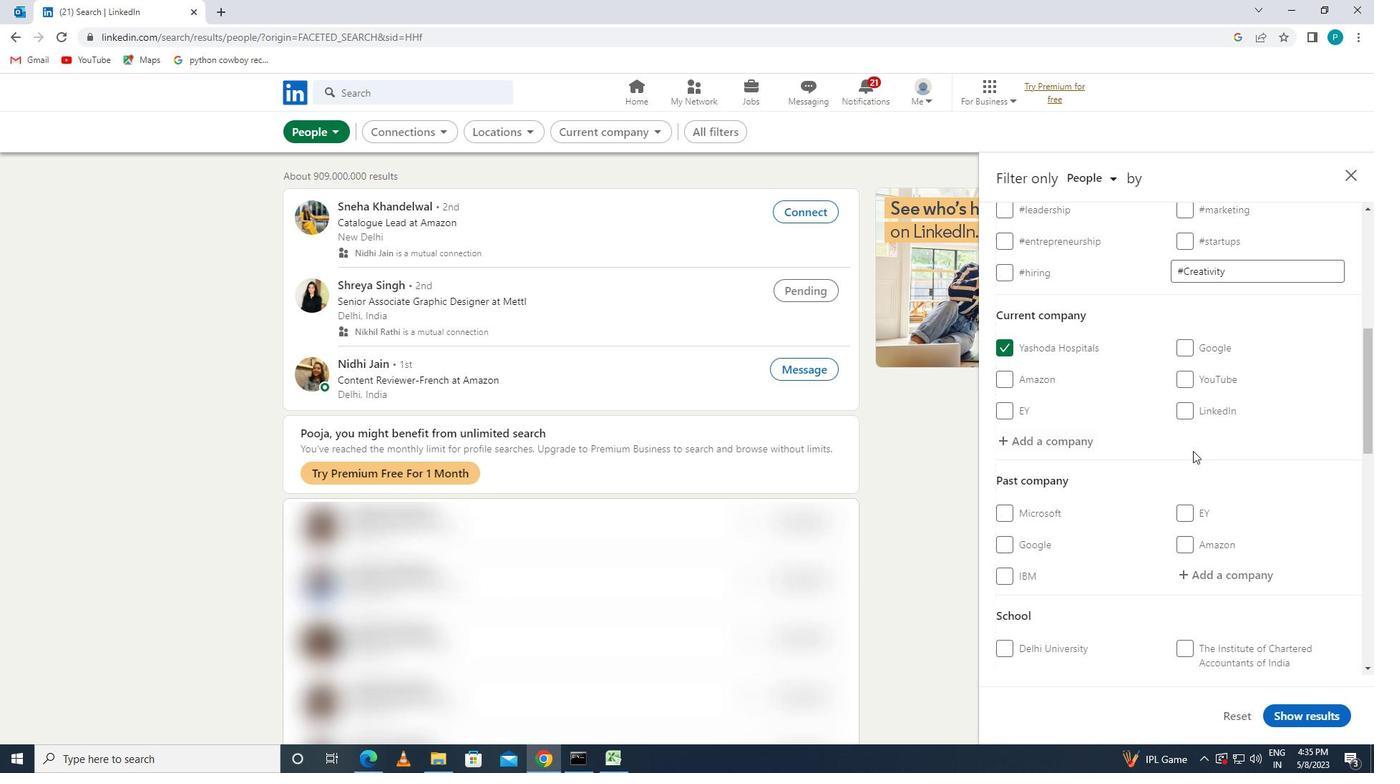 
Action: Mouse scrolled (1230, 473) with delta (0, 0)
Screenshot: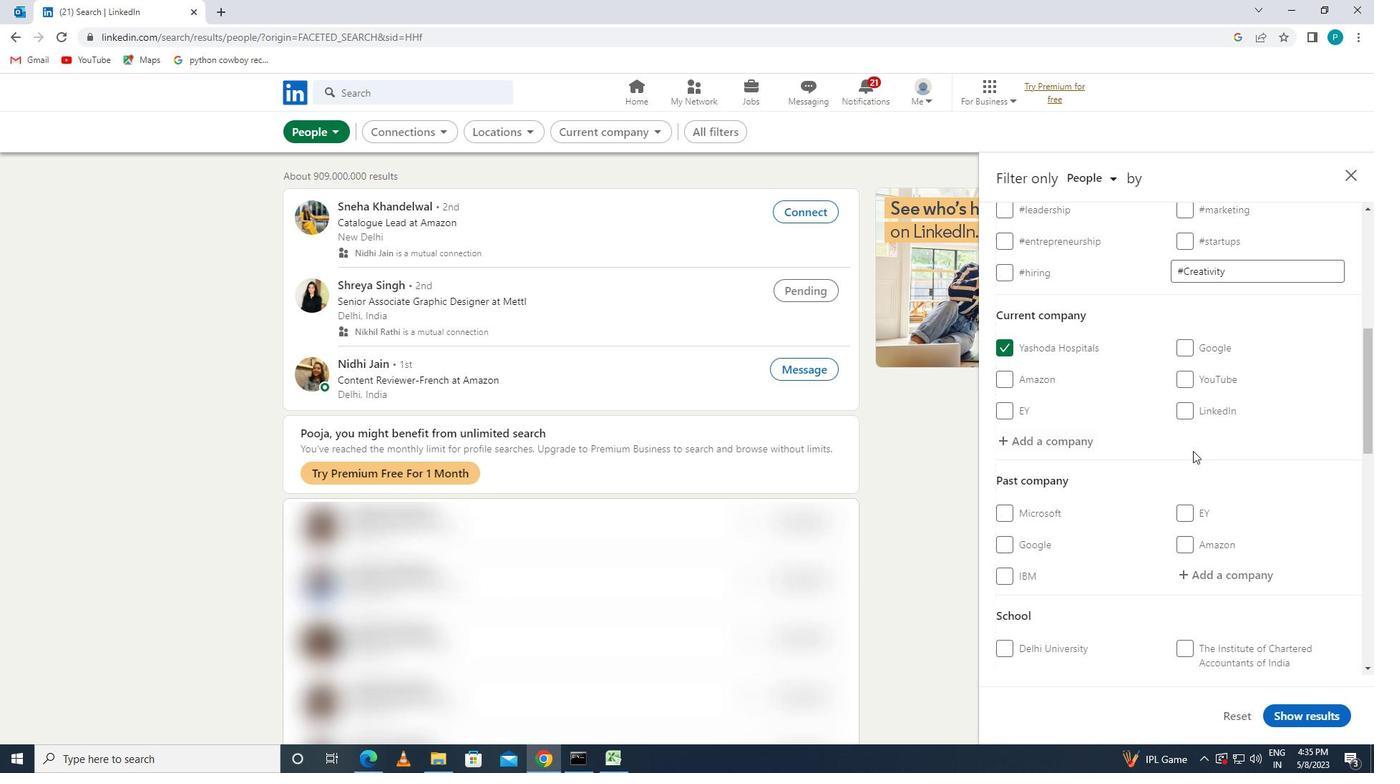 
Action: Mouse moved to (1230, 476)
Screenshot: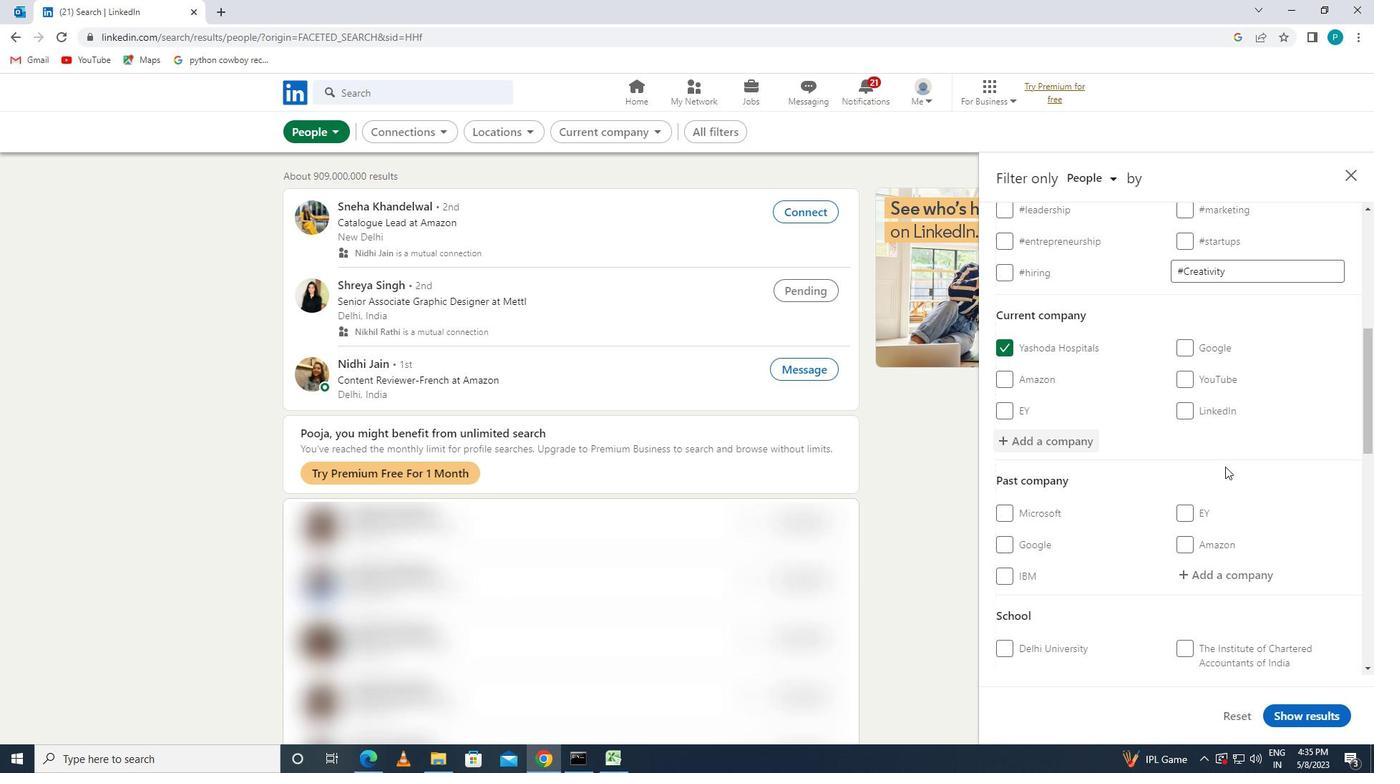 
Action: Mouse scrolled (1230, 475) with delta (0, 0)
Screenshot: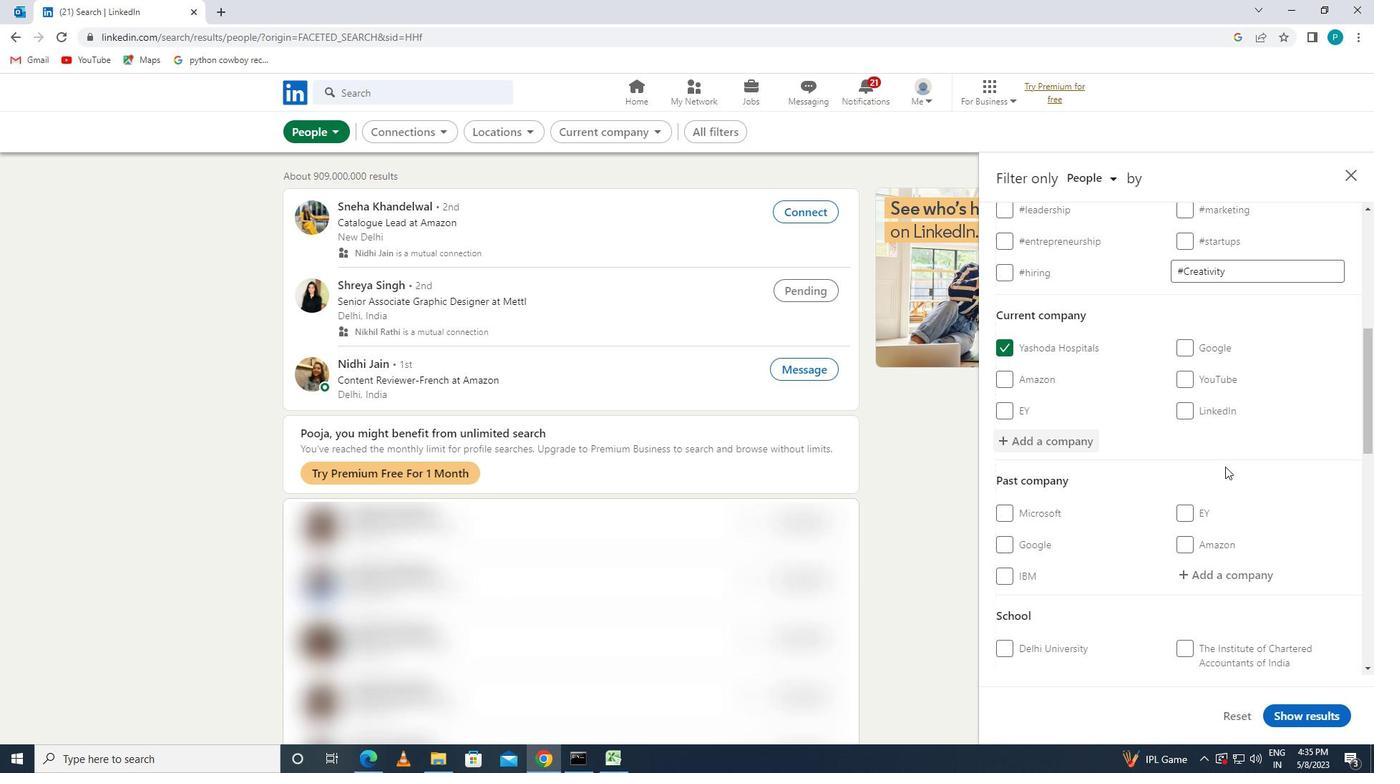 
Action: Mouse moved to (1226, 506)
Screenshot: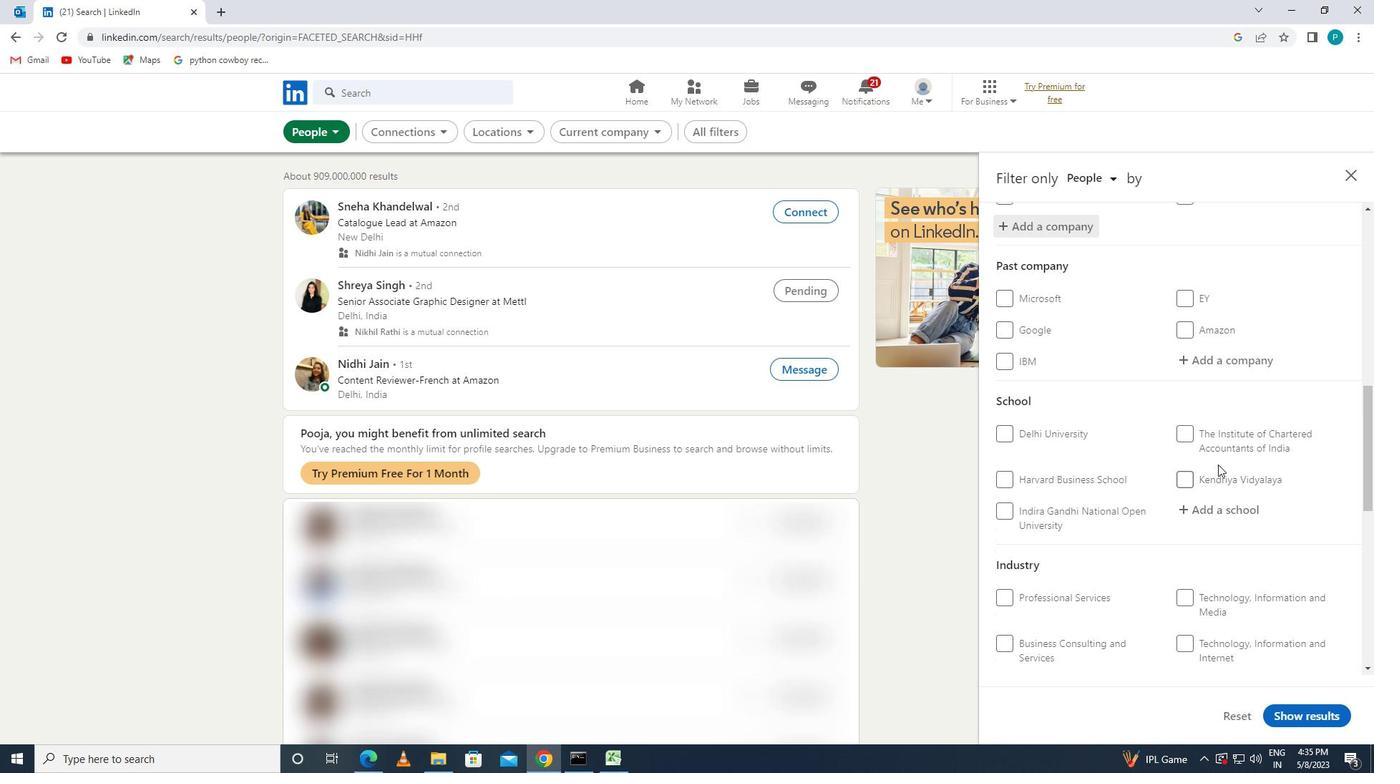 
Action: Mouse pressed left at (1226, 506)
Screenshot: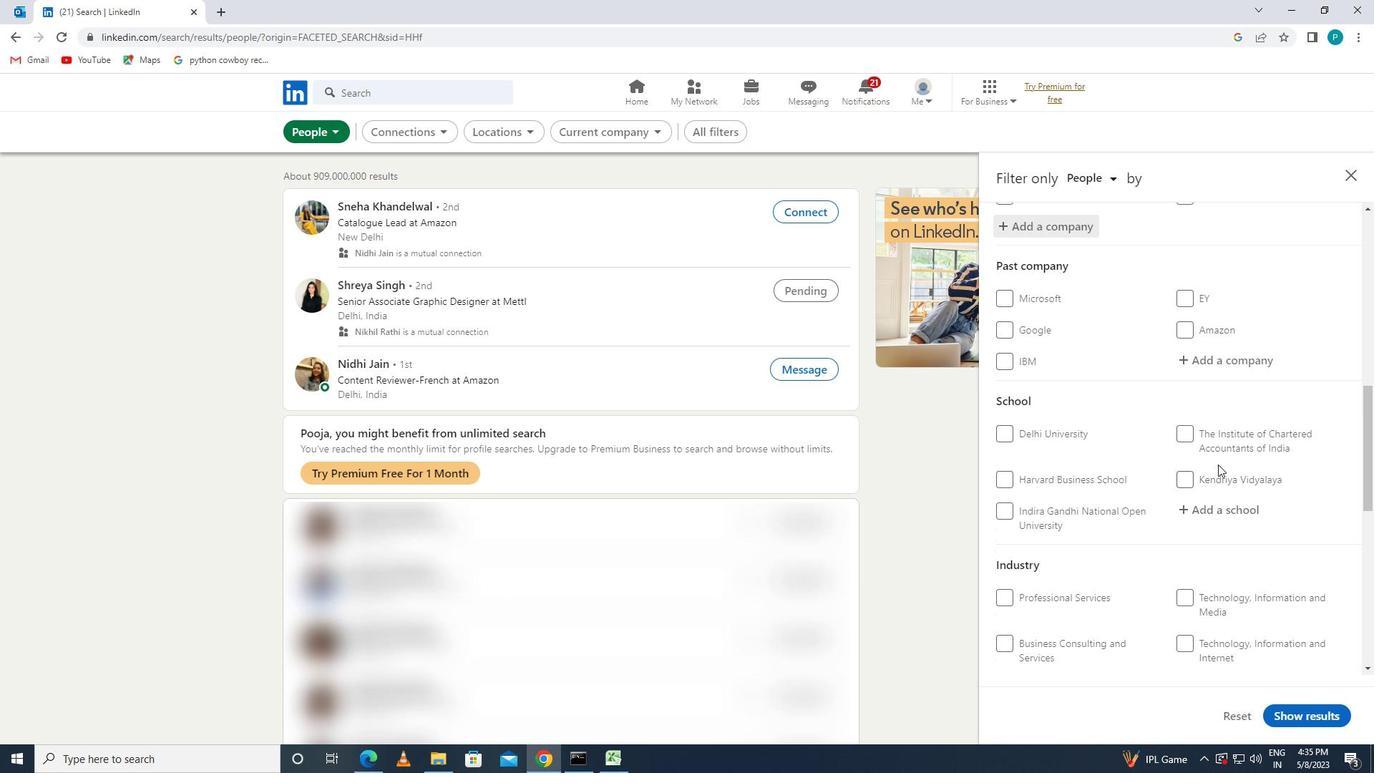 
Action: Mouse moved to (1213, 498)
Screenshot: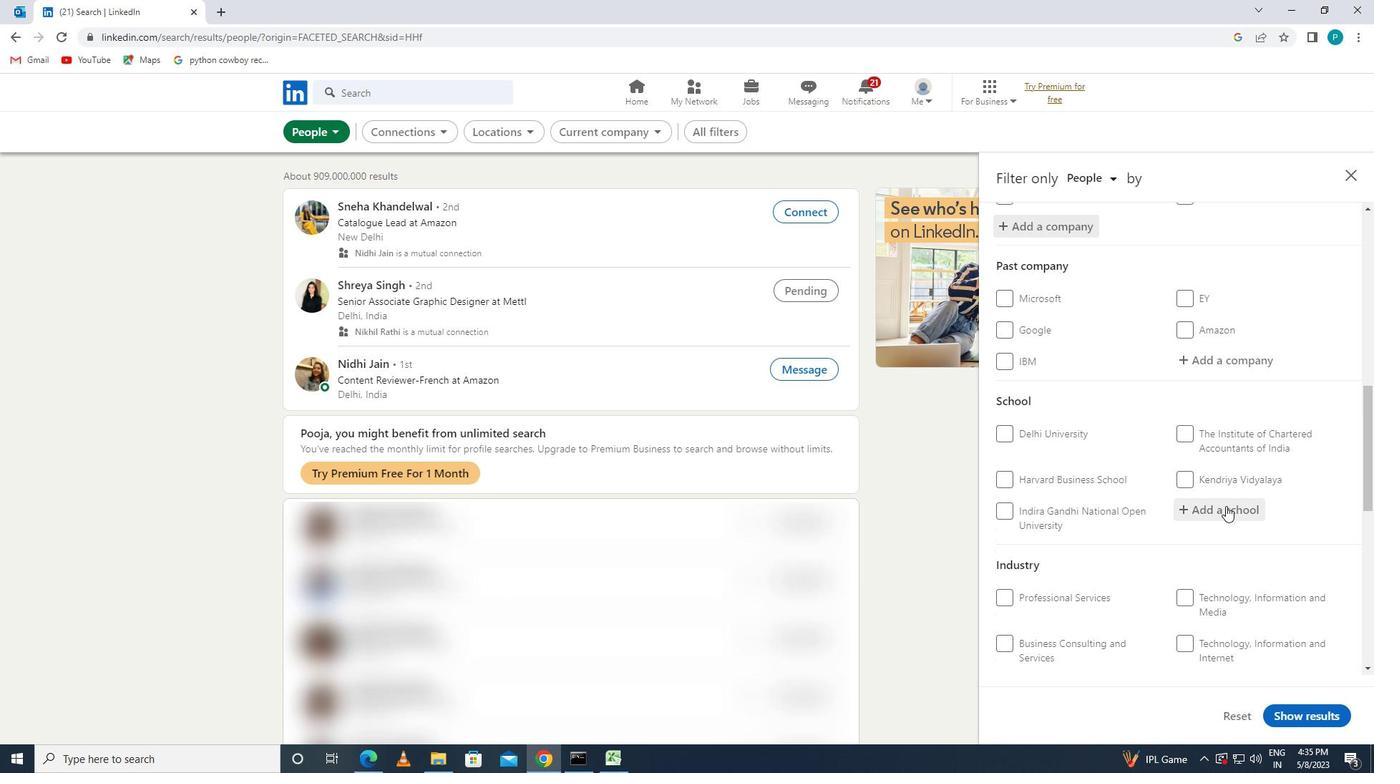 
Action: Key pressed <Key.caps_lock>S<Key.caps_lock>ARDAR
Screenshot: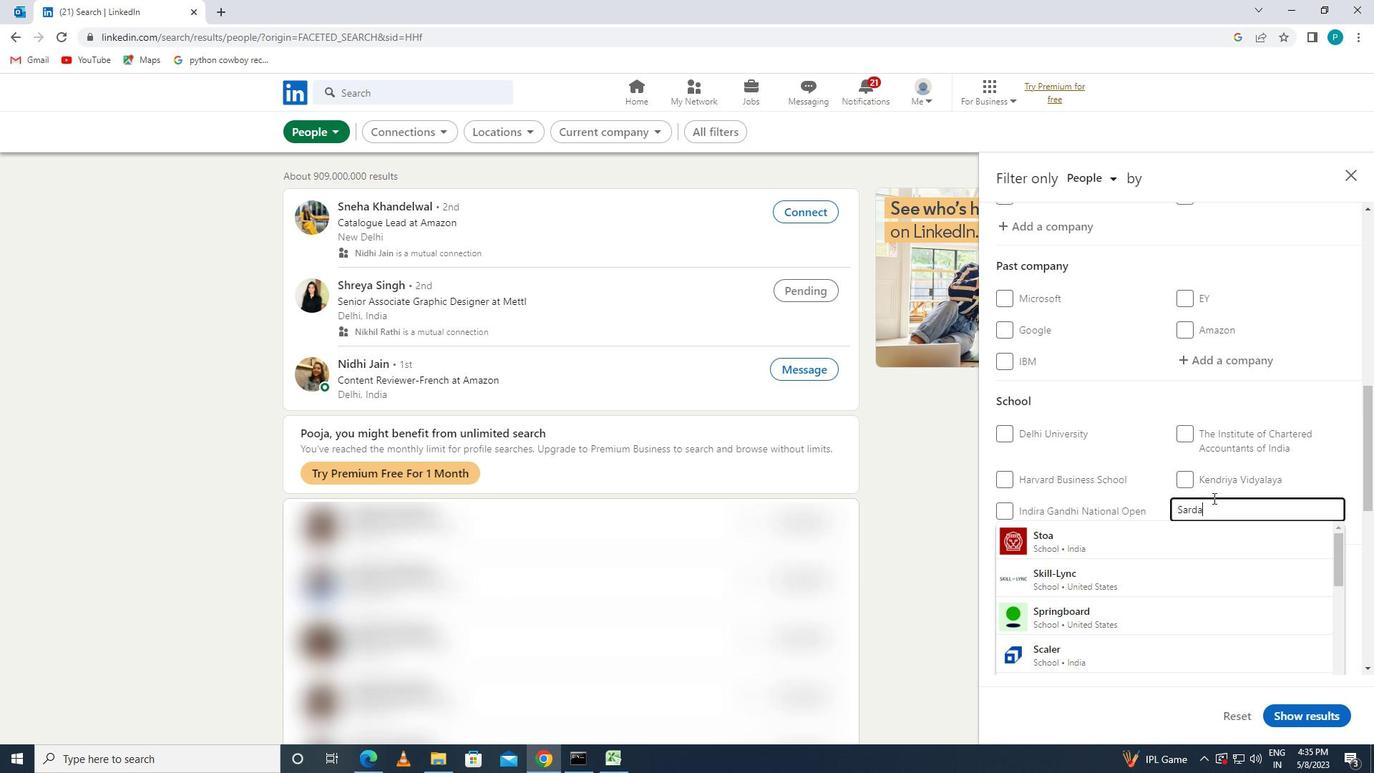 
Action: Mouse moved to (1202, 619)
Screenshot: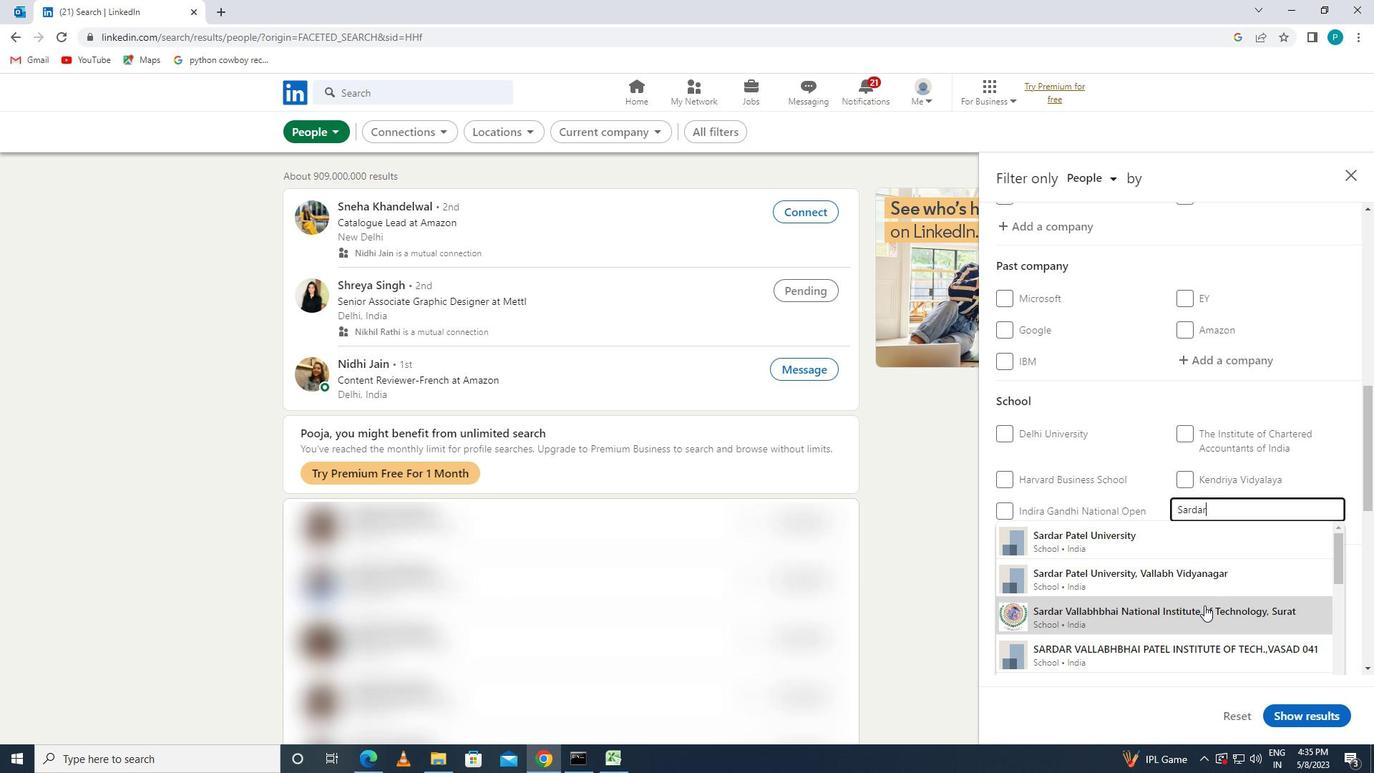 
Action: Mouse pressed left at (1202, 619)
Screenshot: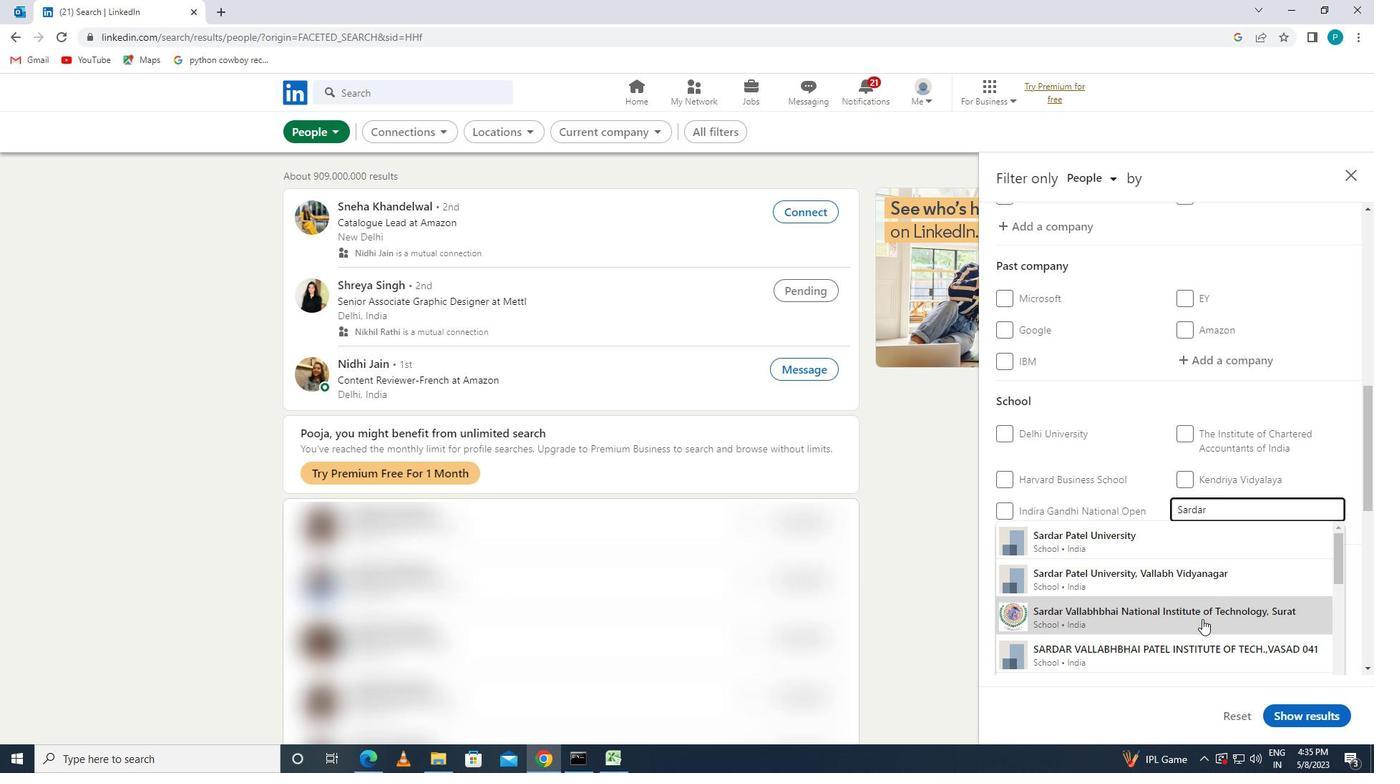 
Action: Mouse scrolled (1202, 618) with delta (0, 0)
Screenshot: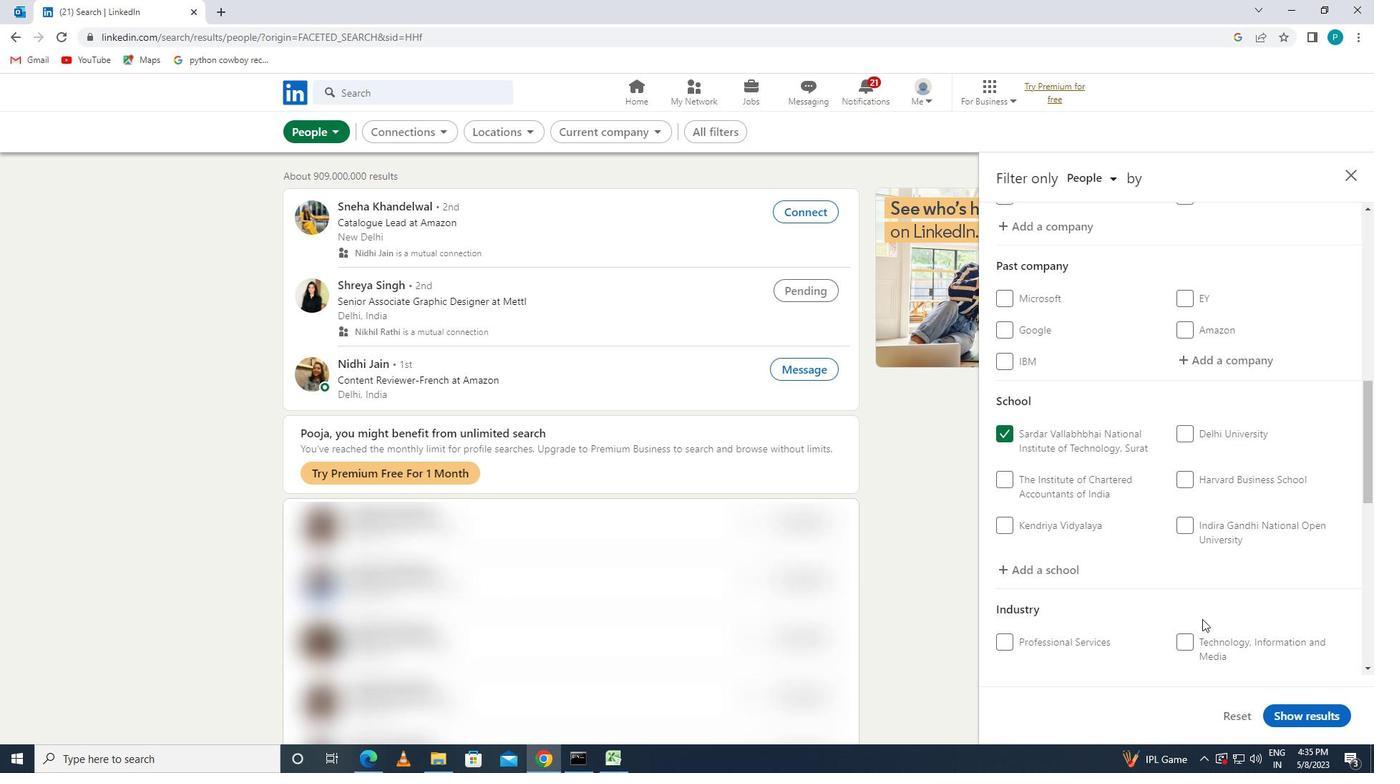 
Action: Mouse scrolled (1202, 618) with delta (0, 0)
Screenshot: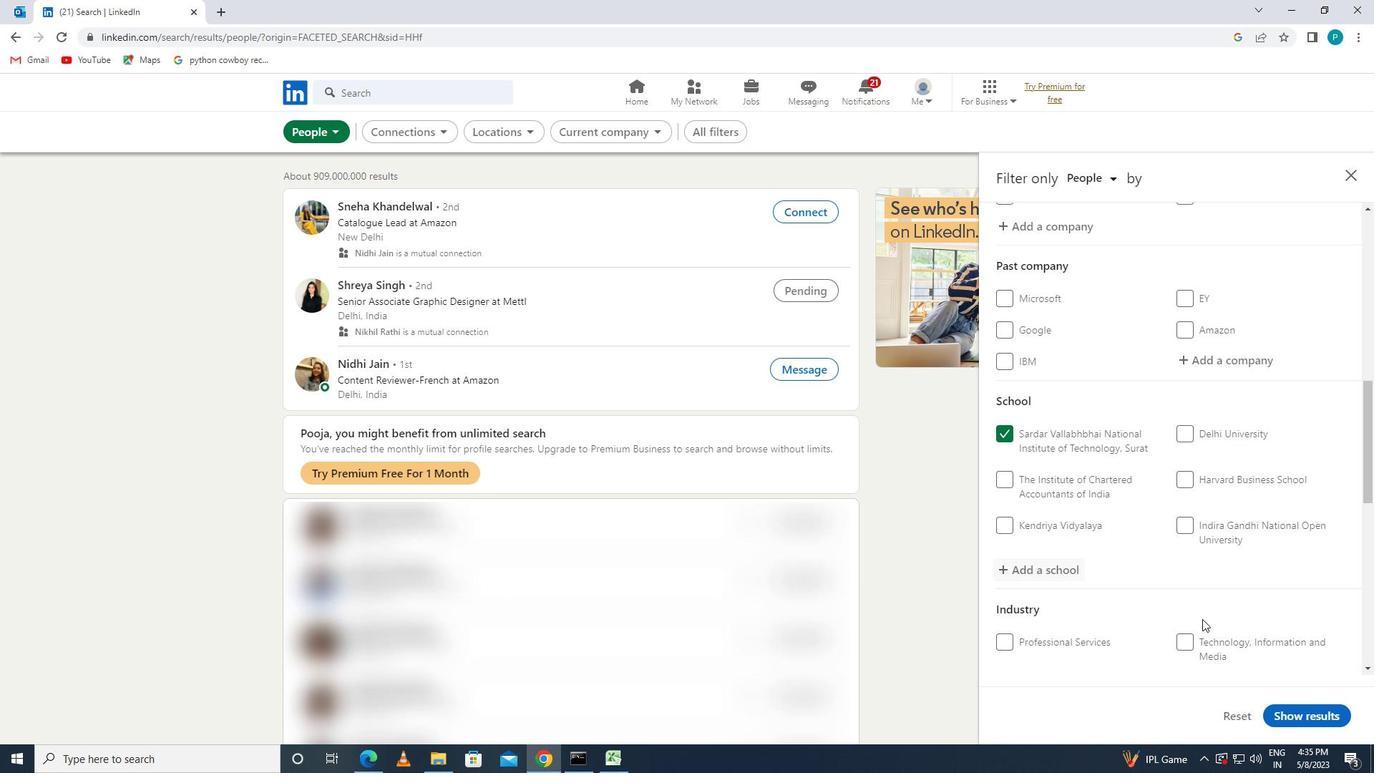 
Action: Mouse scrolled (1202, 618) with delta (0, 0)
Screenshot: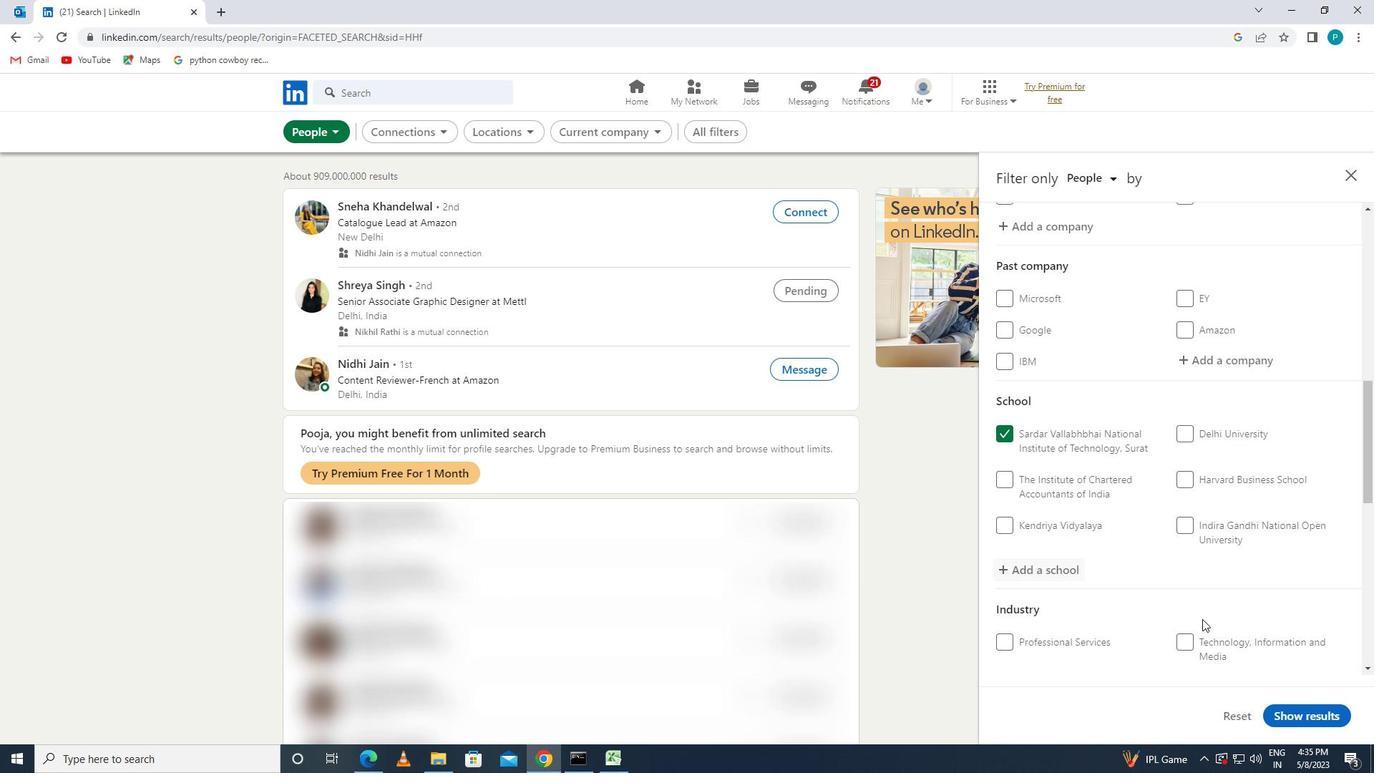 
Action: Mouse moved to (1196, 518)
Screenshot: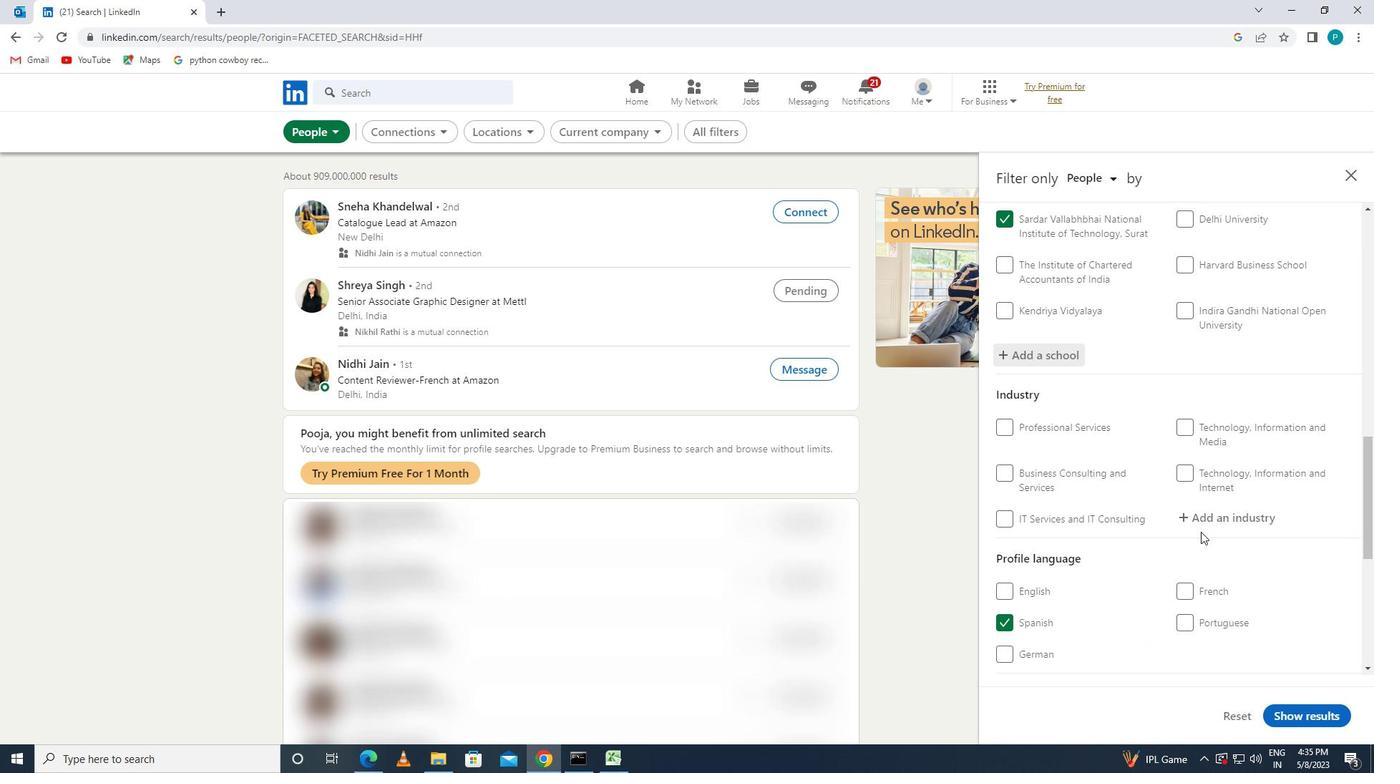 
Action: Mouse pressed left at (1196, 518)
Screenshot: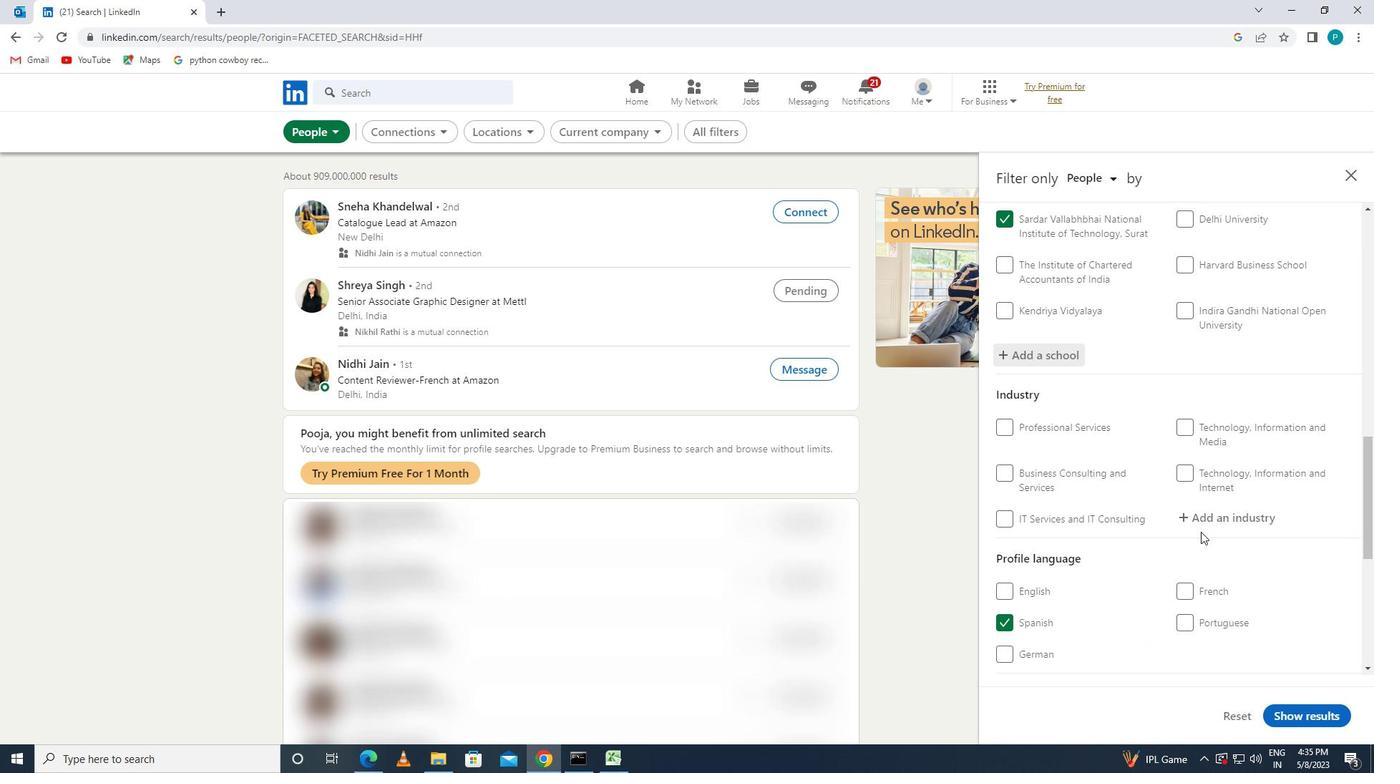 
Action: Key pressed <Key.caps_lock>O<Key.caps_lock>IL
Screenshot: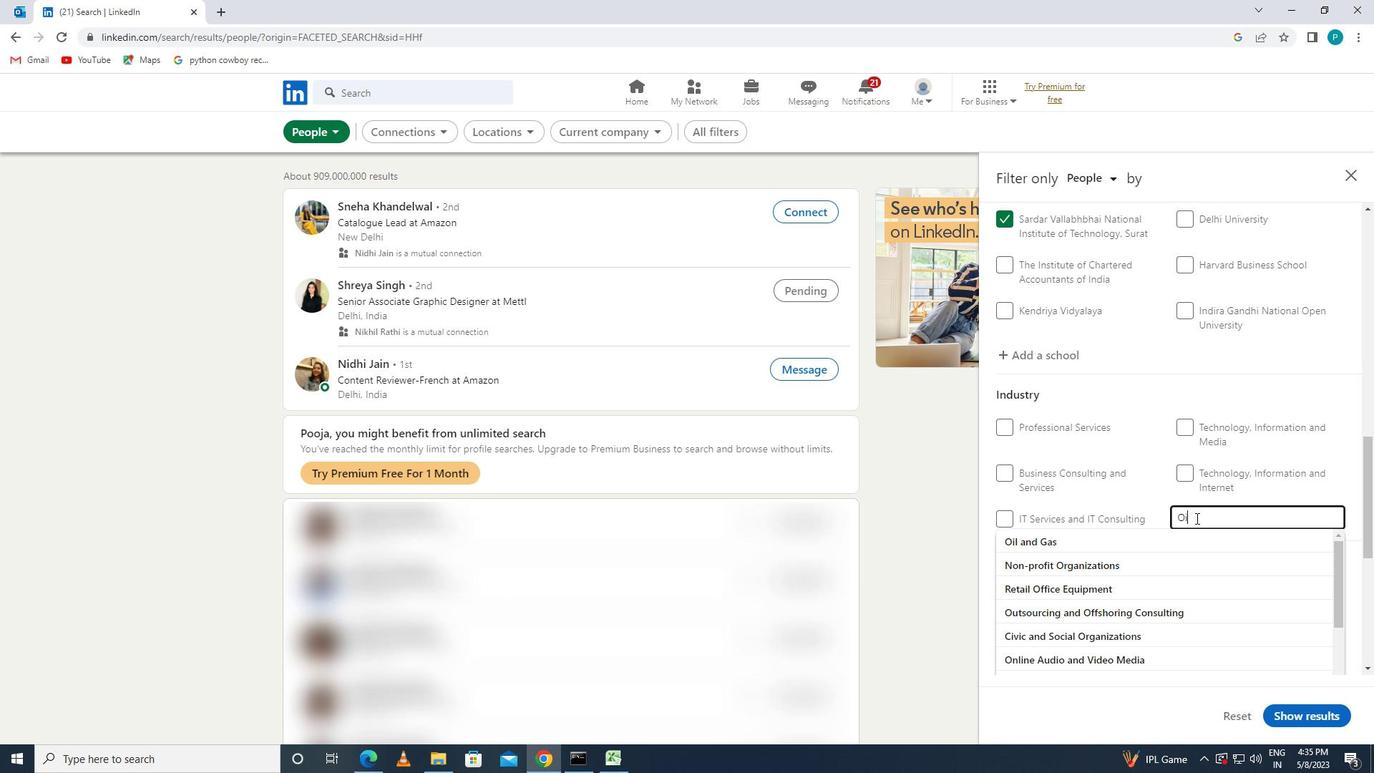 
Action: Mouse moved to (1119, 589)
Screenshot: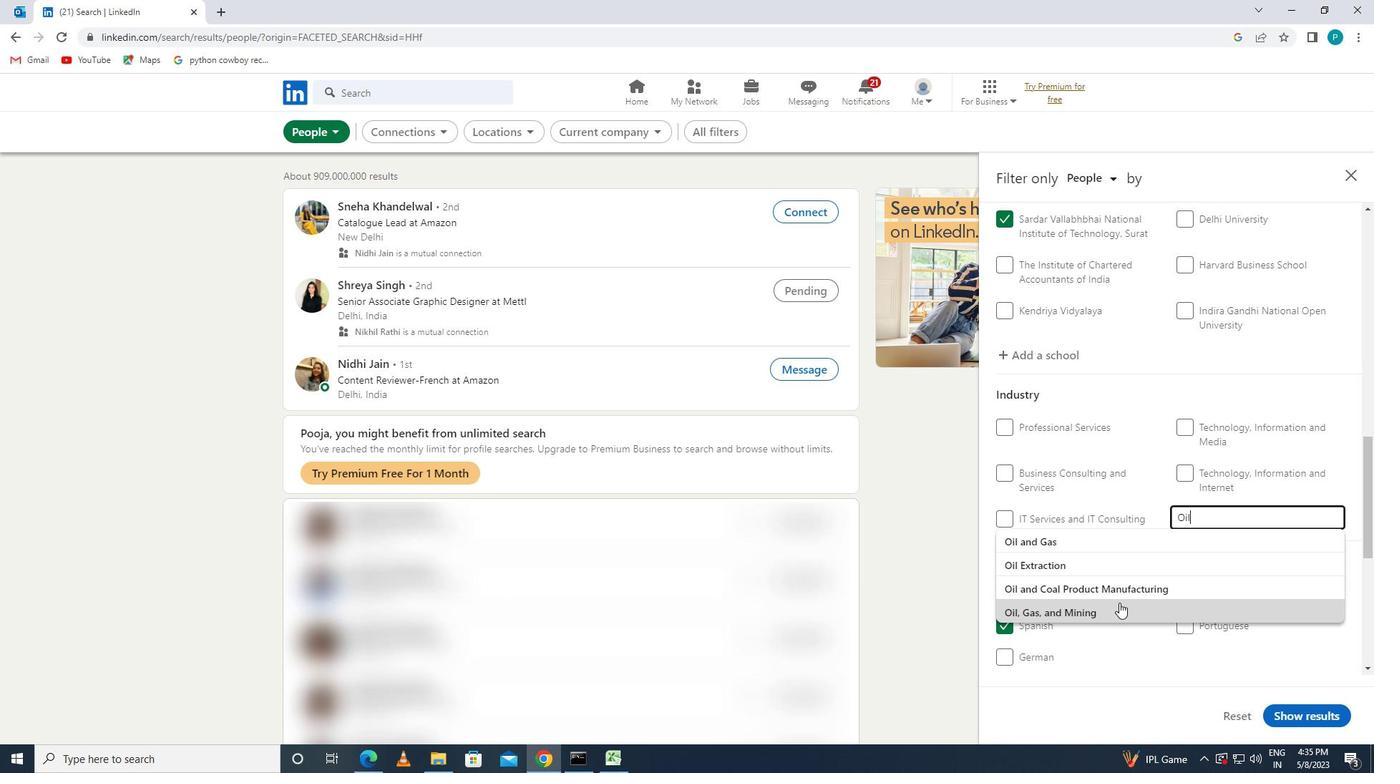 
Action: Mouse pressed left at (1119, 589)
Screenshot: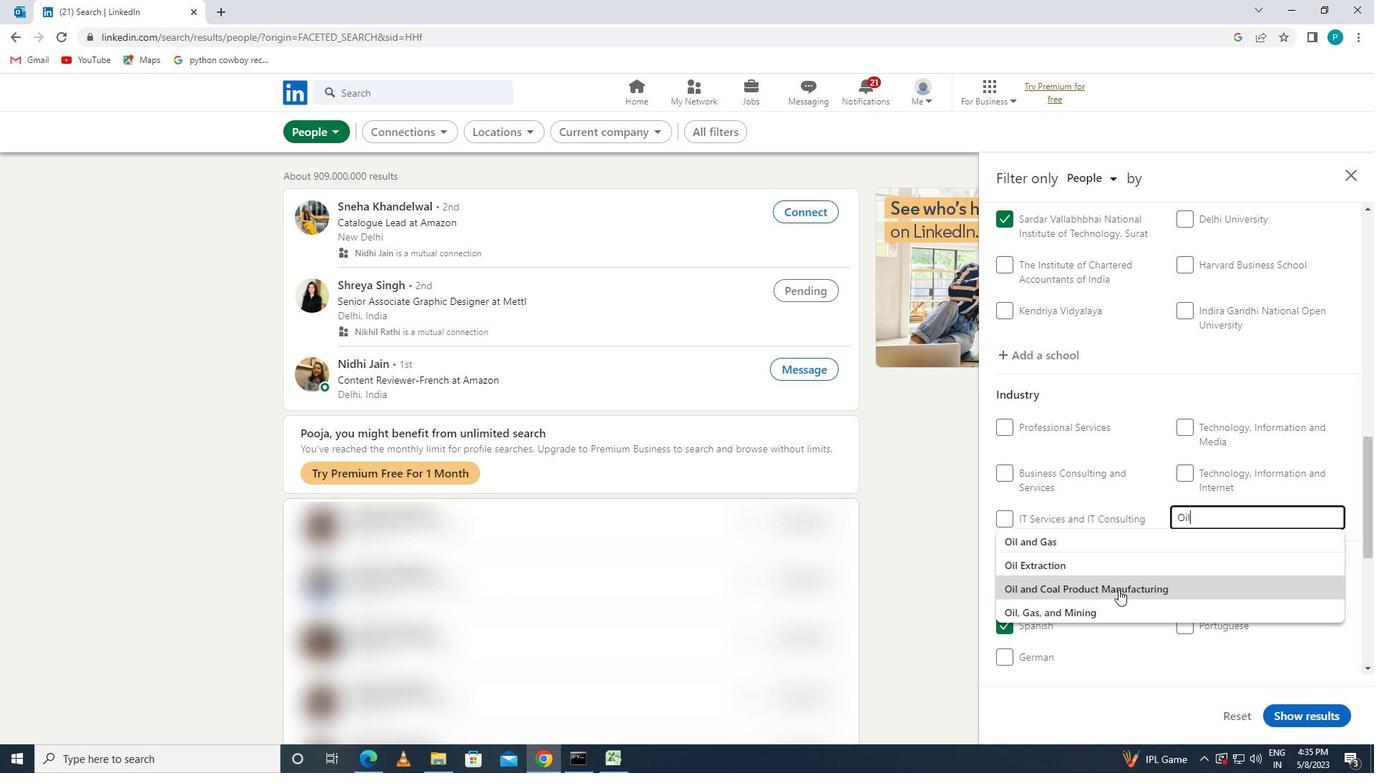 
Action: Mouse moved to (1200, 622)
Screenshot: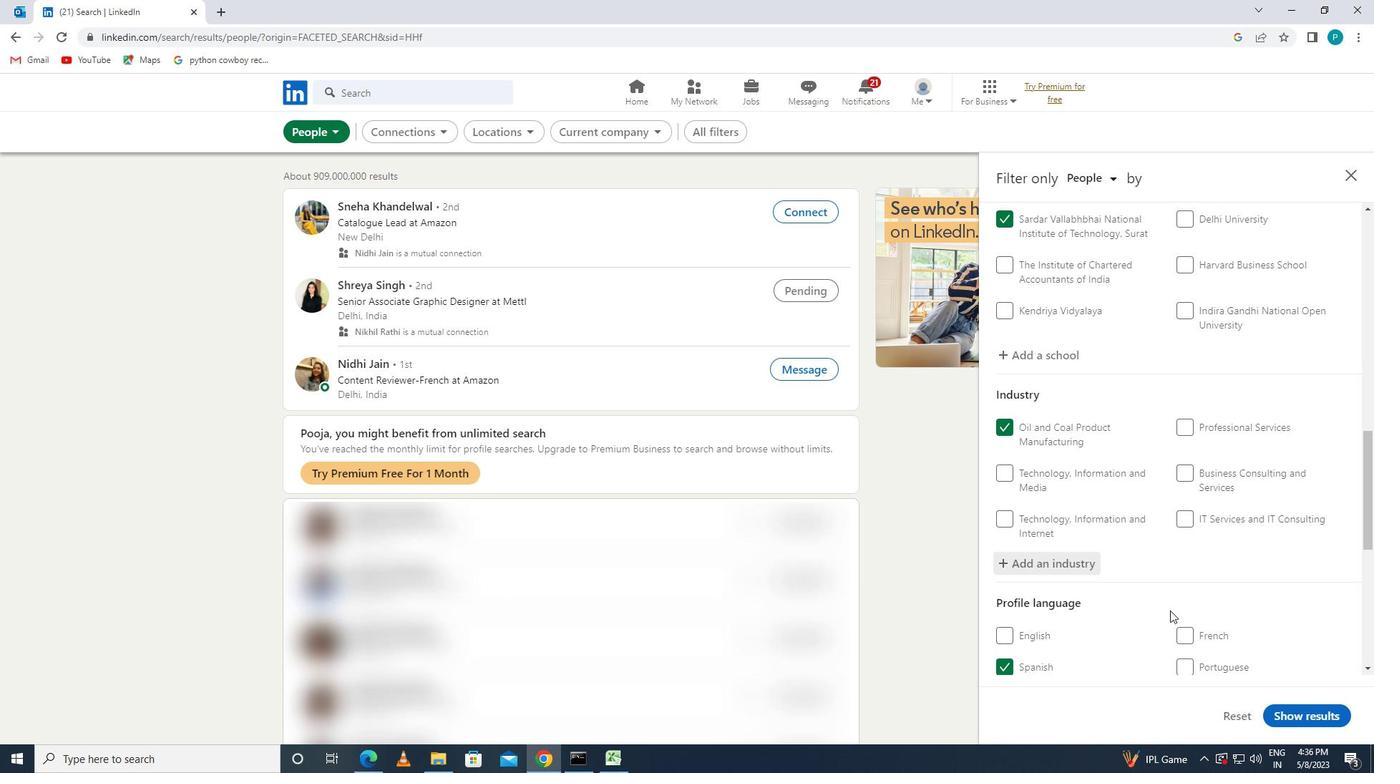 
Action: Mouse scrolled (1200, 621) with delta (0, 0)
Screenshot: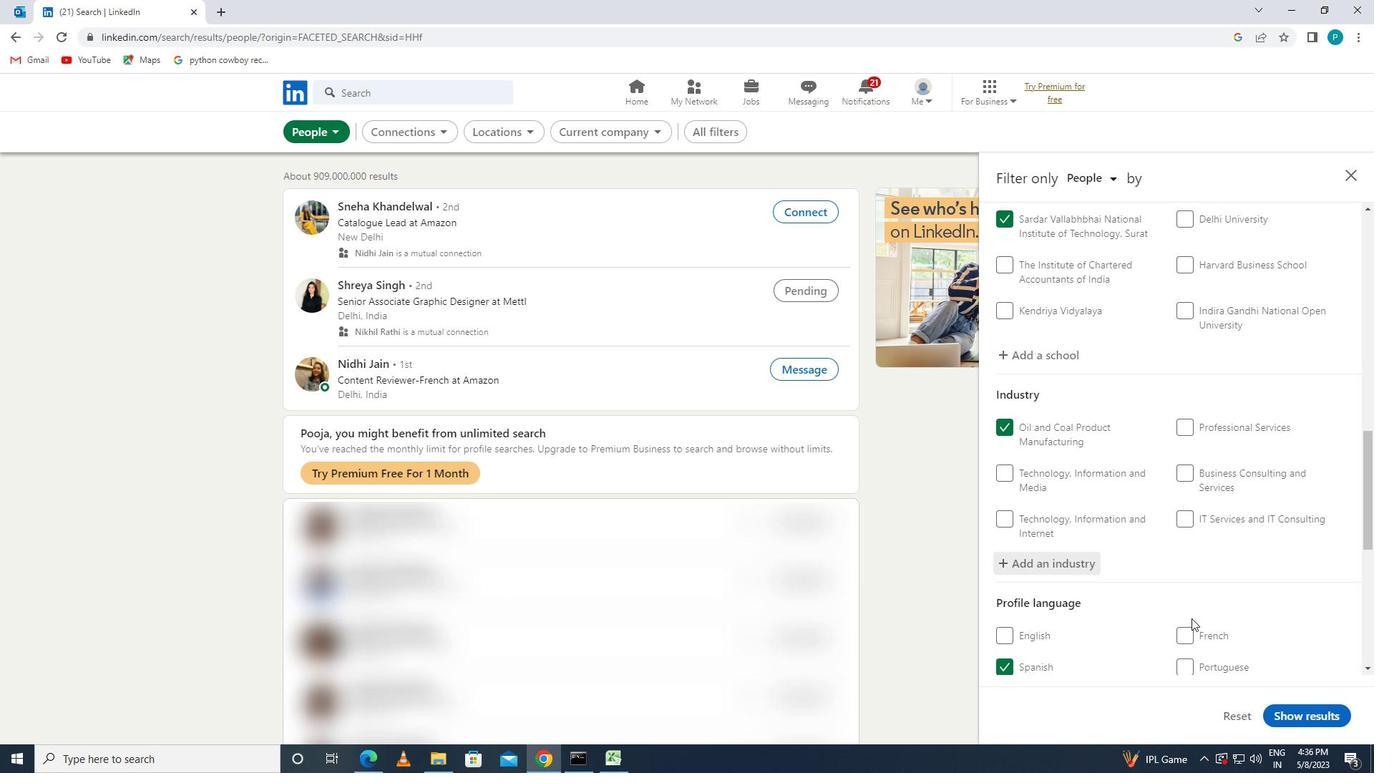 
Action: Mouse scrolled (1200, 621) with delta (0, 0)
Screenshot: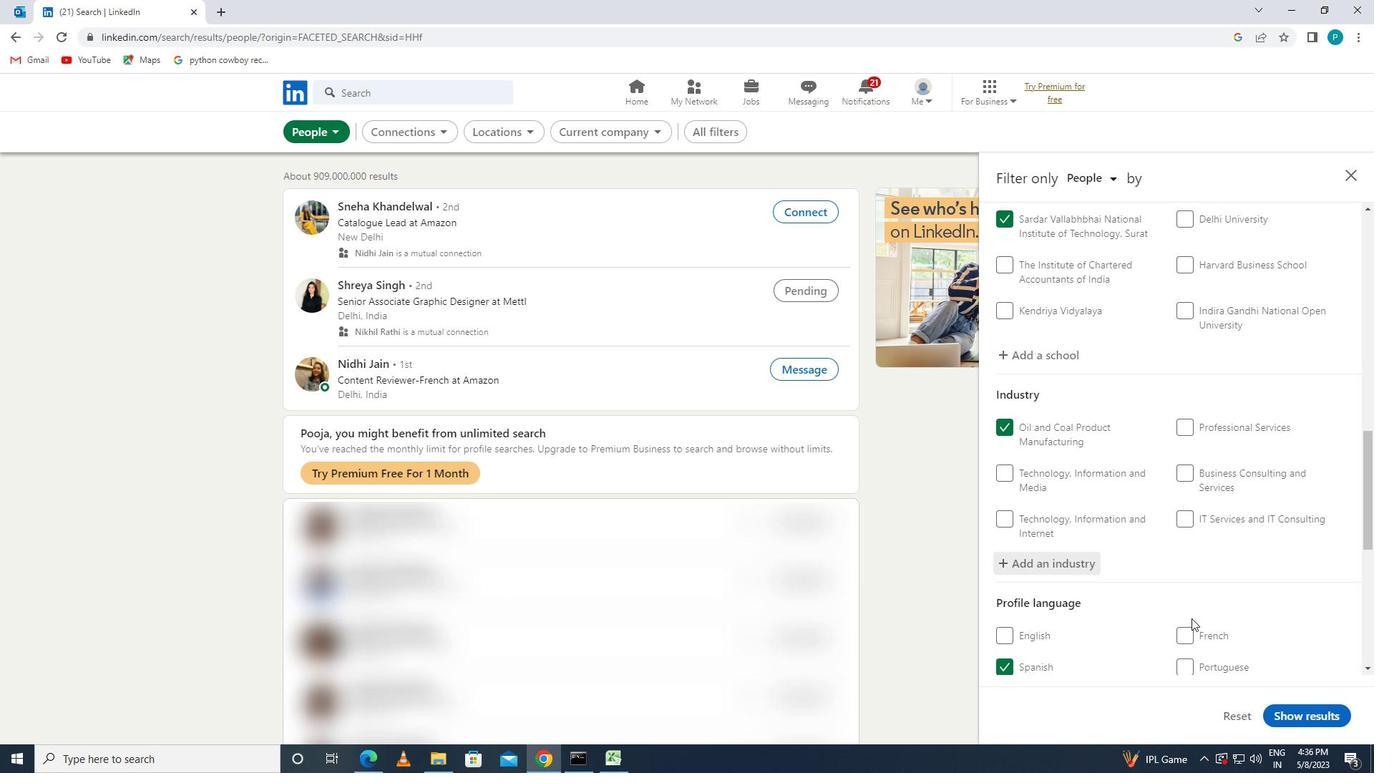 
Action: Mouse scrolled (1200, 621) with delta (0, 0)
Screenshot: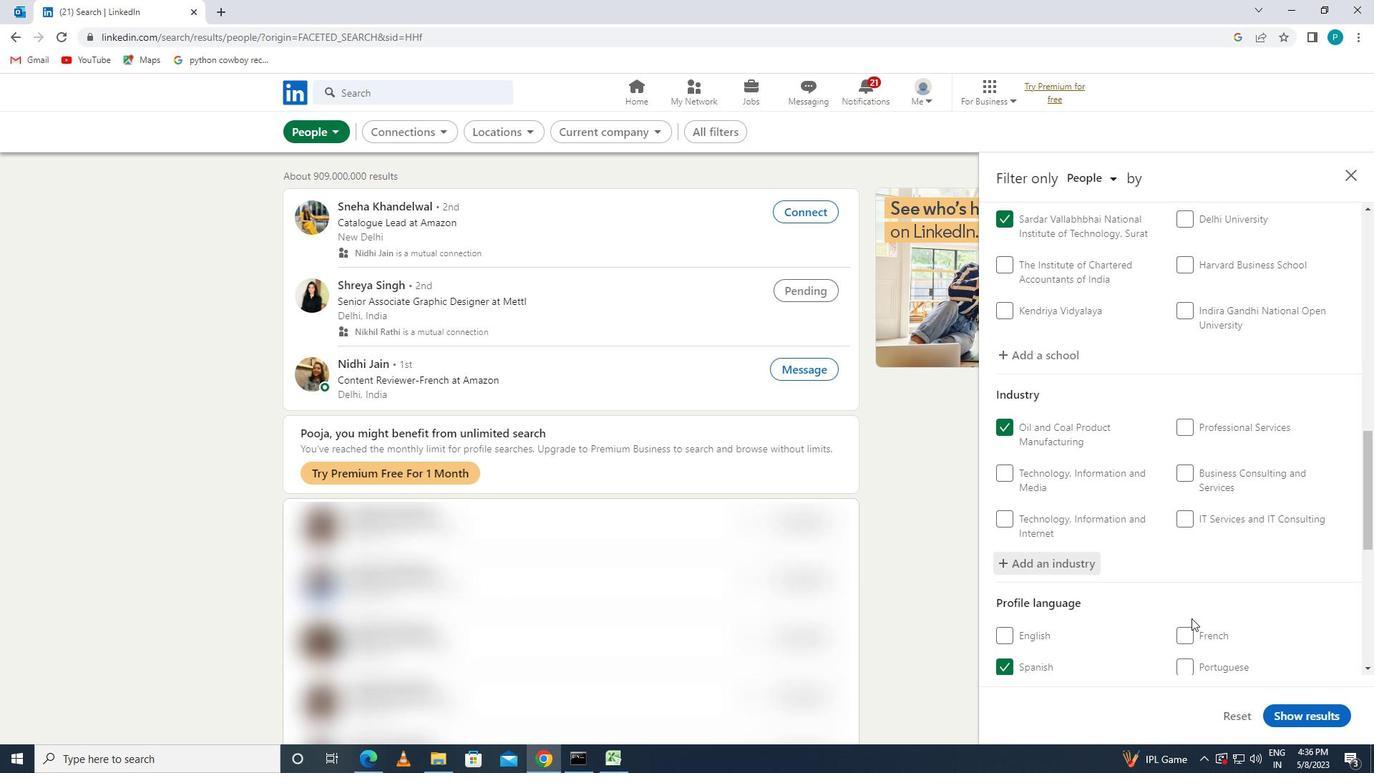 
Action: Mouse moved to (1195, 572)
Screenshot: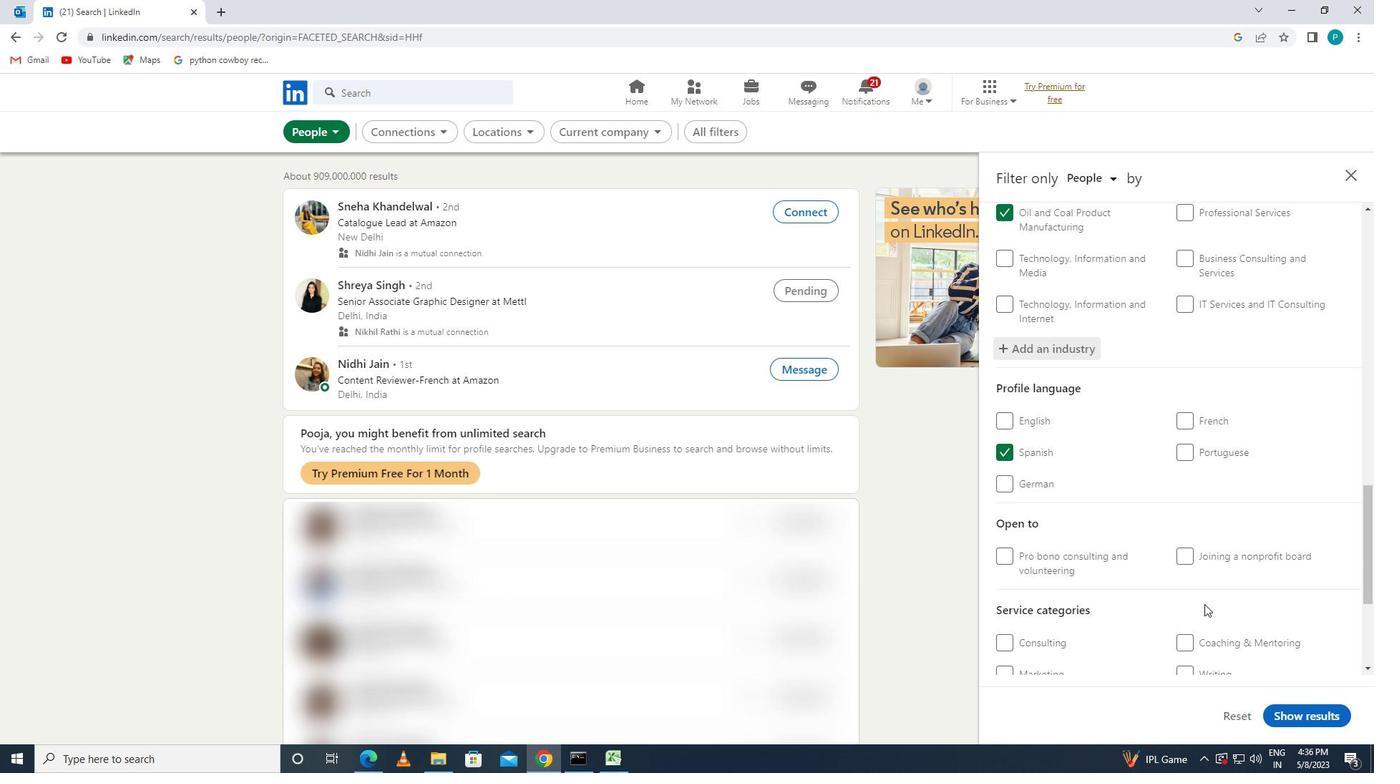 
Action: Mouse scrolled (1195, 572) with delta (0, 0)
Screenshot: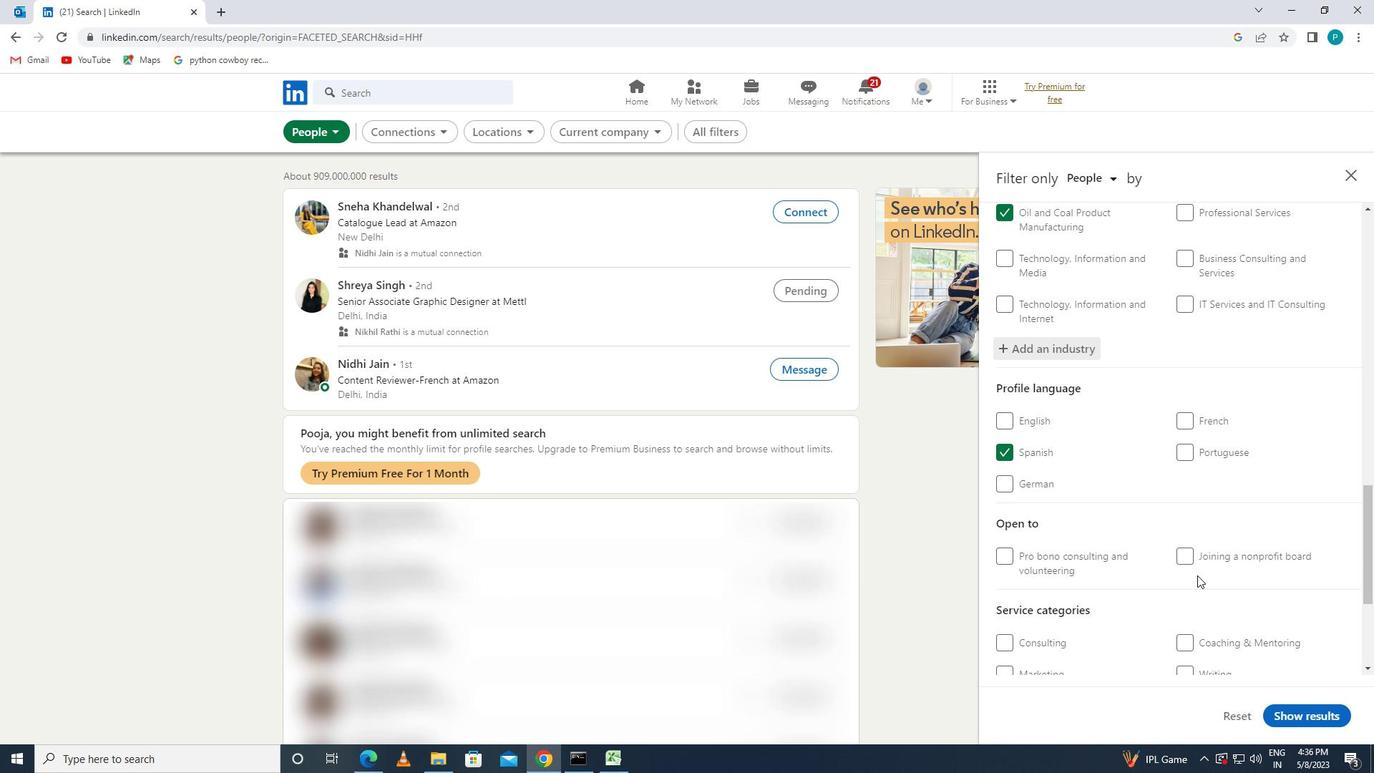 
Action: Mouse scrolled (1195, 572) with delta (0, 0)
Screenshot: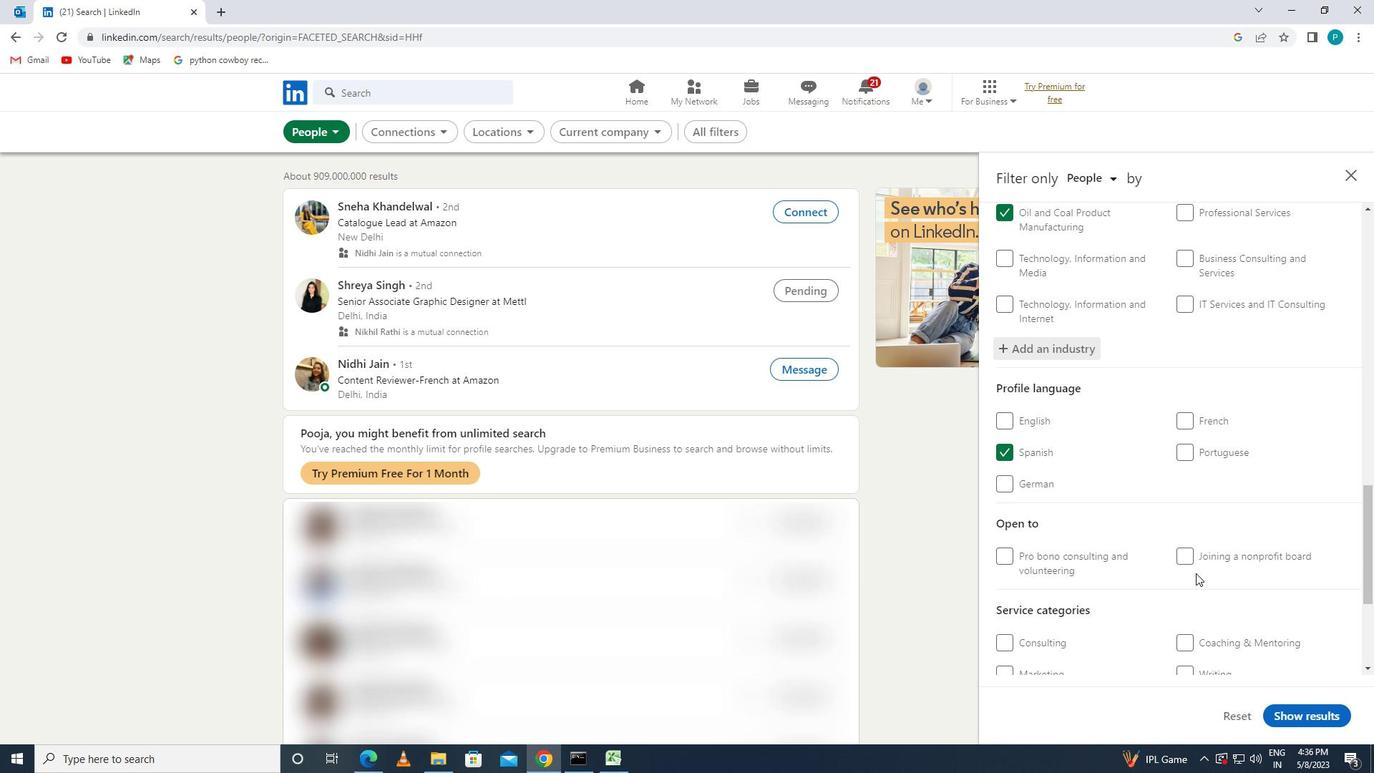 
Action: Mouse scrolled (1195, 572) with delta (0, 0)
Screenshot: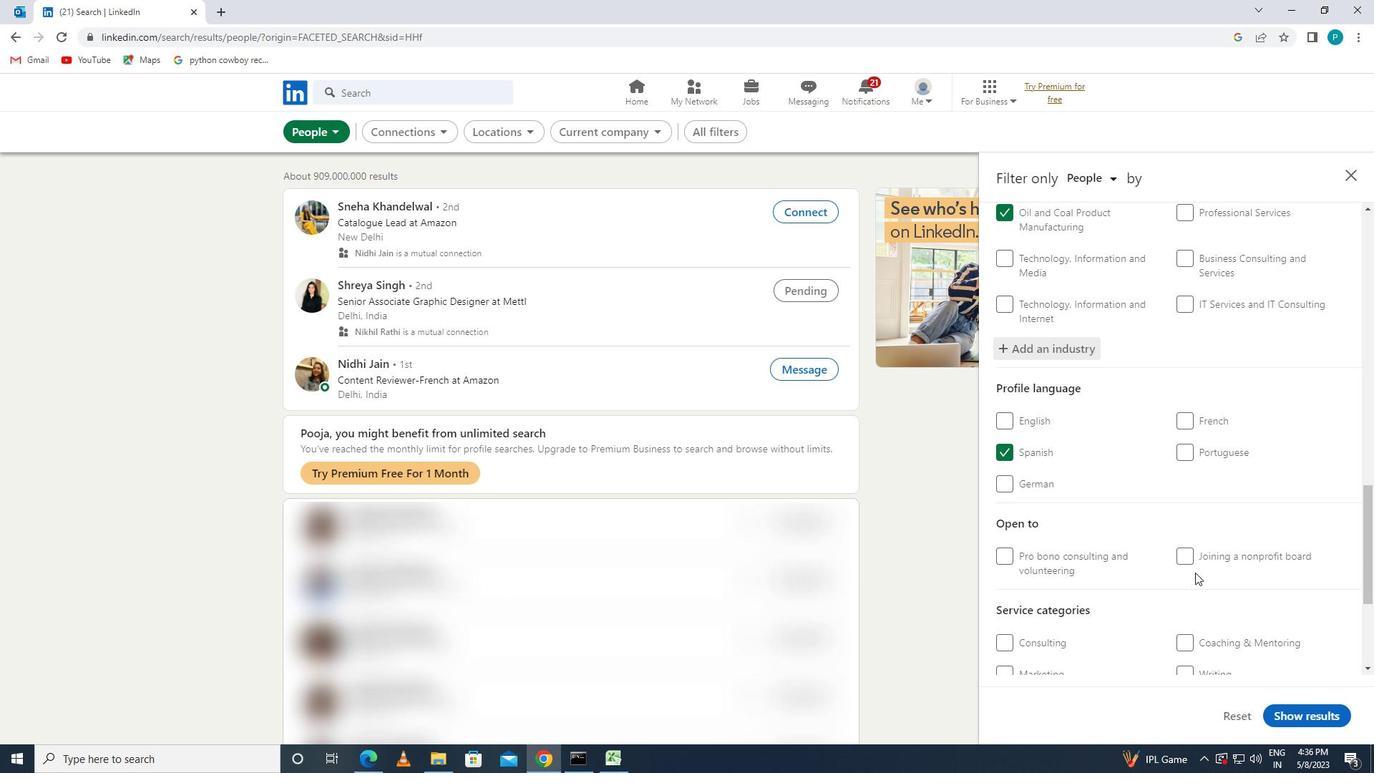 
Action: Mouse moved to (1192, 495)
Screenshot: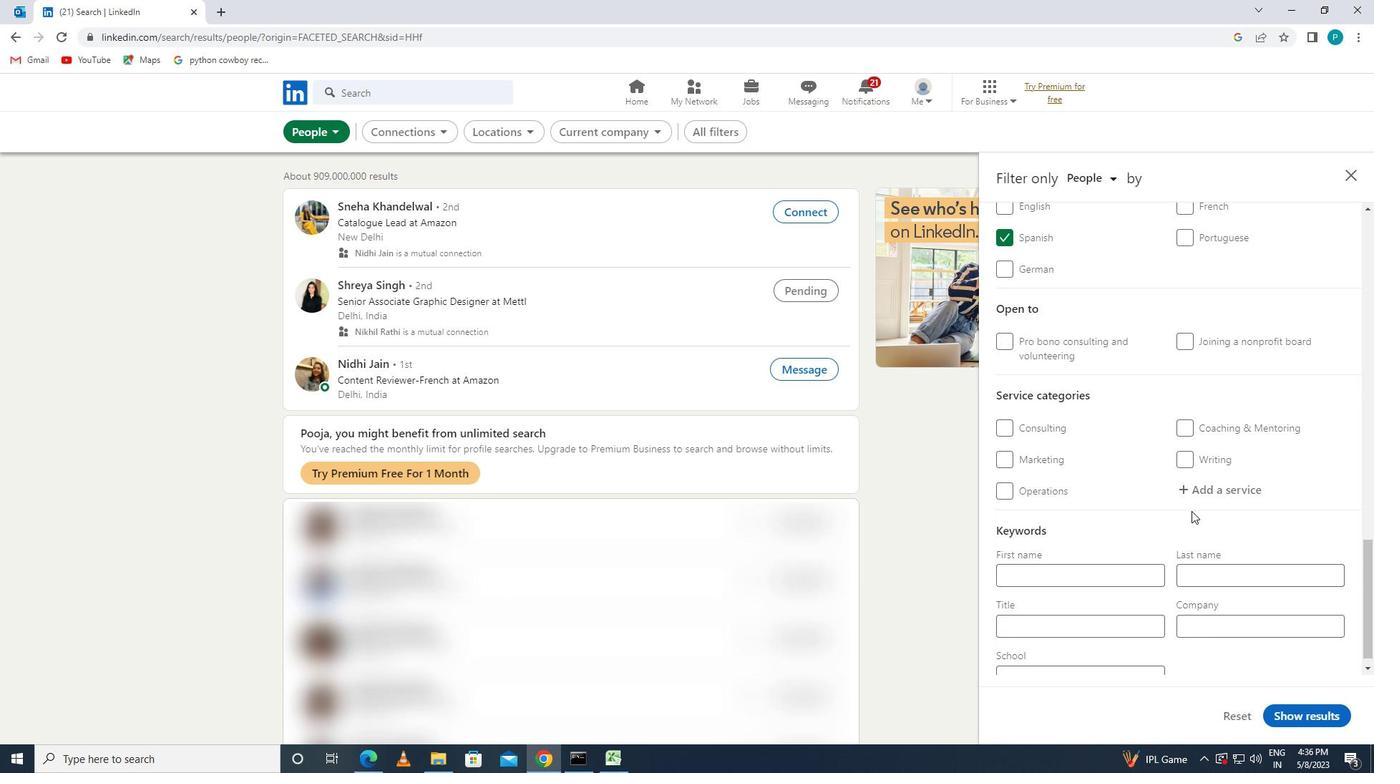 
Action: Mouse pressed left at (1192, 495)
Screenshot: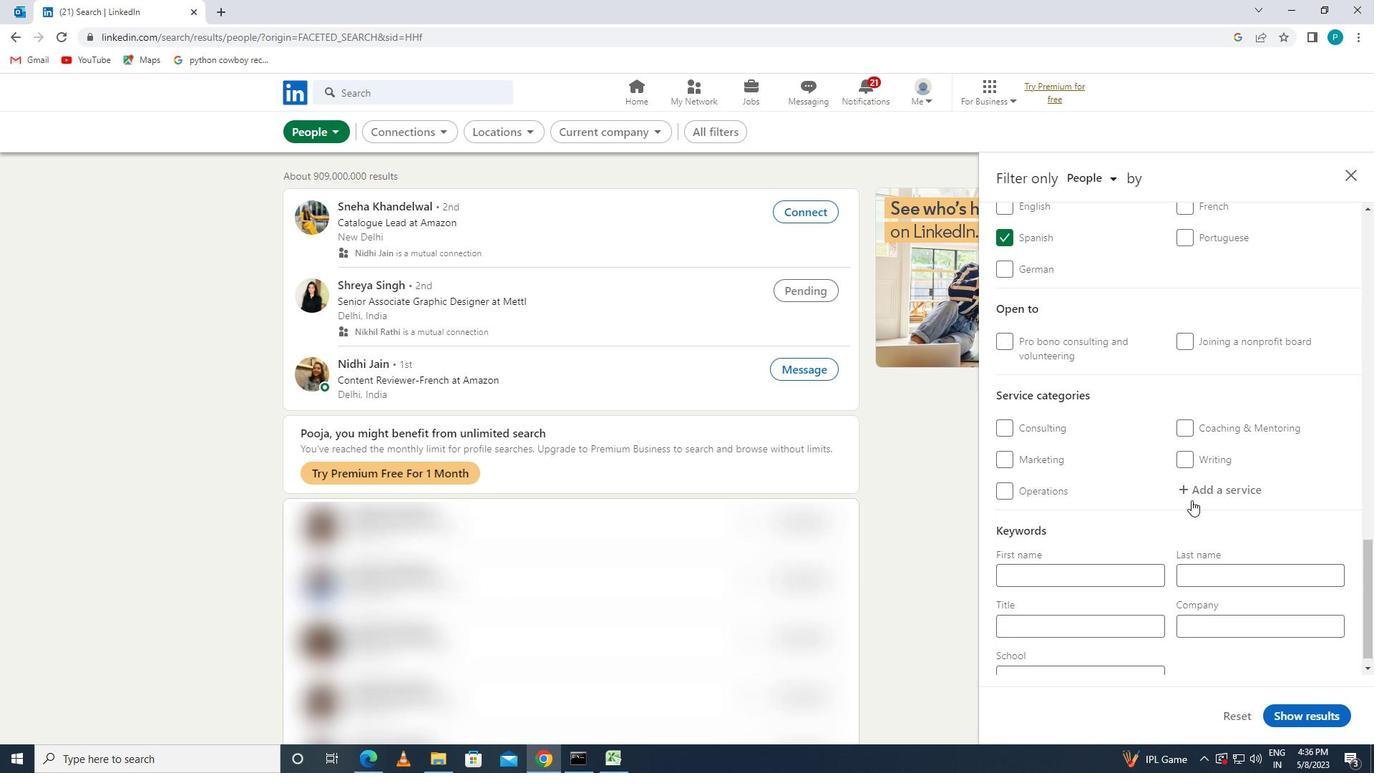 
Action: Mouse moved to (1192, 495)
Screenshot: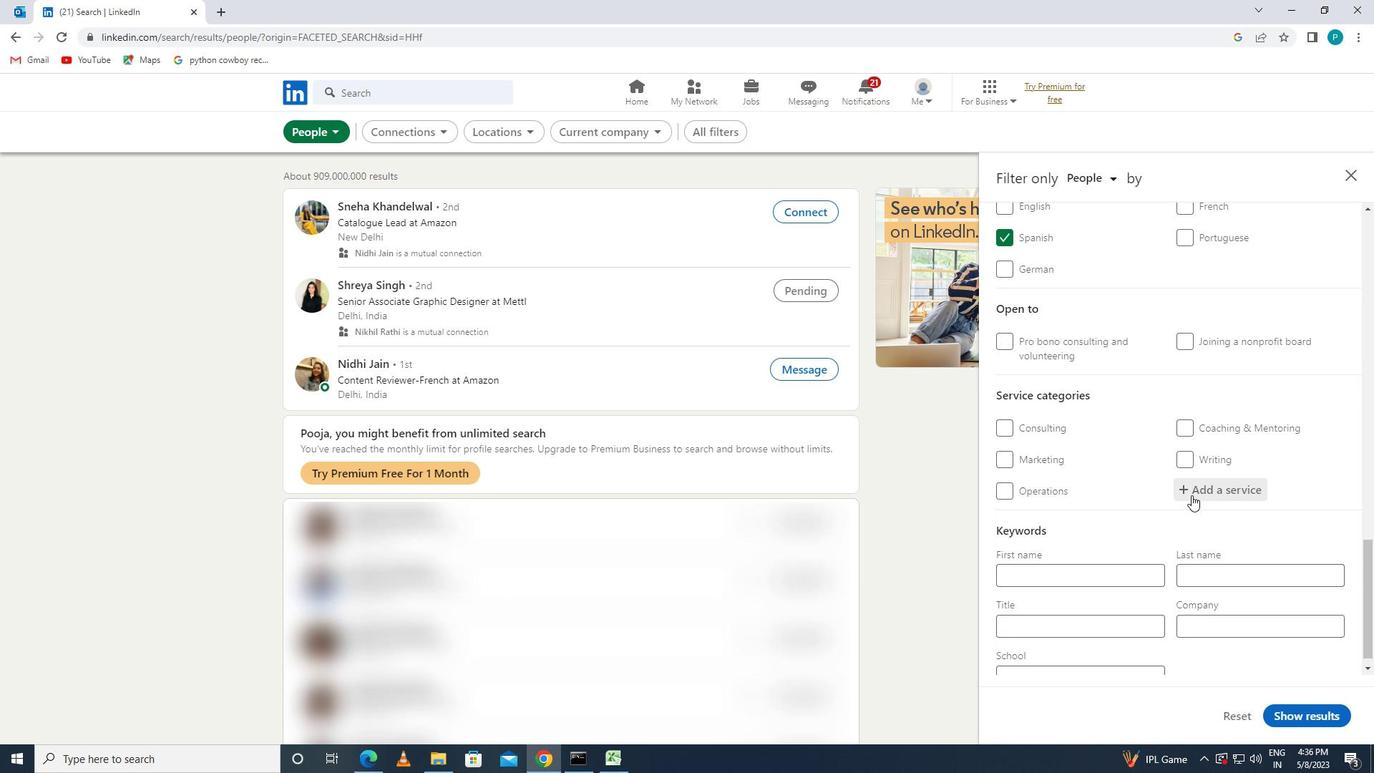 
Action: Key pressed <Key.caps_lock>V<Key.caps_lock>IDEO
Screenshot: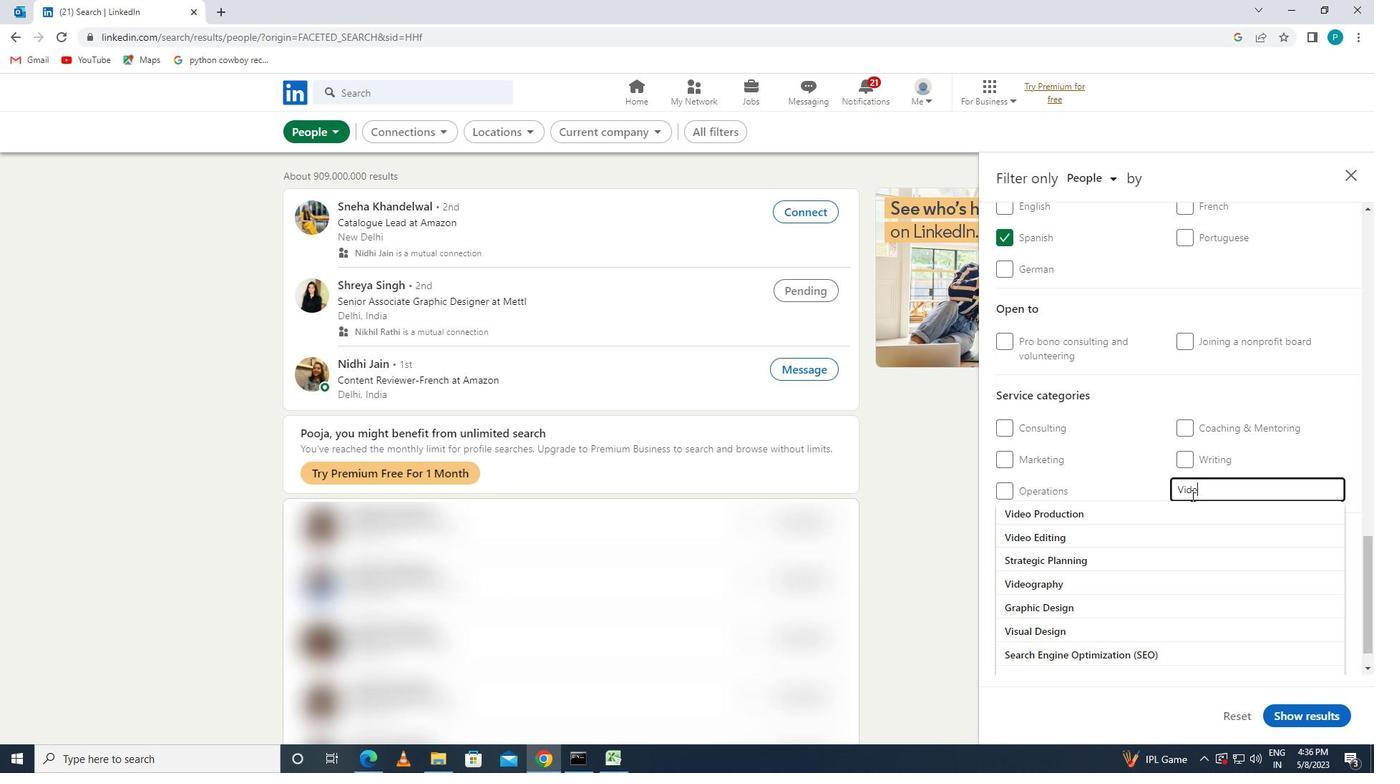 
Action: Mouse moved to (1052, 540)
Screenshot: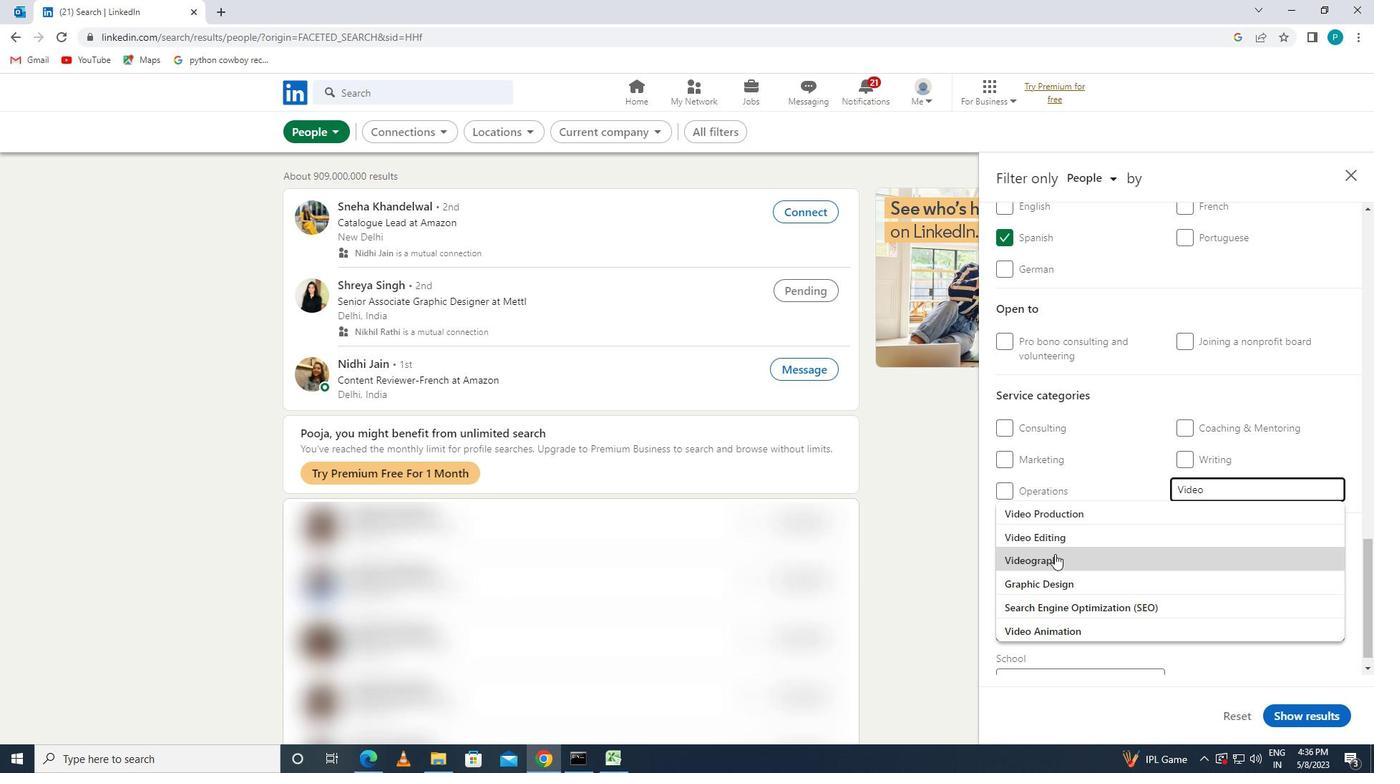 
Action: Mouse pressed left at (1052, 540)
Screenshot: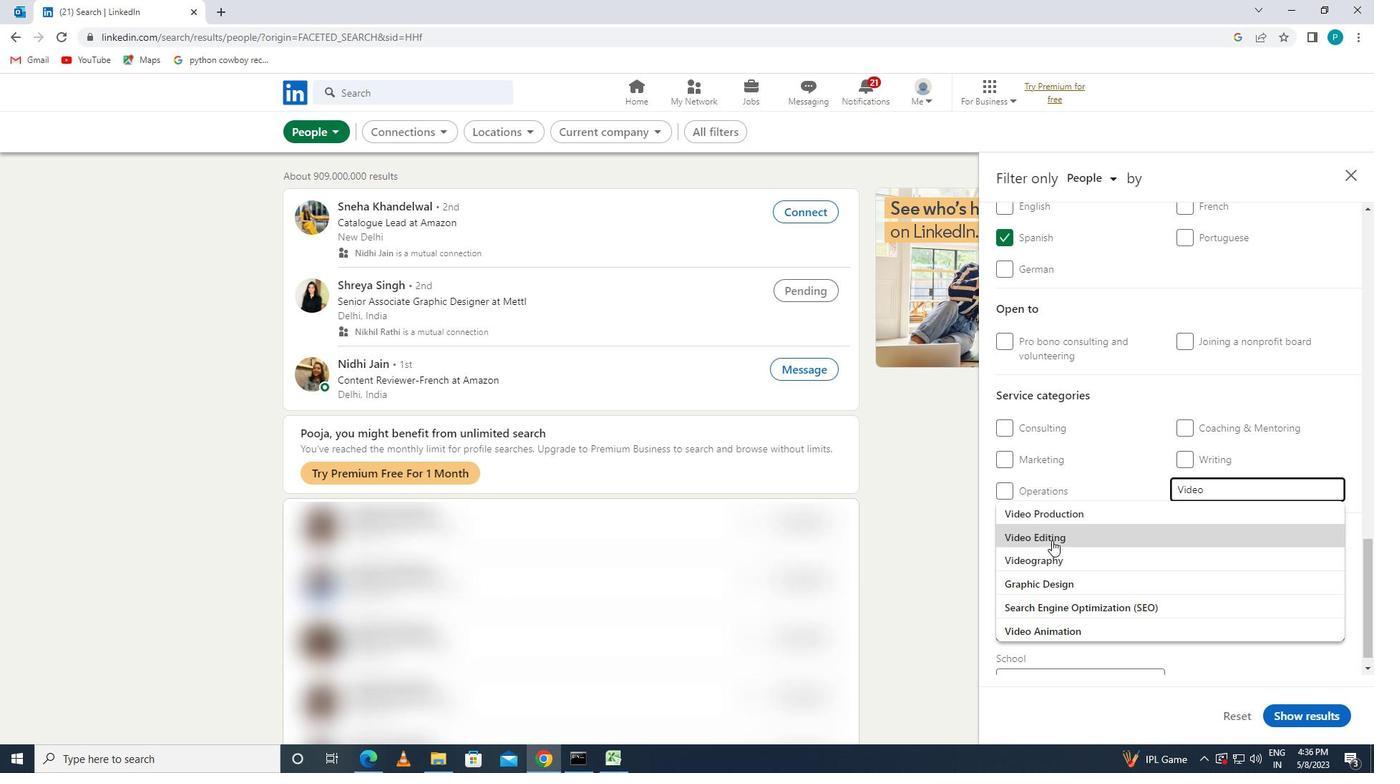 
Action: Mouse moved to (1052, 540)
Screenshot: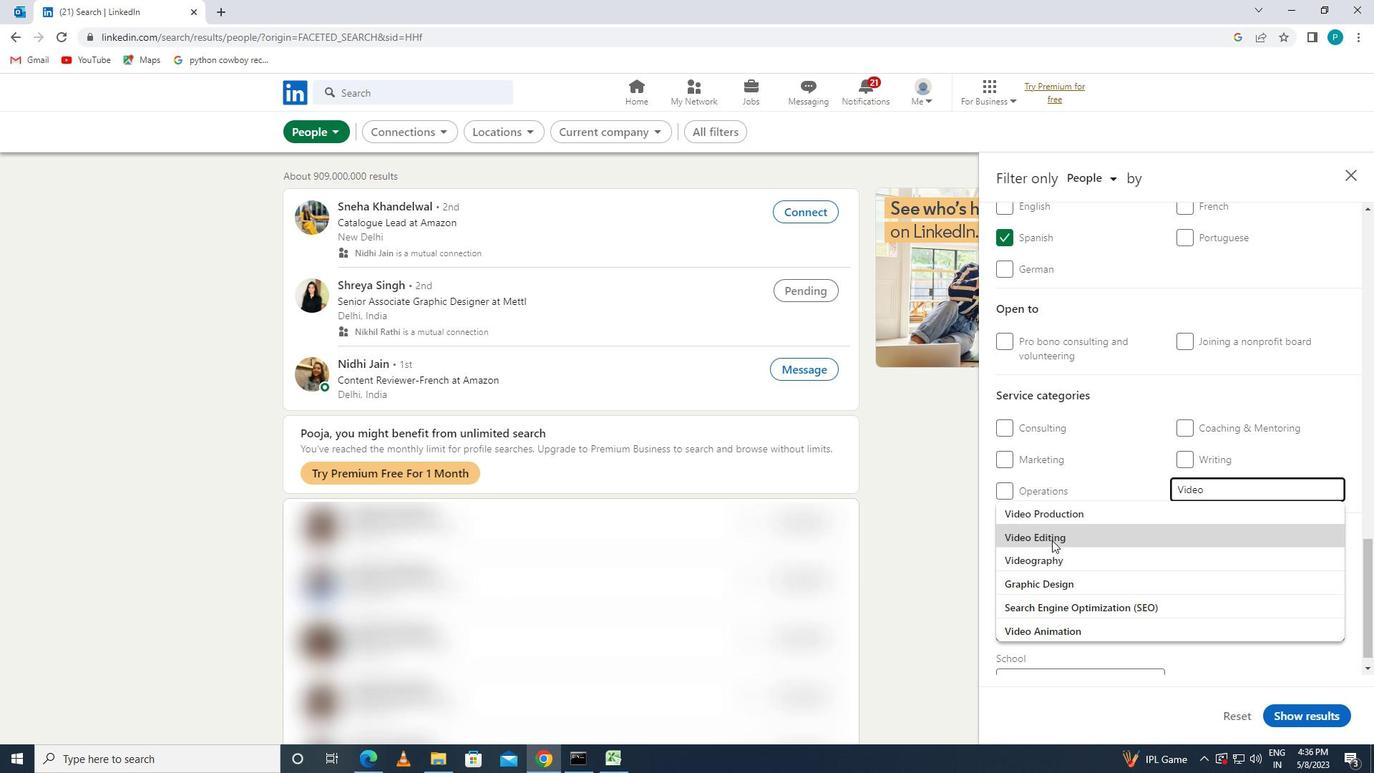 
Action: Mouse scrolled (1052, 539) with delta (0, 0)
Screenshot: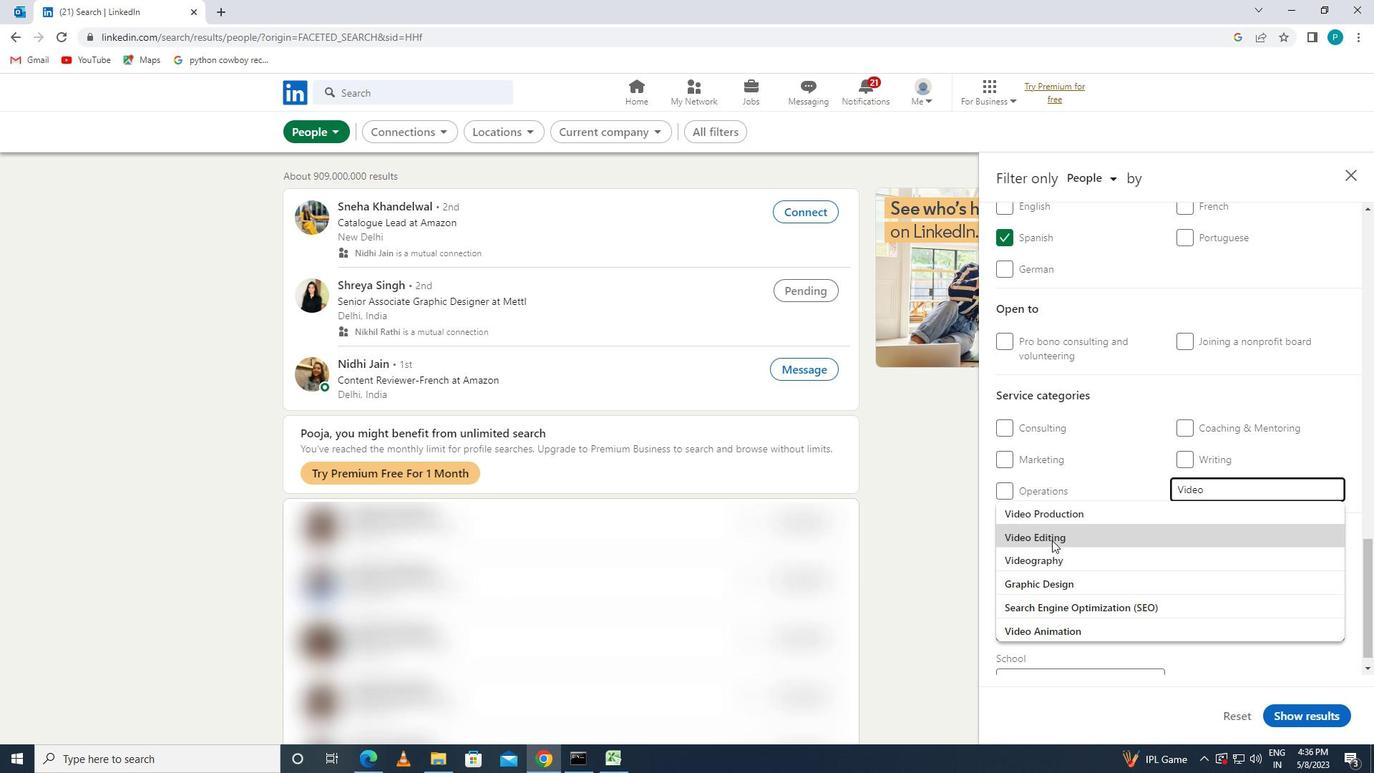 
Action: Mouse moved to (1052, 540)
Screenshot: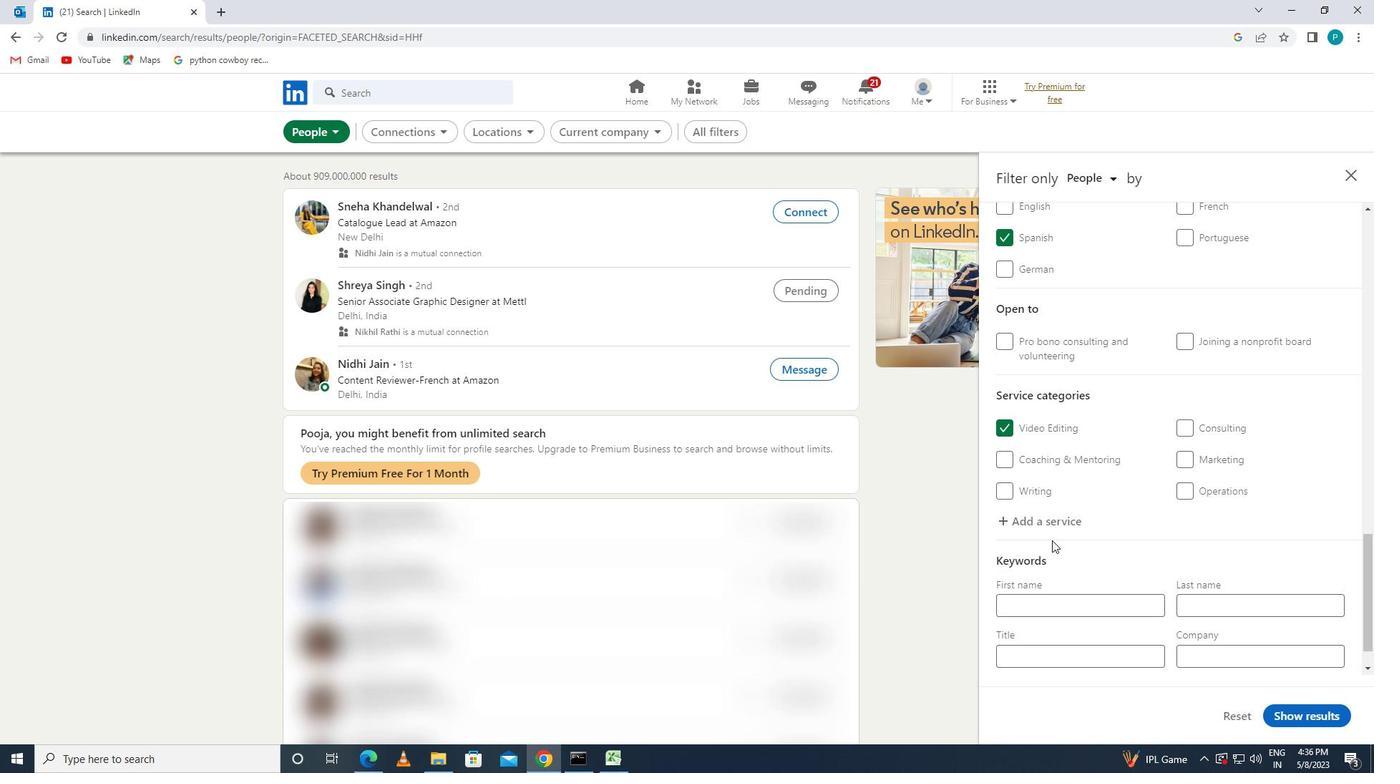 
Action: Mouse scrolled (1052, 539) with delta (0, 0)
Screenshot: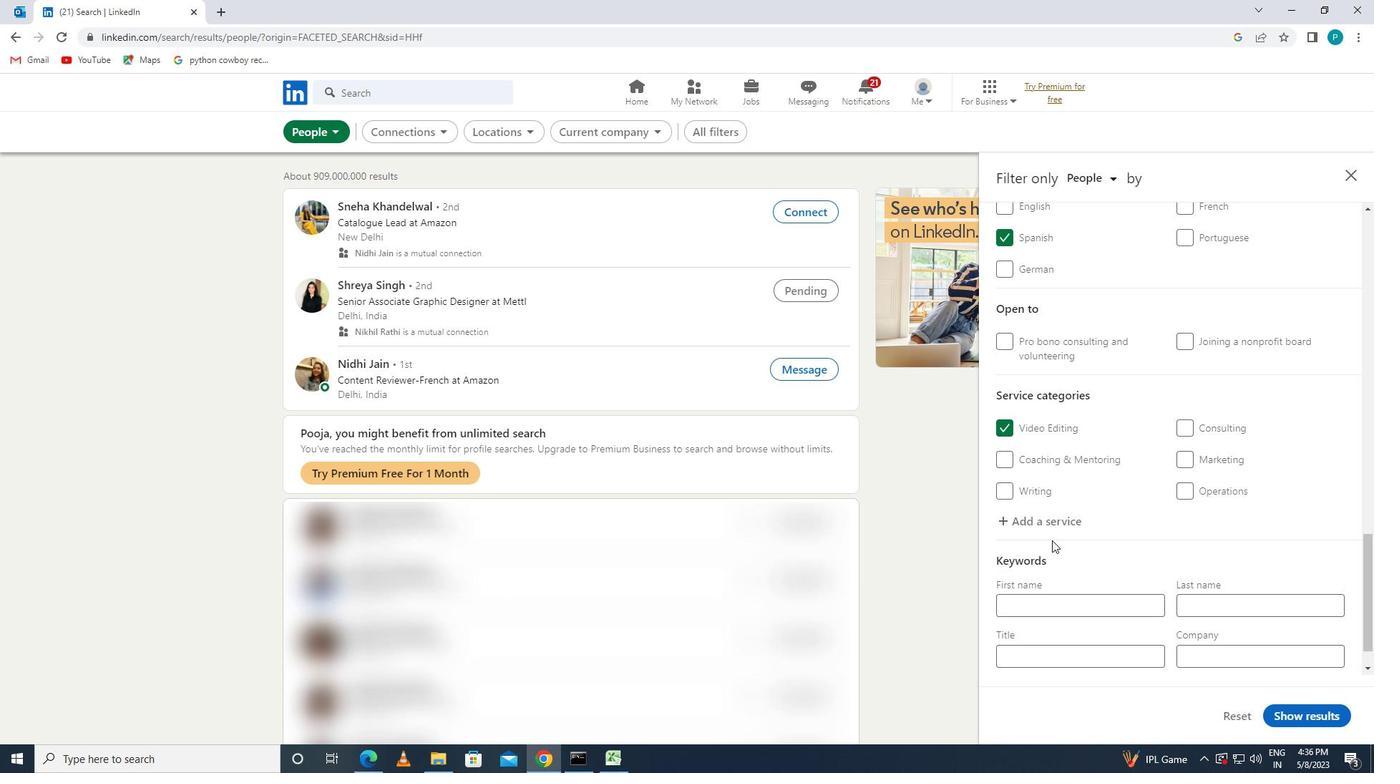 
Action: Mouse moved to (1049, 607)
Screenshot: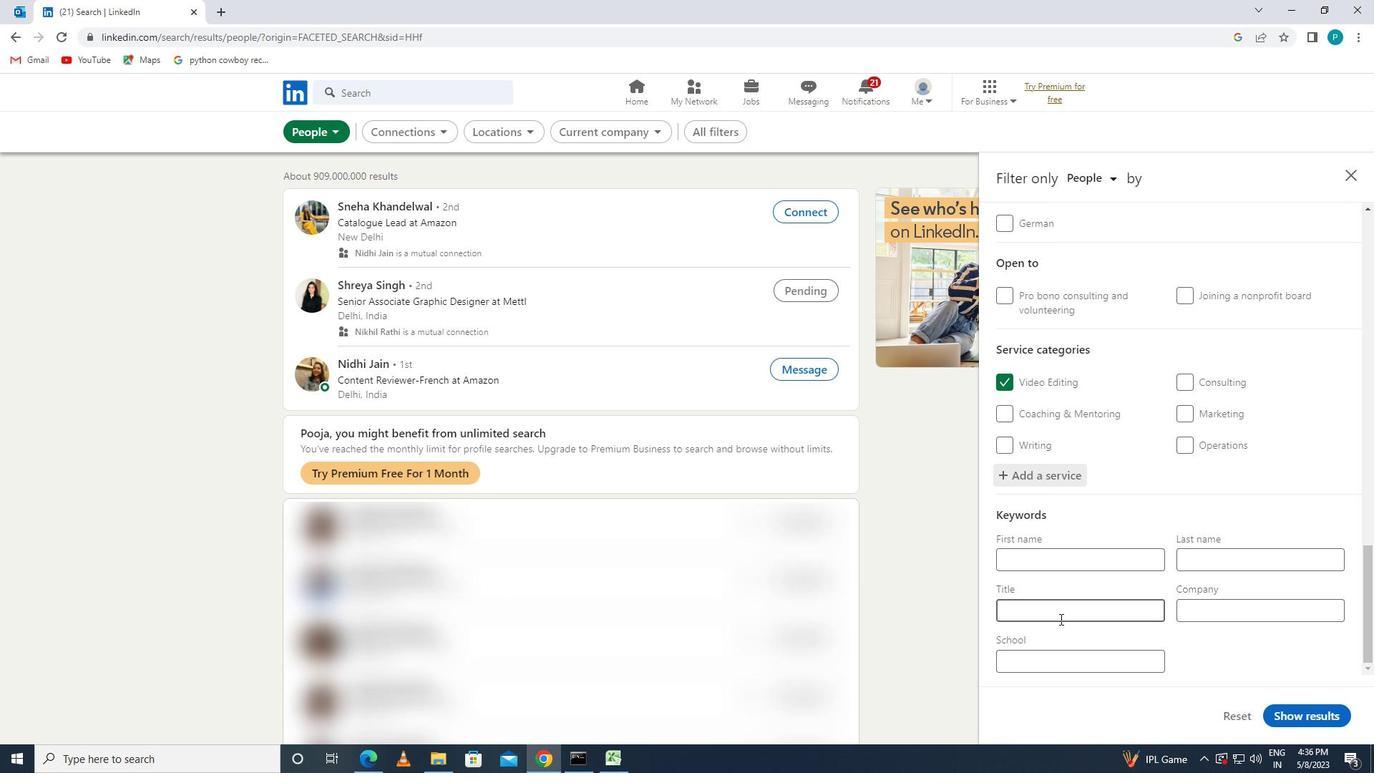 
Action: Mouse pressed left at (1049, 607)
Screenshot: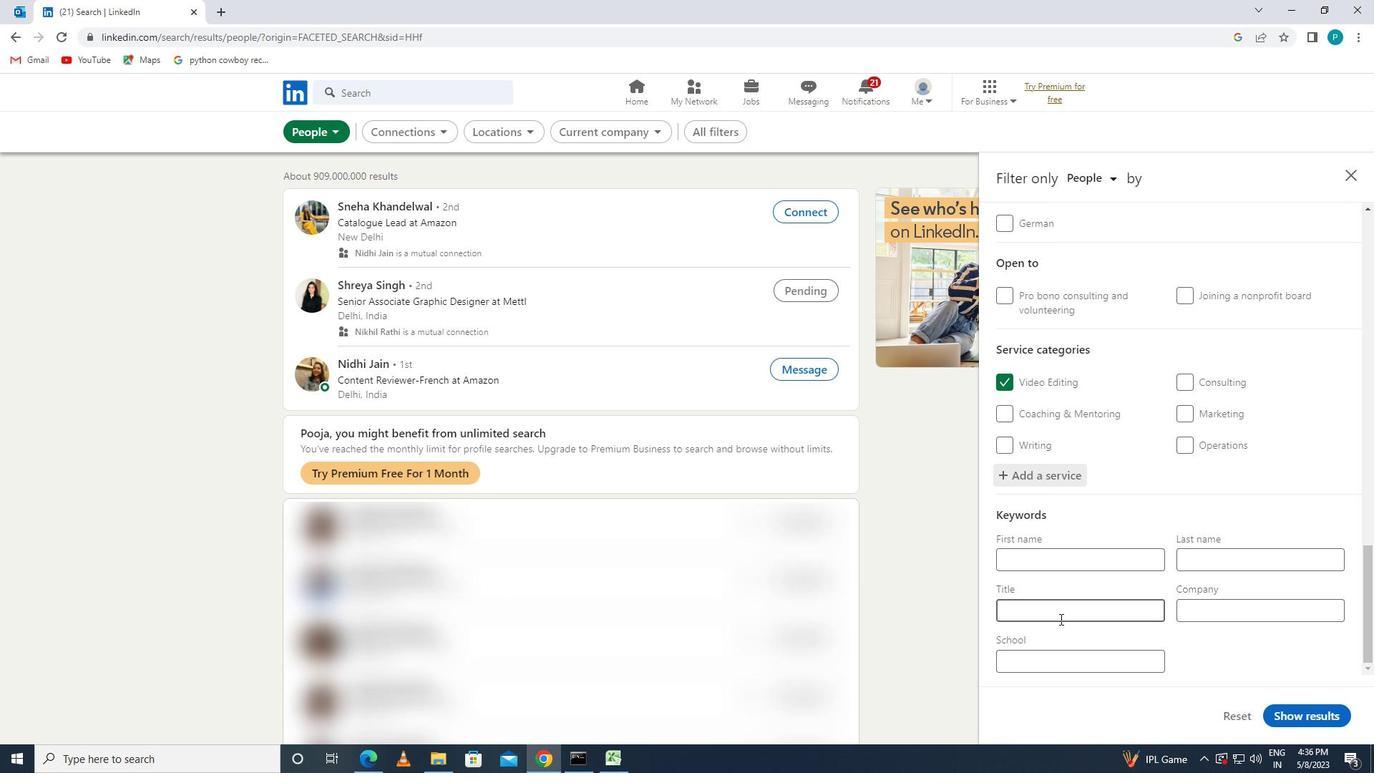 
Action: Key pressed <Key.caps_lock>B<Key.caps_lock>IOSTATISTI<Key.backspace>ICIAN
Screenshot: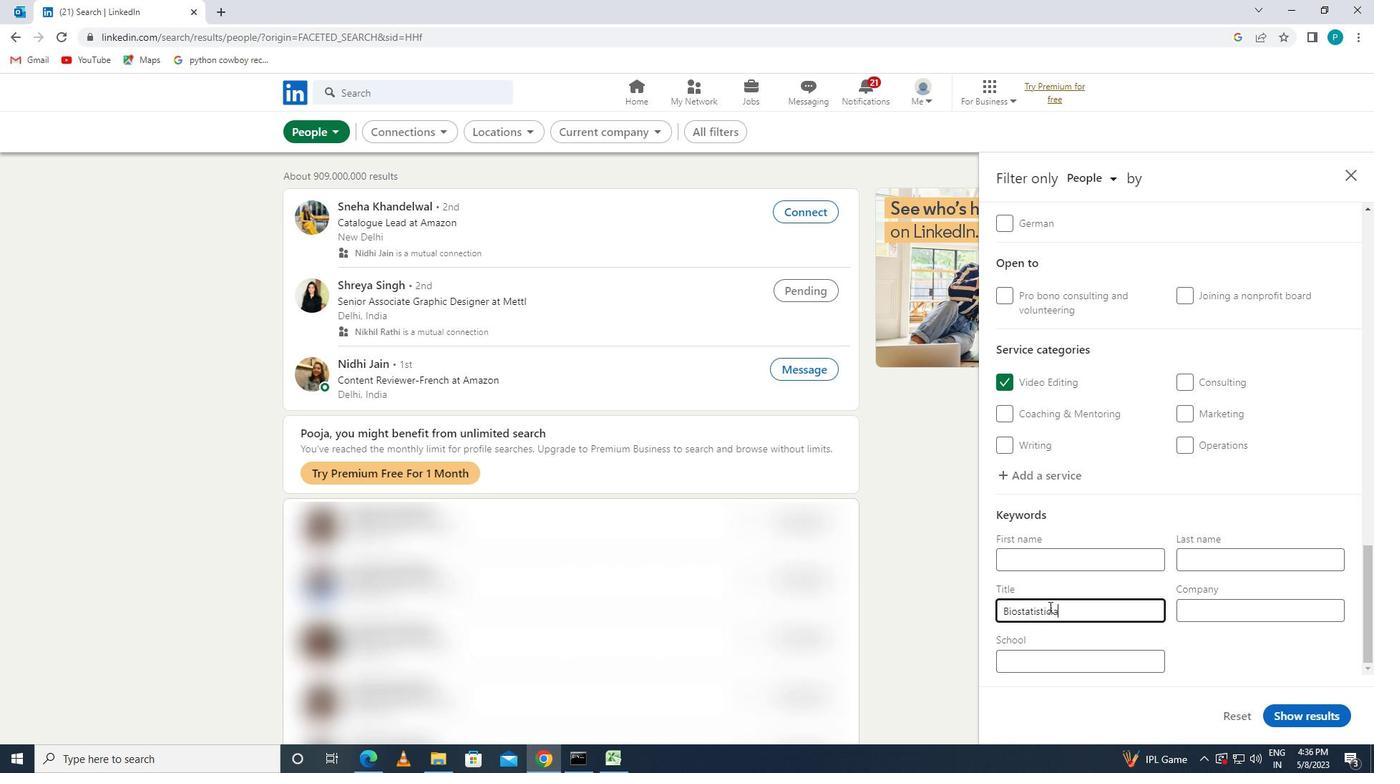 
Action: Mouse moved to (1309, 709)
Screenshot: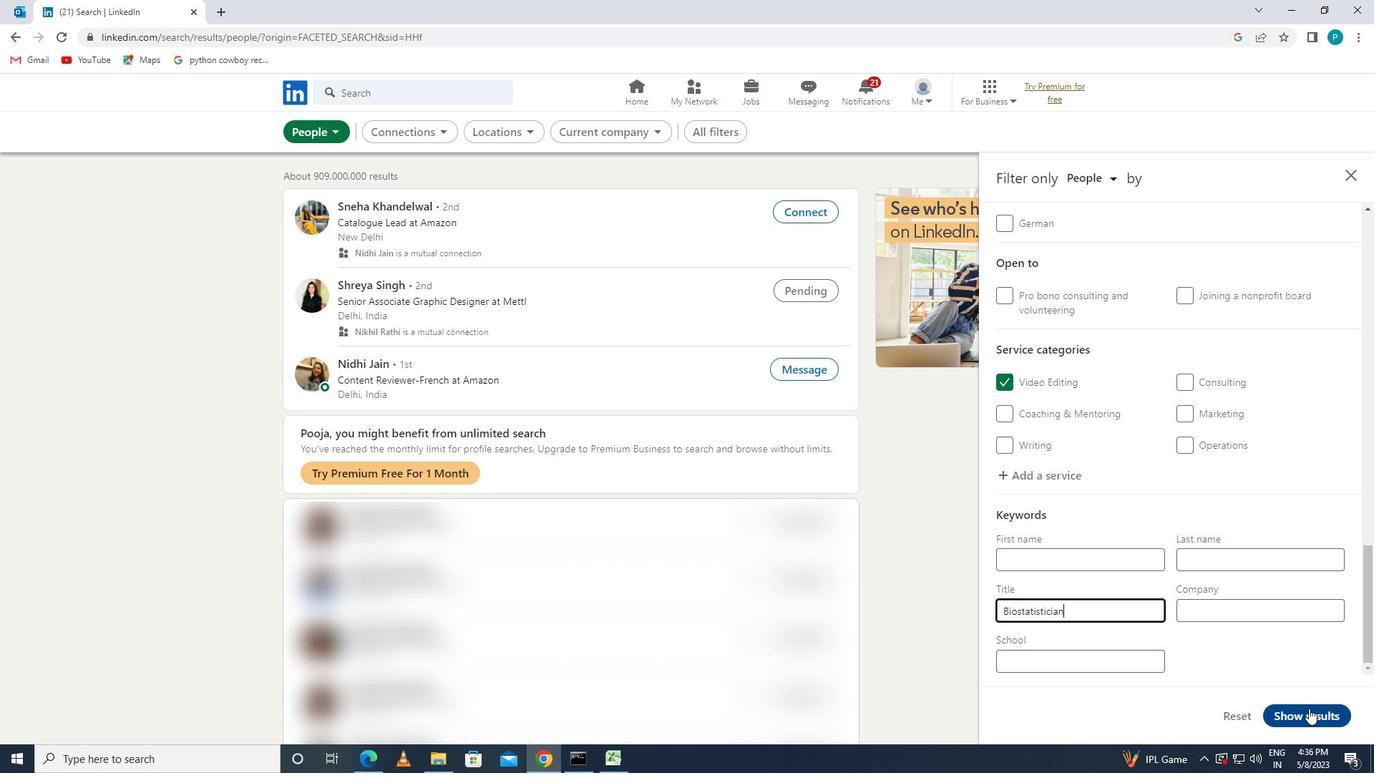 
Action: Mouse pressed left at (1309, 709)
Screenshot: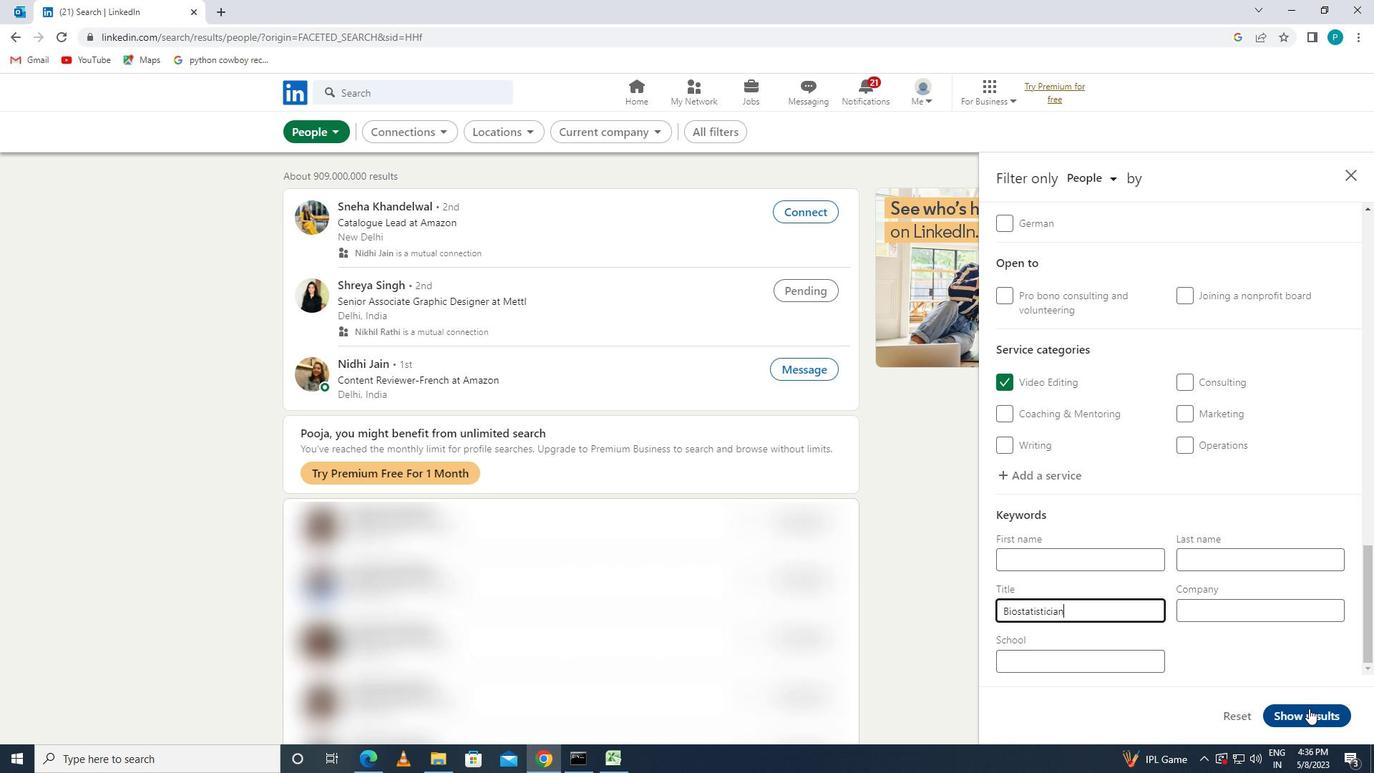 
Action: Mouse moved to (1304, 707)
Screenshot: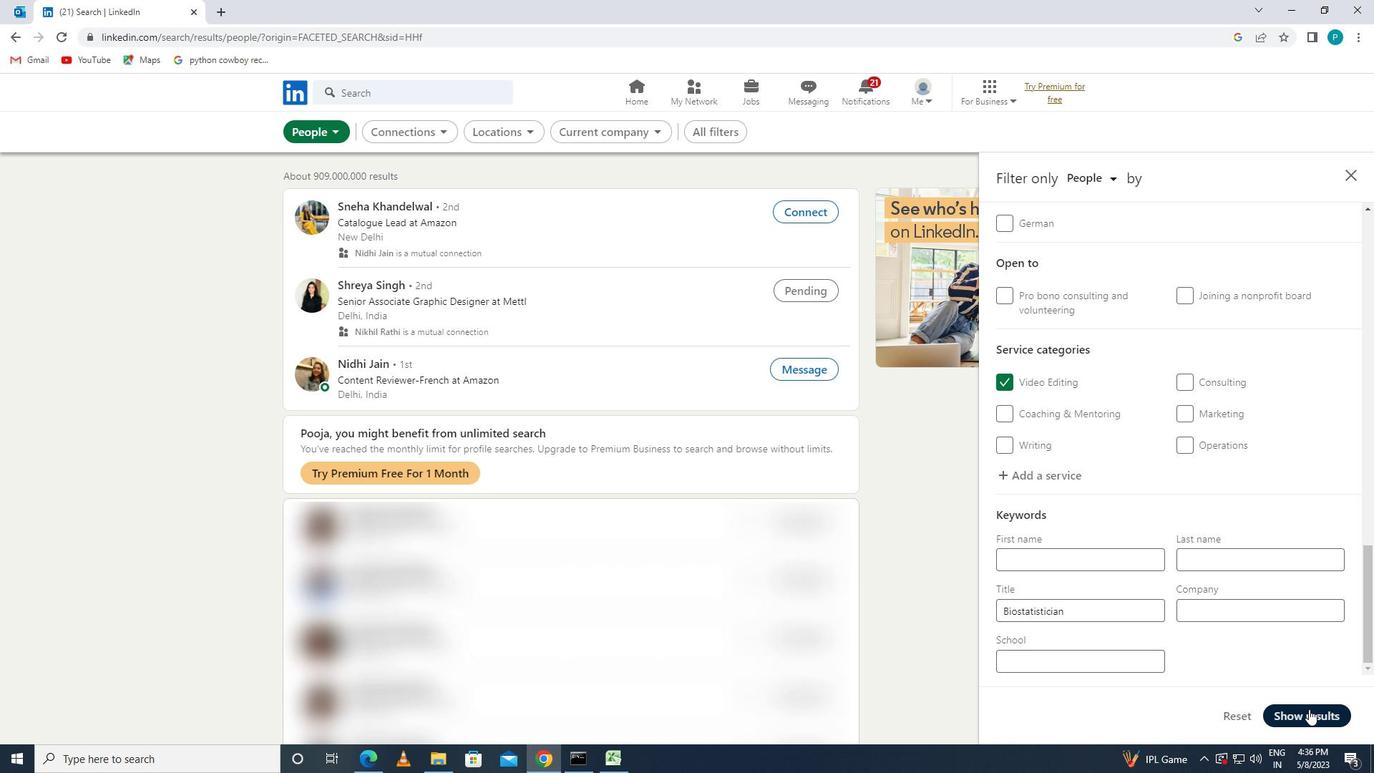 
